 Task: Buy 1 Hydrometers from Measuring & Testing section under best seller category for shipping address: Elizabeth Parker, 1128 Star Trek Drive, Pensacola, Florida 32501, Cell Number 8503109646. Pay from credit card ending with 6759, CVV 506
Action: Mouse moved to (7, 83)
Screenshot: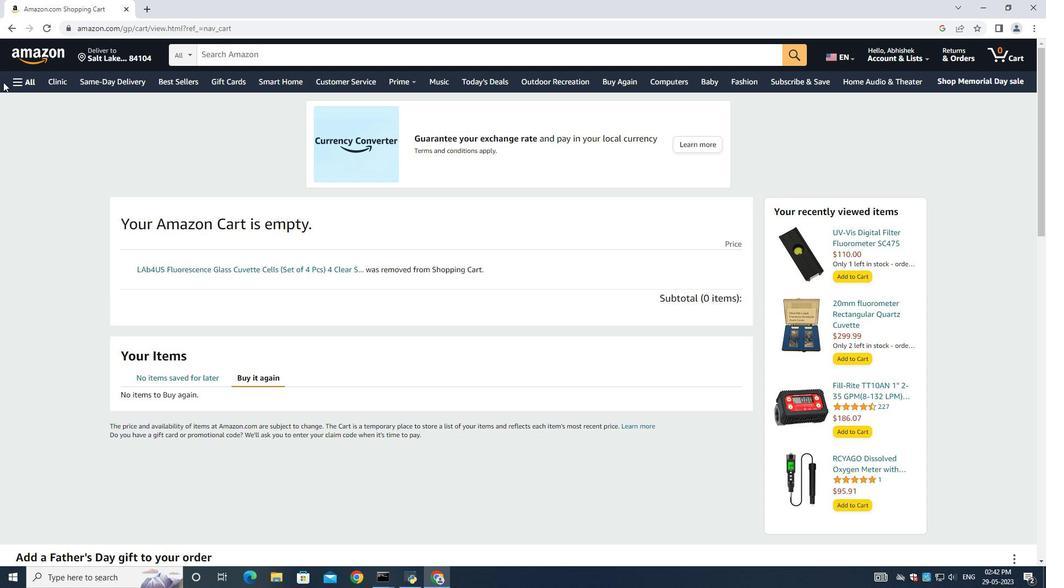 
Action: Mouse pressed left at (7, 83)
Screenshot: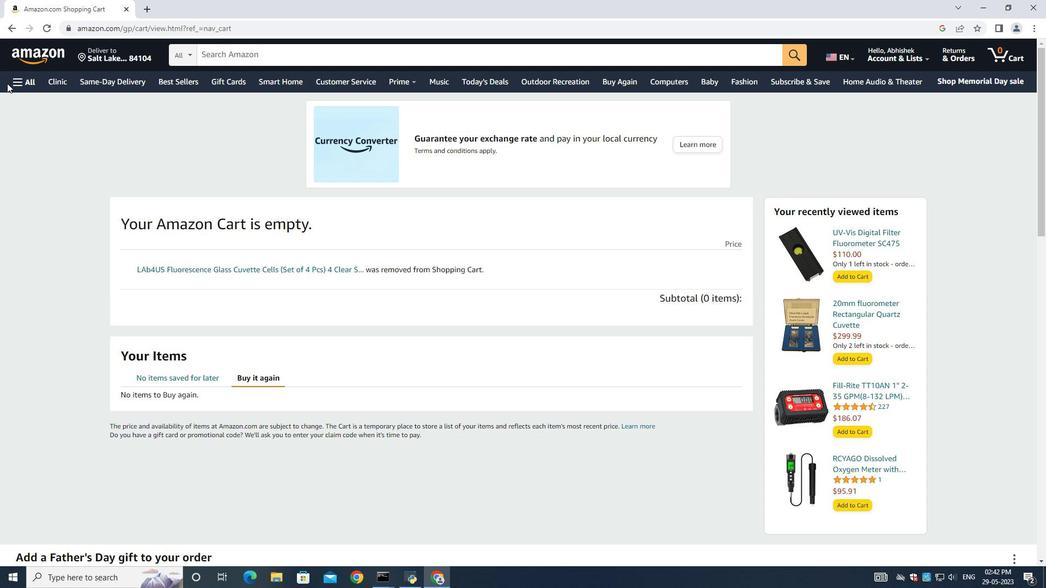 
Action: Mouse moved to (20, 80)
Screenshot: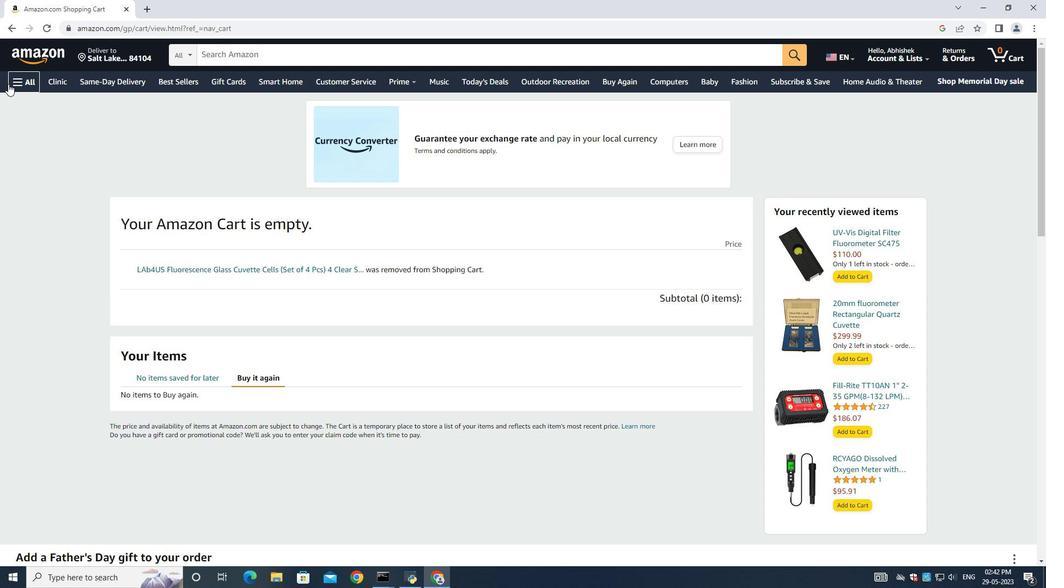 
Action: Mouse pressed left at (20, 80)
Screenshot: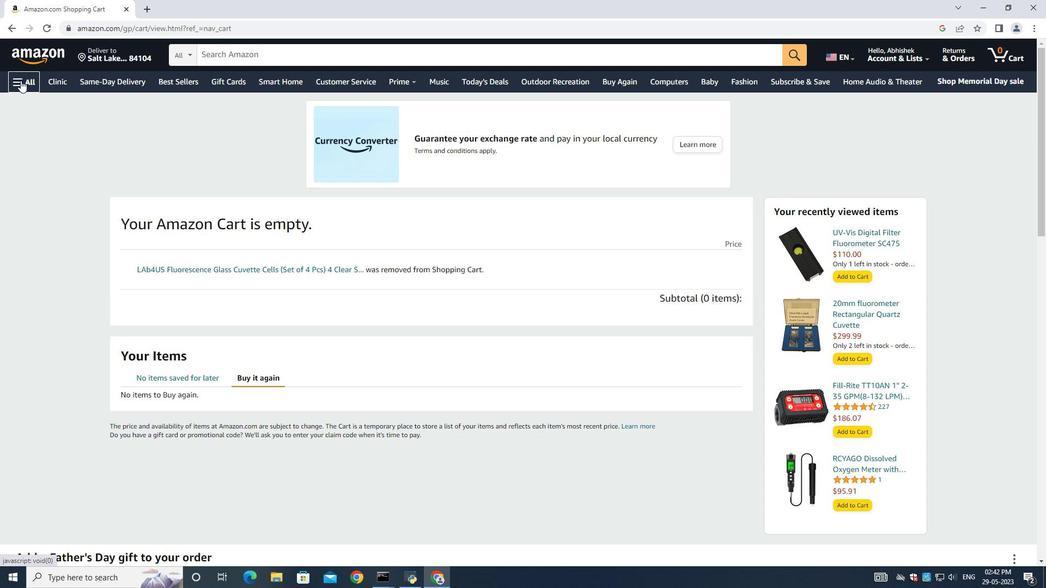 
Action: Mouse moved to (43, 106)
Screenshot: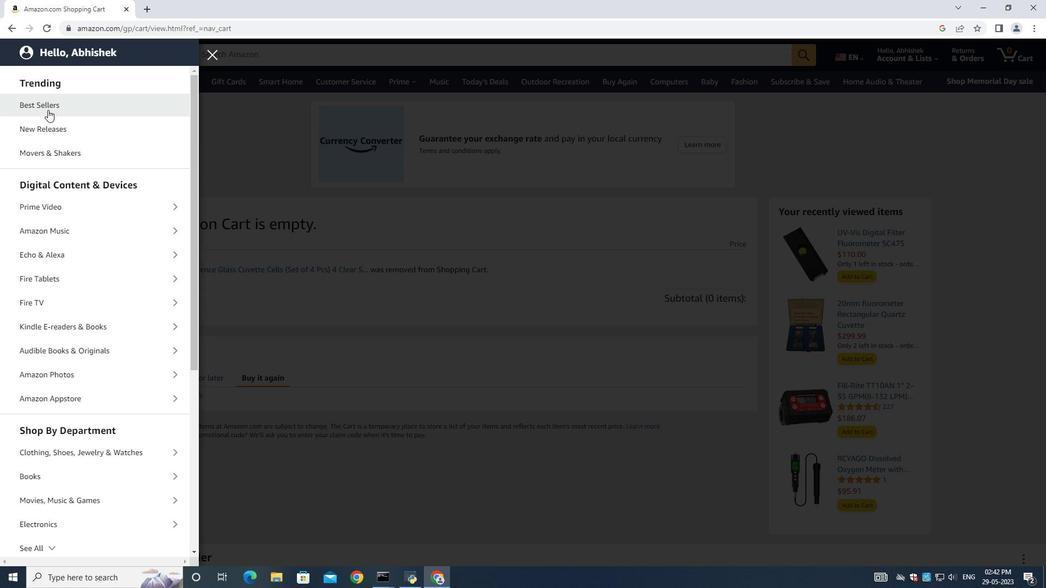 
Action: Mouse pressed left at (43, 106)
Screenshot: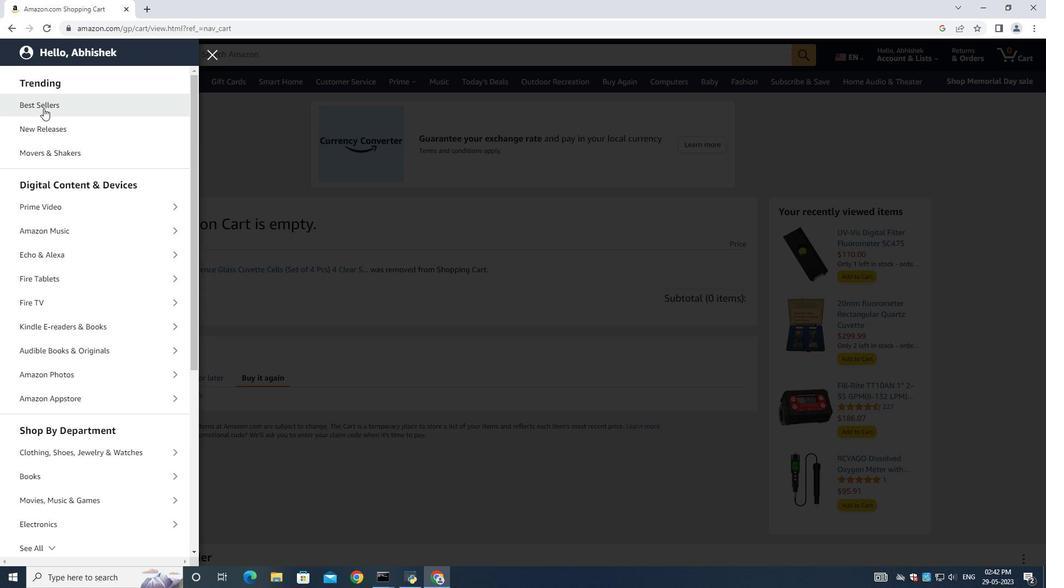 
Action: Mouse moved to (237, 50)
Screenshot: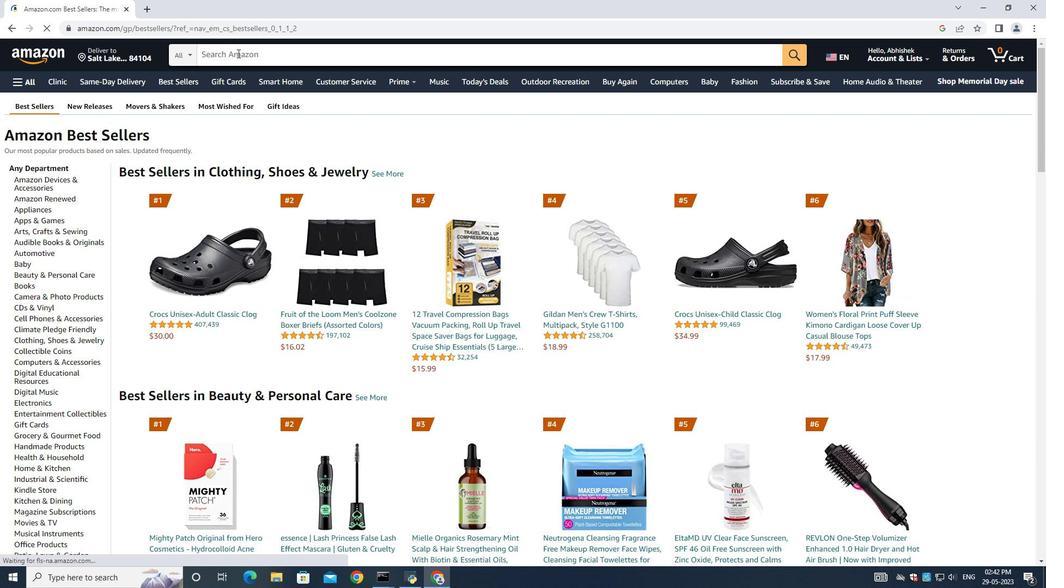 
Action: Mouse pressed left at (237, 50)
Screenshot: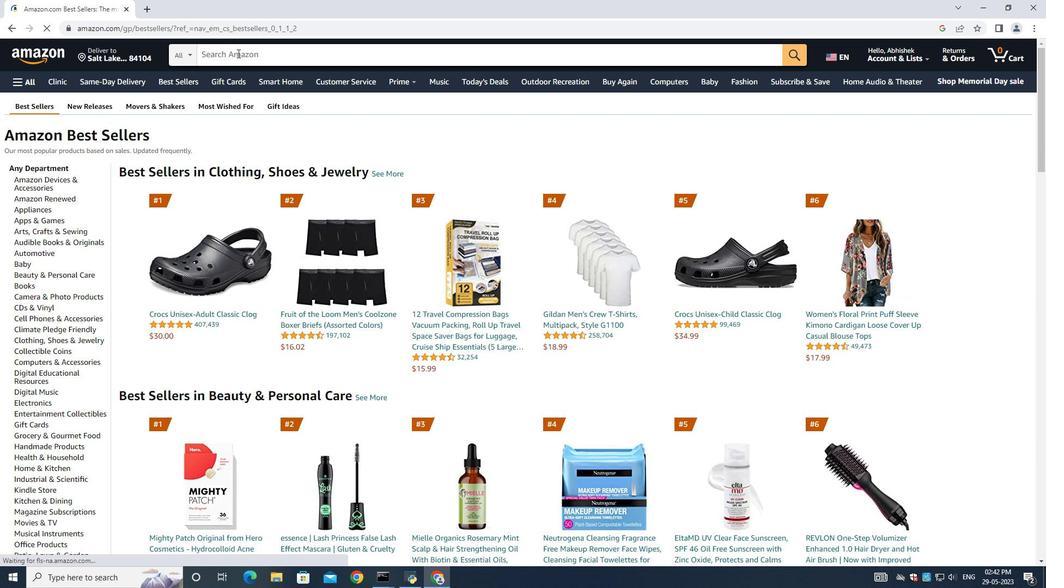 
Action: Key pressed <Key.shift>H
Screenshot: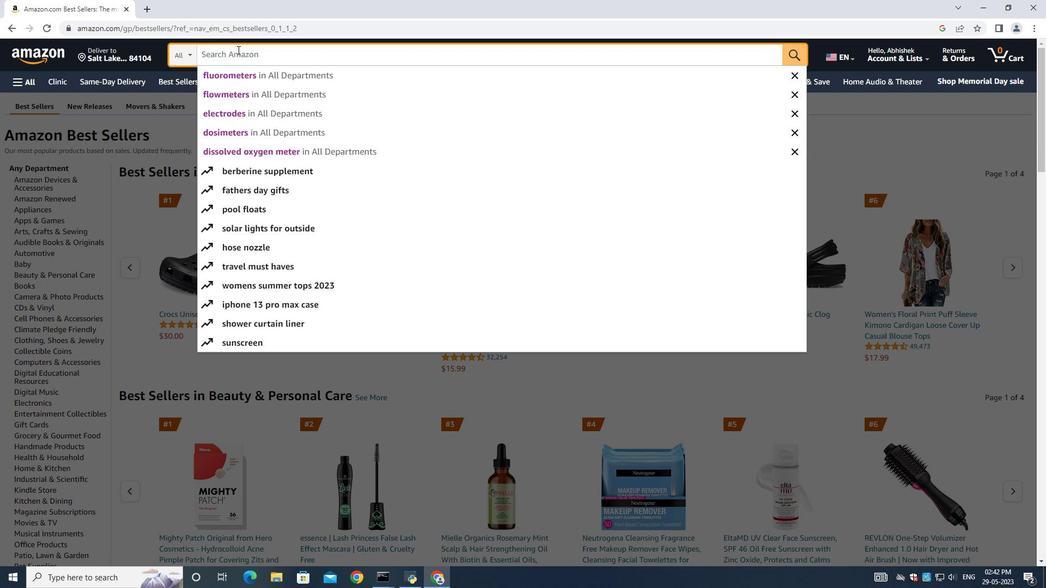 
Action: Mouse moved to (224, 40)
Screenshot: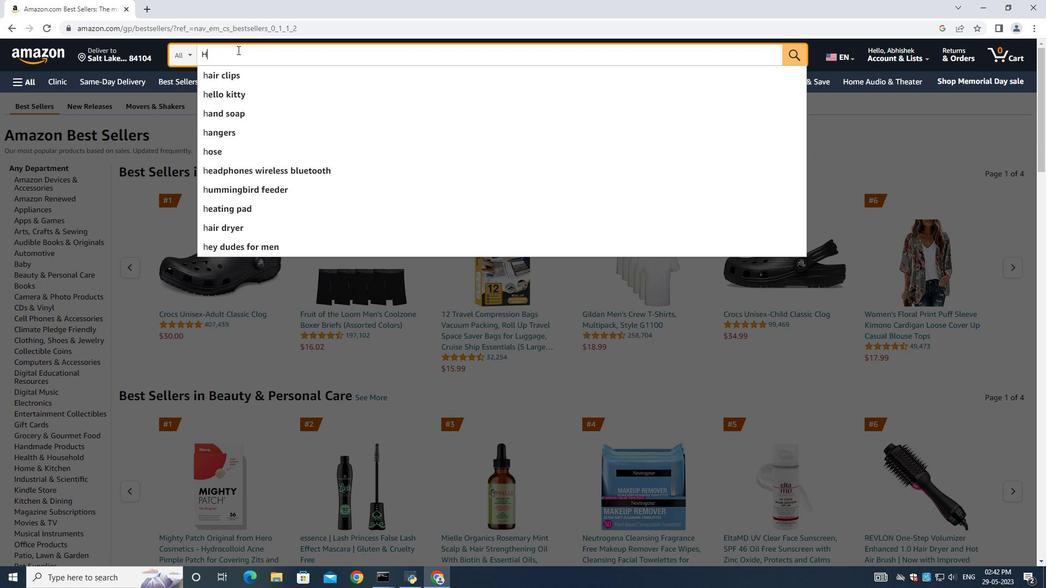 
Action: Key pressed ydrometers<Key.space><Key.enter>
Screenshot: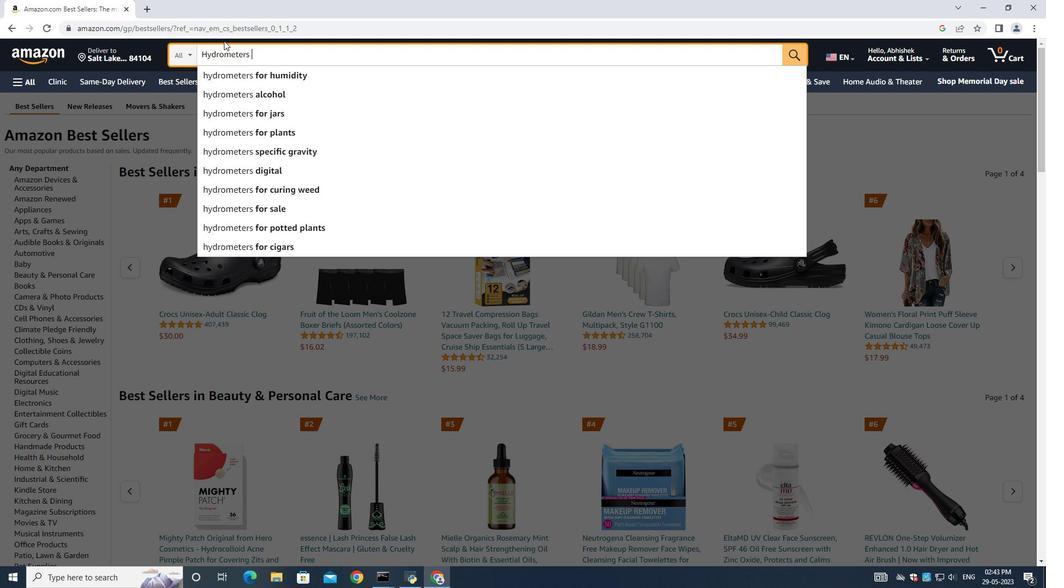 
Action: Mouse moved to (444, 274)
Screenshot: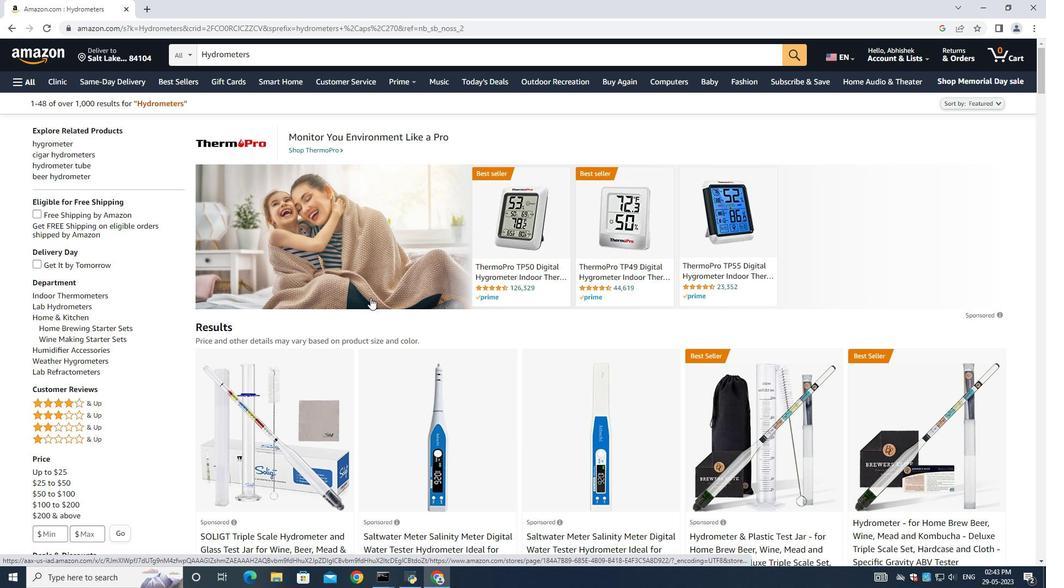 
Action: Mouse scrolled (444, 273) with delta (0, 0)
Screenshot: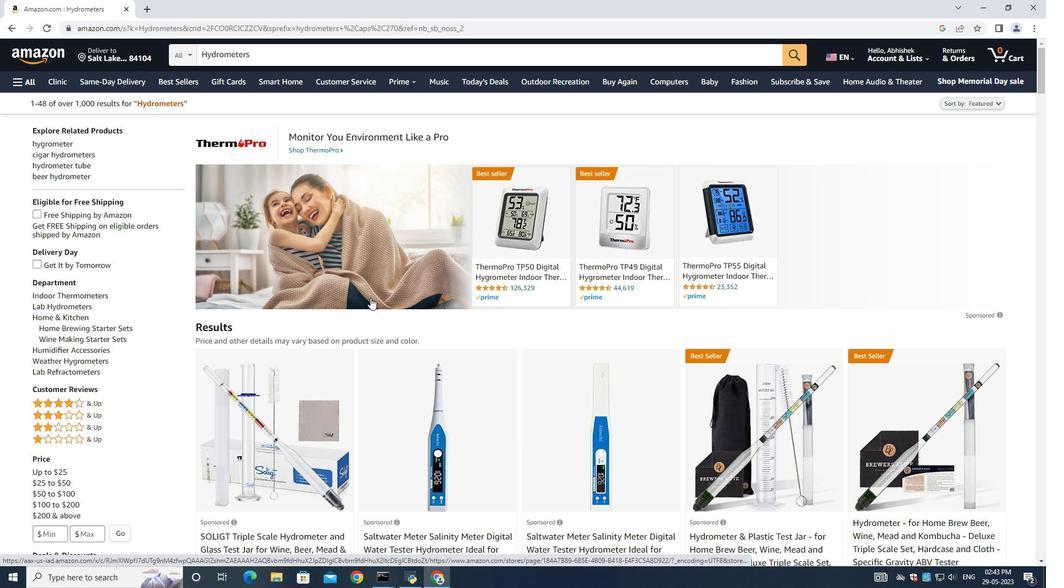 
Action: Mouse scrolled (444, 273) with delta (0, 0)
Screenshot: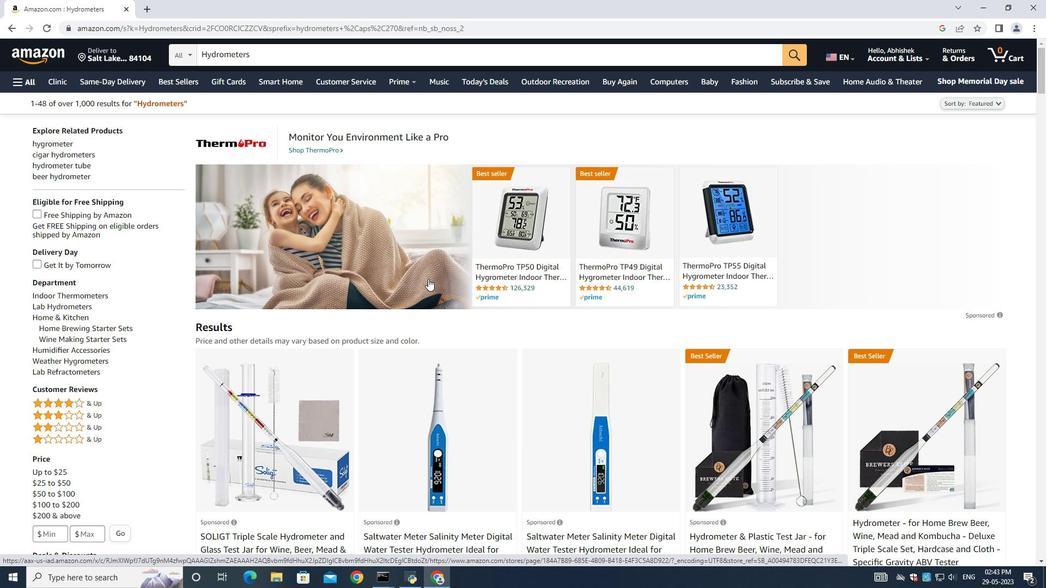 
Action: Mouse moved to (444, 274)
Screenshot: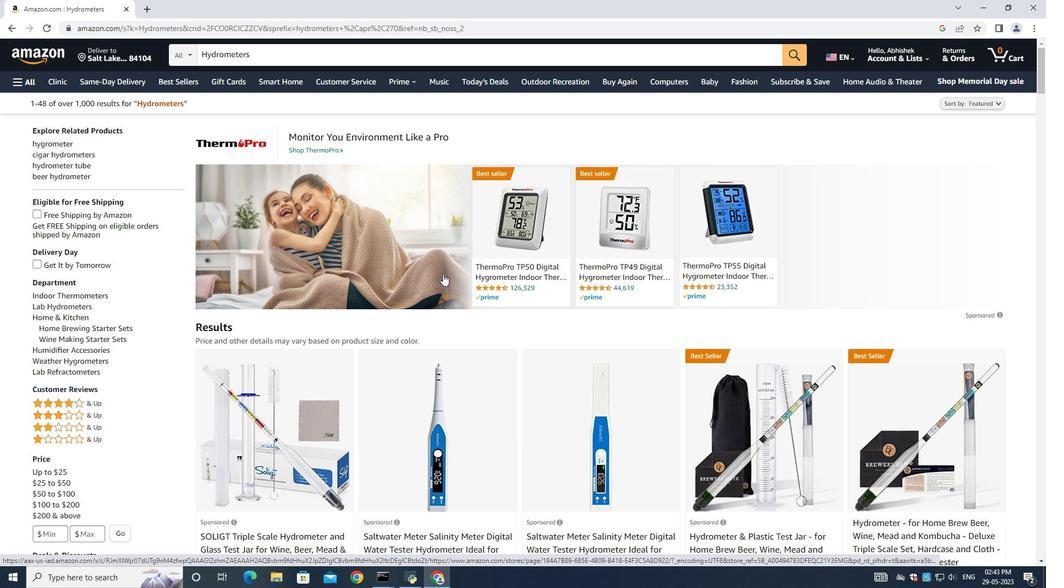 
Action: Mouse scrolled (444, 273) with delta (0, 0)
Screenshot: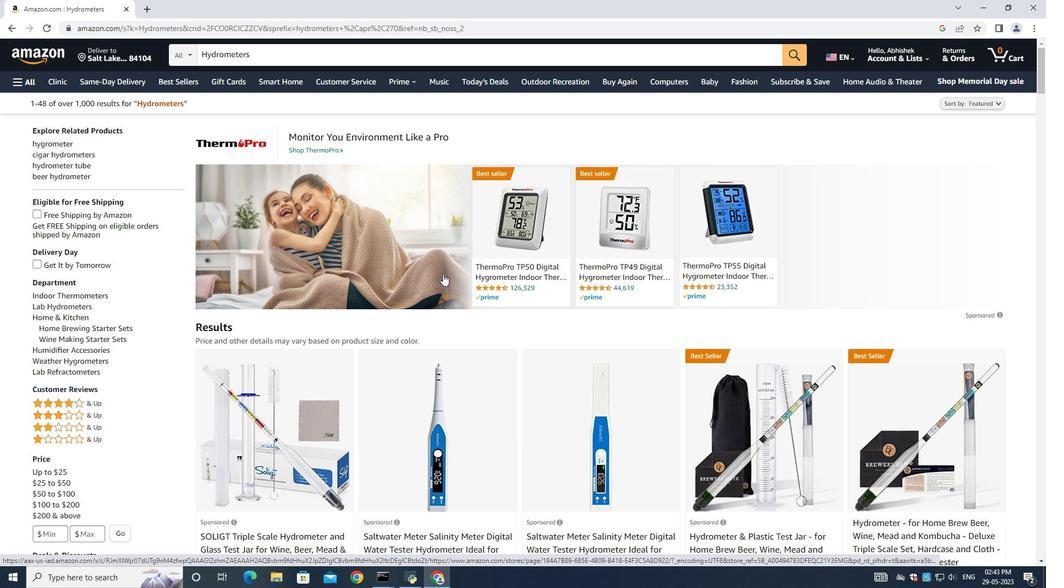 
Action: Mouse moved to (448, 379)
Screenshot: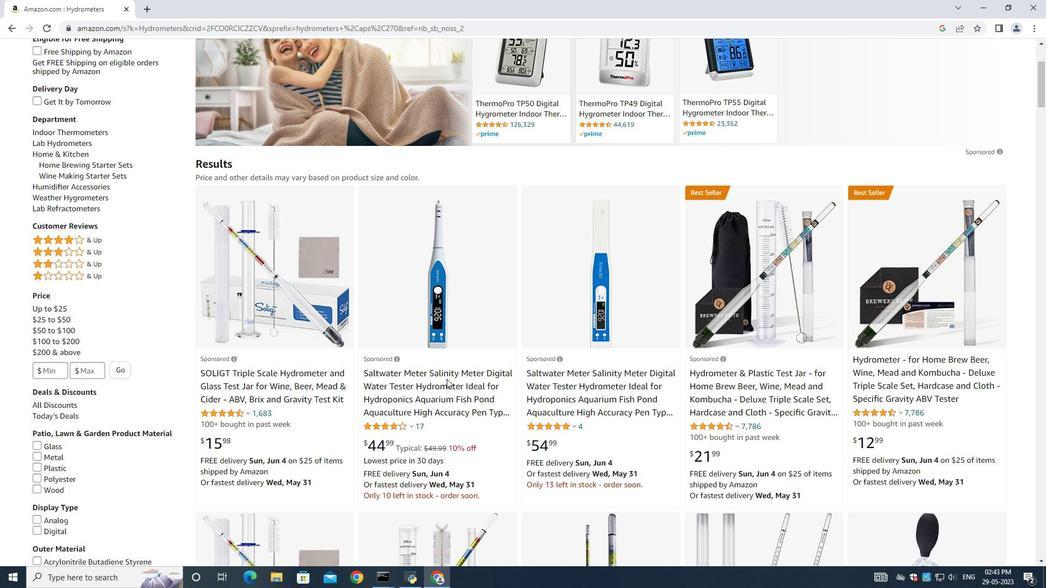
Action: Mouse pressed left at (448, 379)
Screenshot: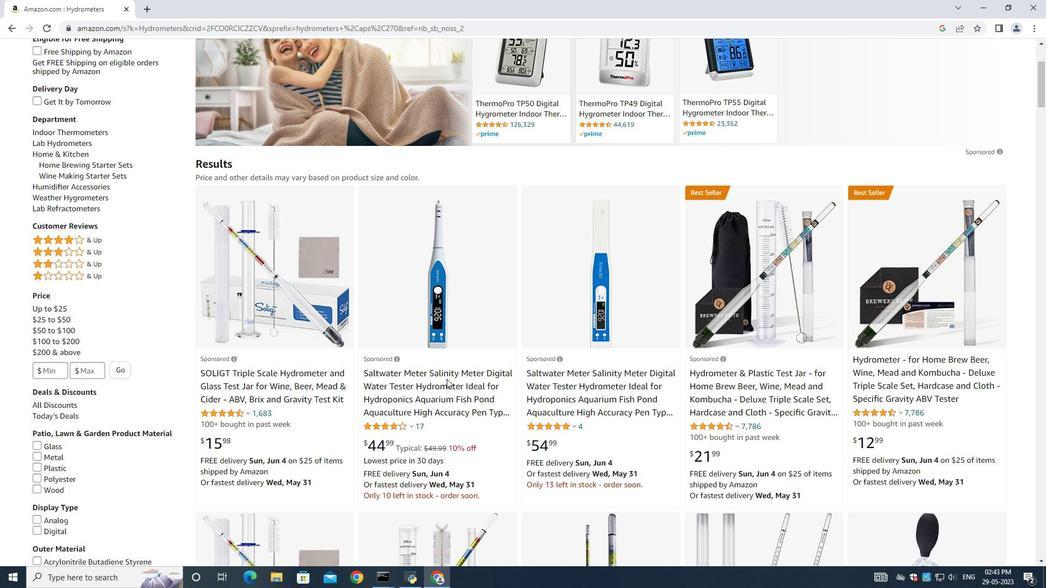 
Action: Mouse moved to (440, 374)
Screenshot: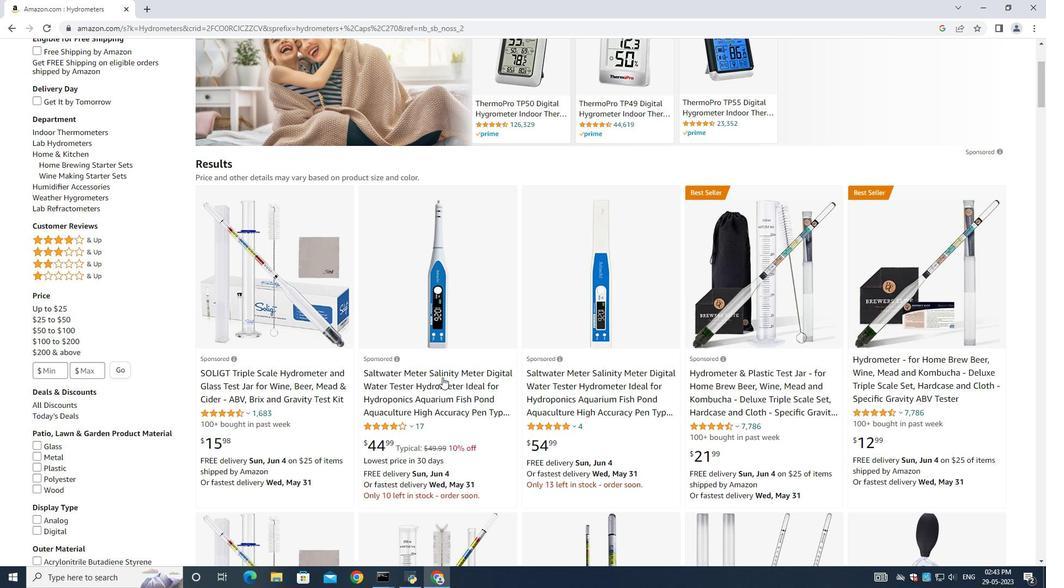 
Action: Mouse pressed left at (440, 374)
Screenshot: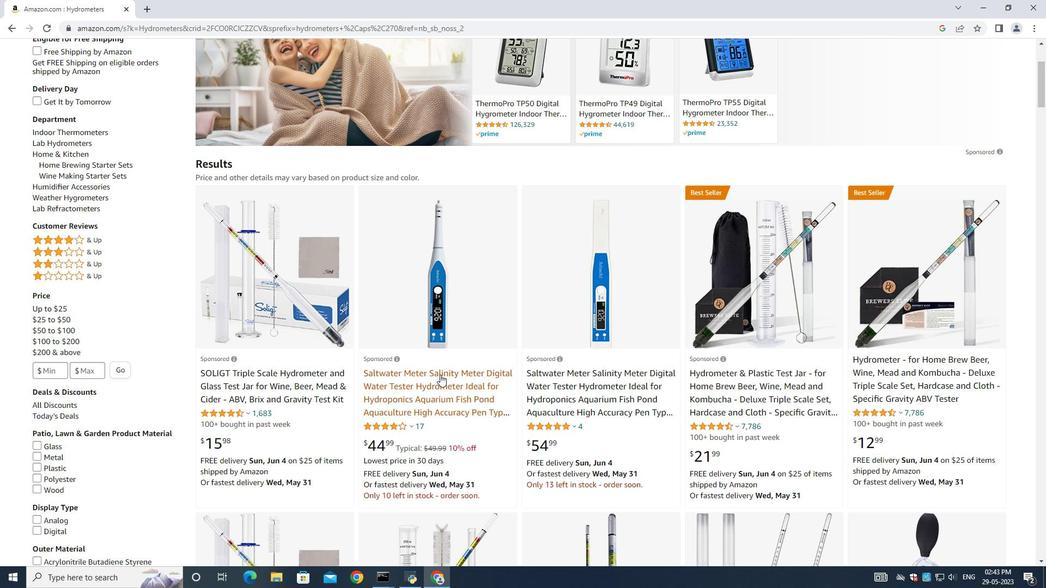 
Action: Mouse moved to (132, 326)
Screenshot: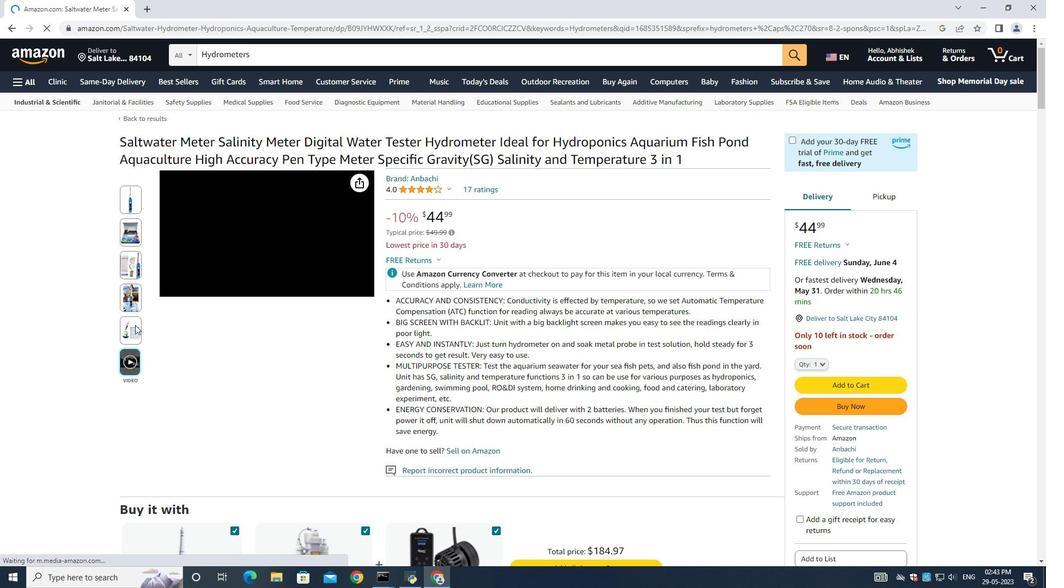 
Action: Mouse pressed left at (132, 326)
Screenshot: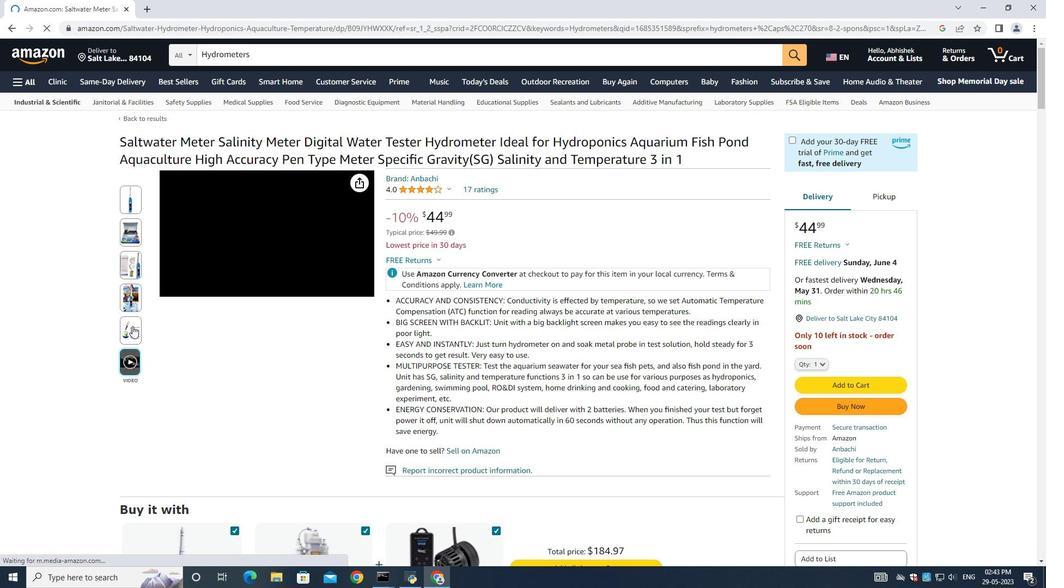
Action: Mouse moved to (130, 271)
Screenshot: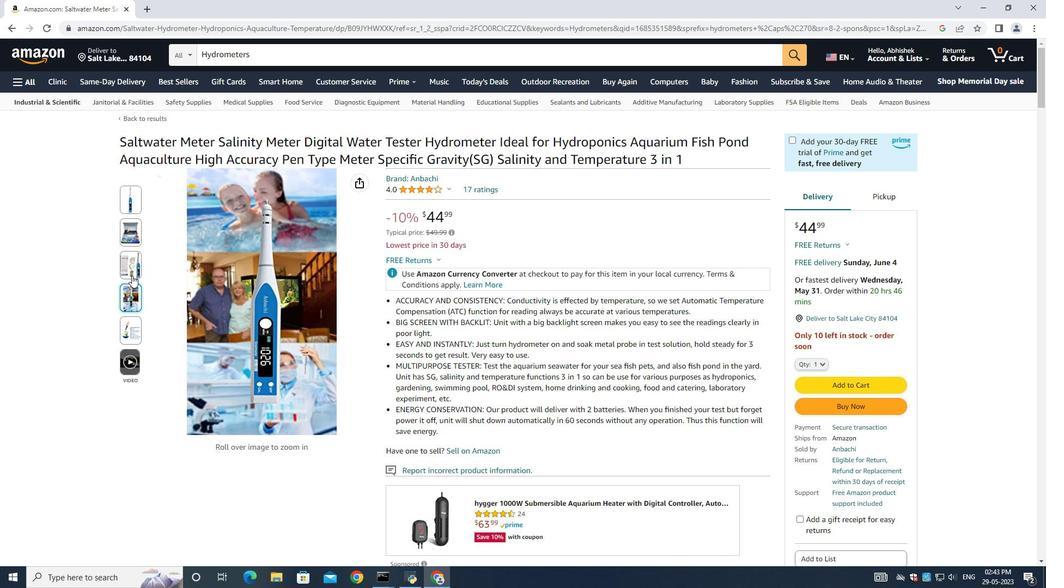 
Action: Mouse pressed left at (130, 271)
Screenshot: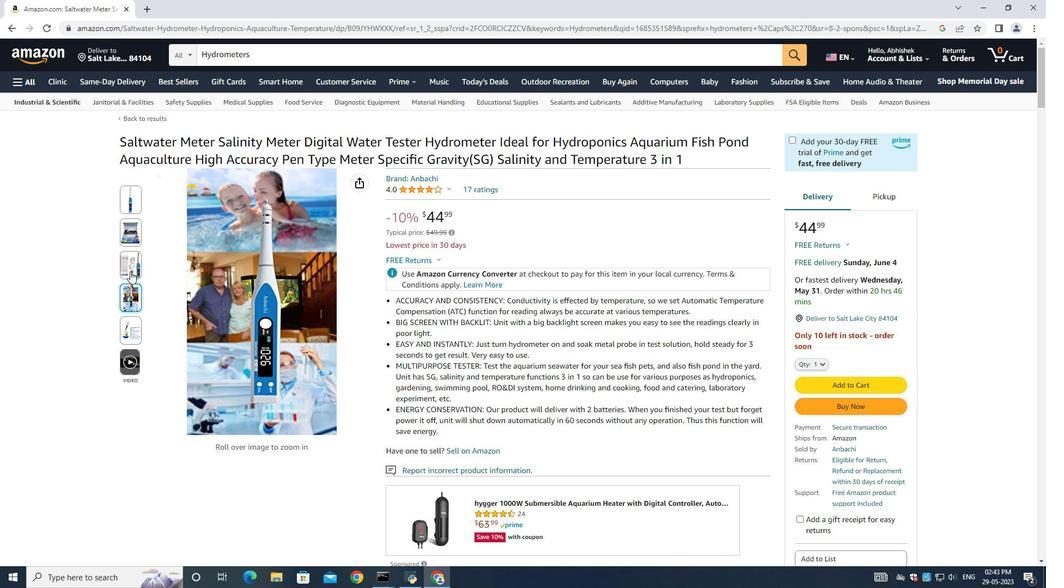 
Action: Mouse moved to (124, 226)
Screenshot: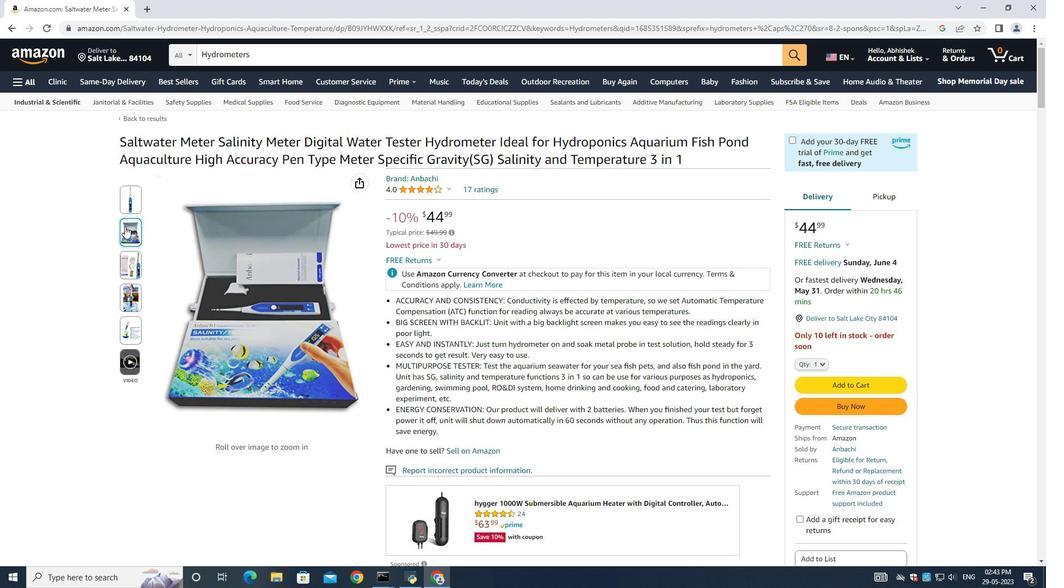 
Action: Mouse pressed left at (124, 226)
Screenshot: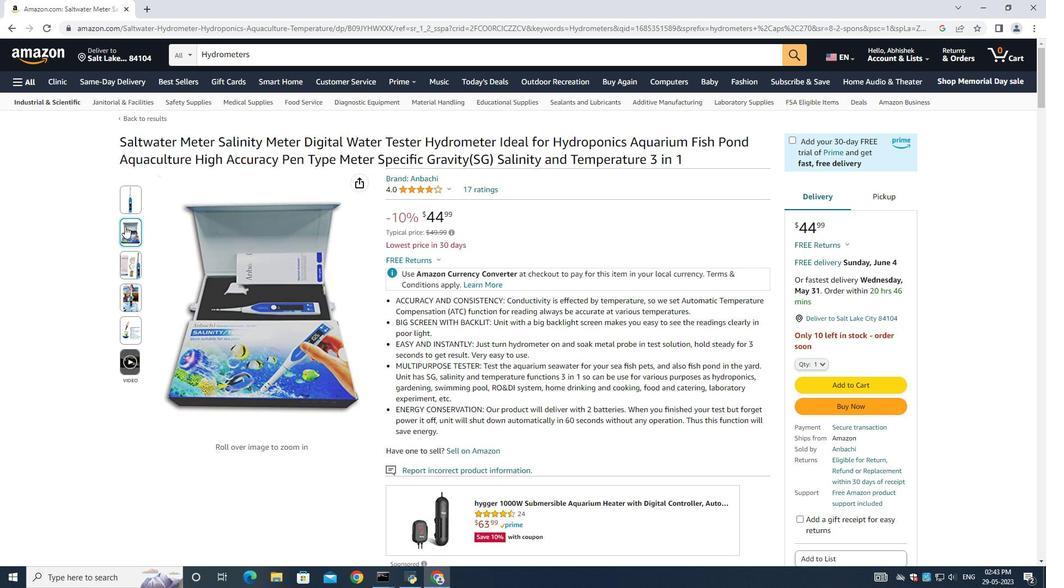 
Action: Mouse moved to (130, 364)
Screenshot: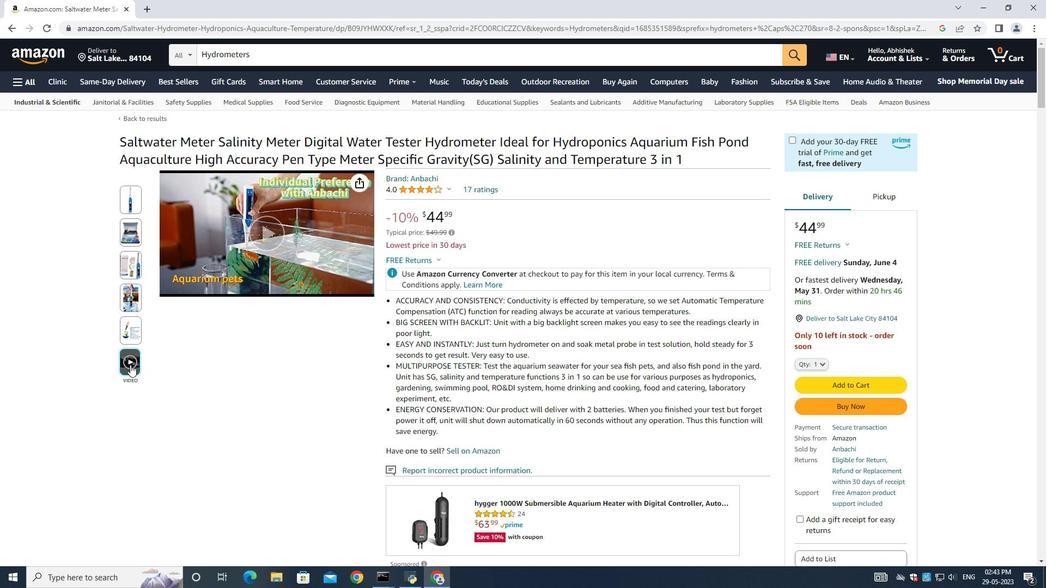 
Action: Mouse pressed left at (130, 364)
Screenshot: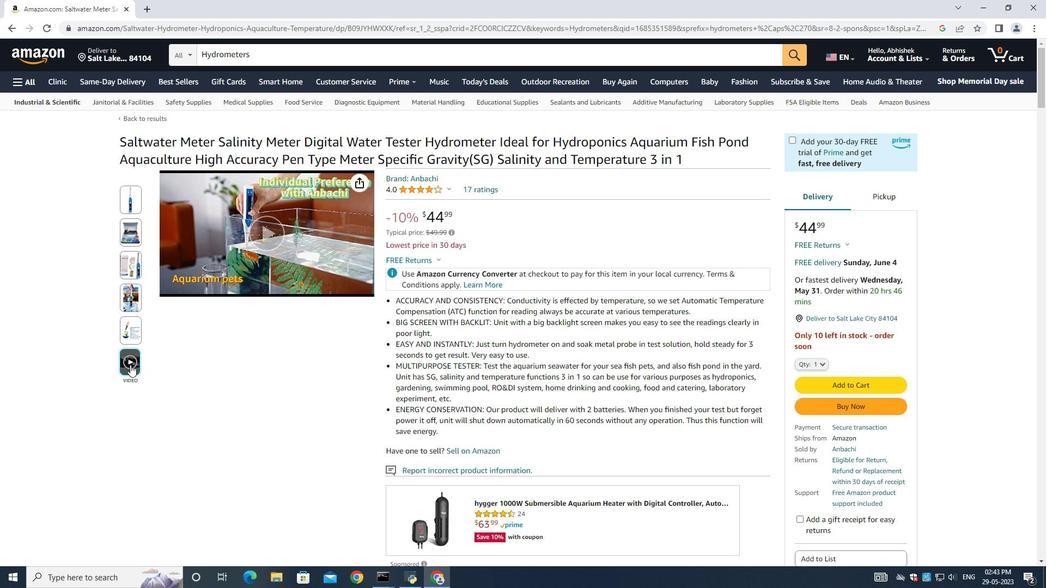 
Action: Mouse moved to (505, 467)
Screenshot: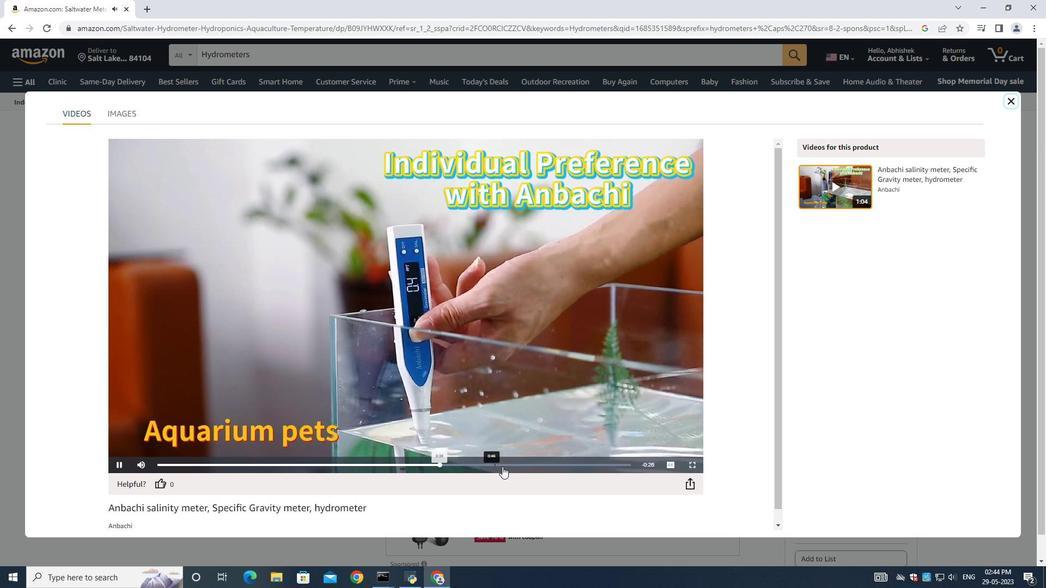
Action: Mouse pressed left at (505, 467)
Screenshot: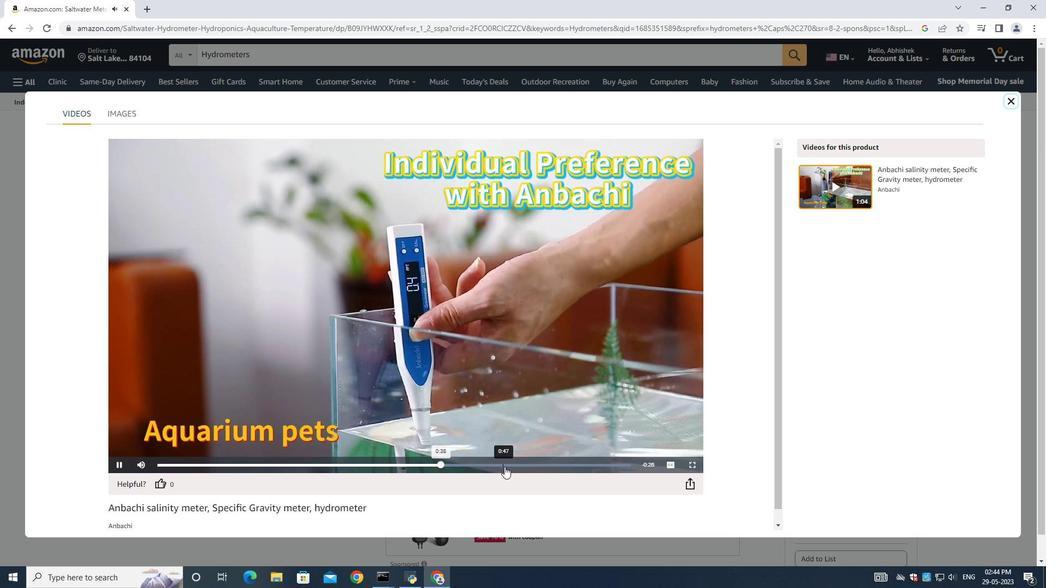
Action: Mouse moved to (609, 463)
Screenshot: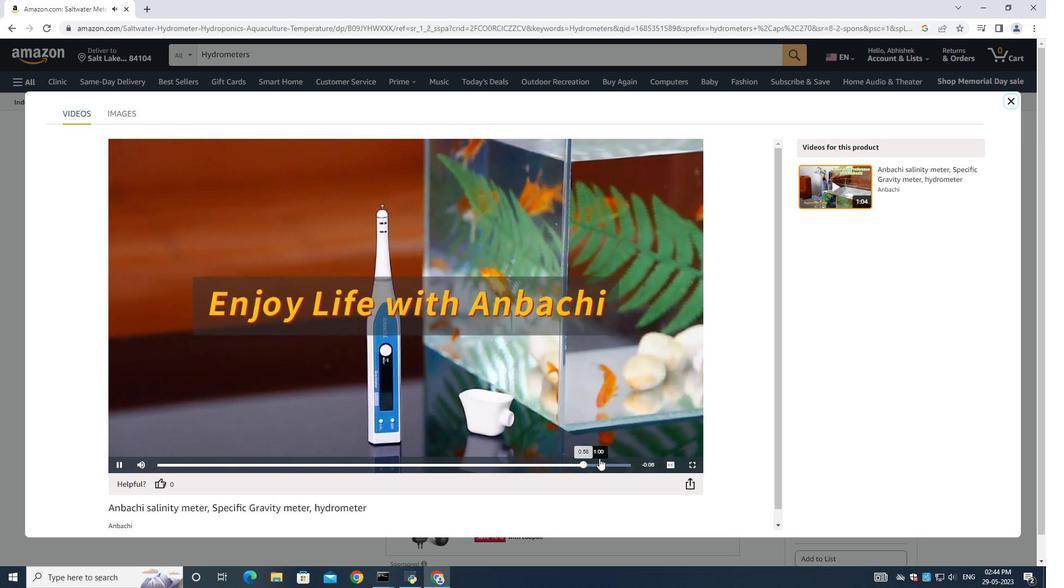 
Action: Mouse pressed left at (609, 463)
Screenshot: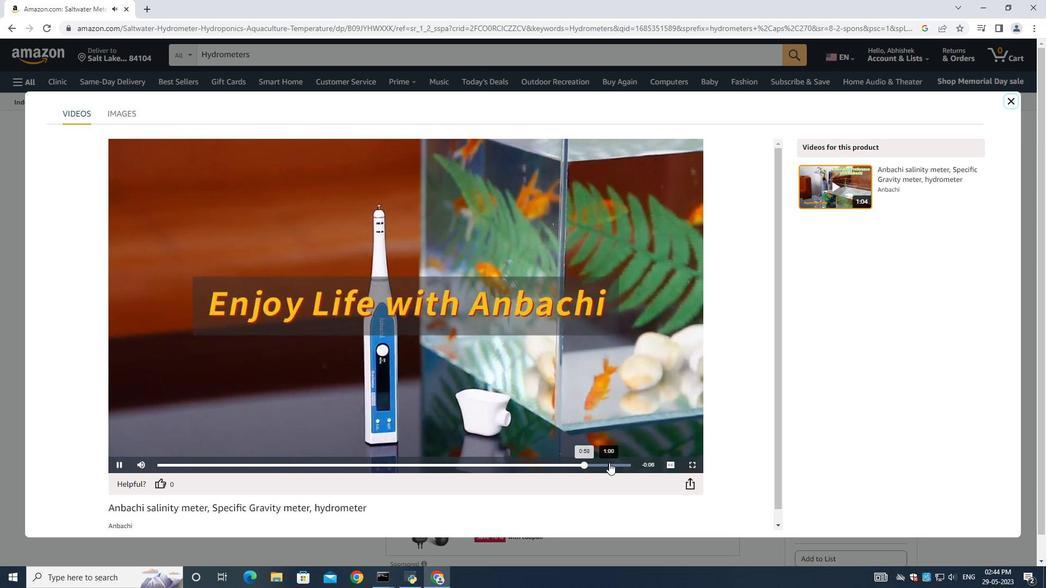 
Action: Mouse moved to (1010, 99)
Screenshot: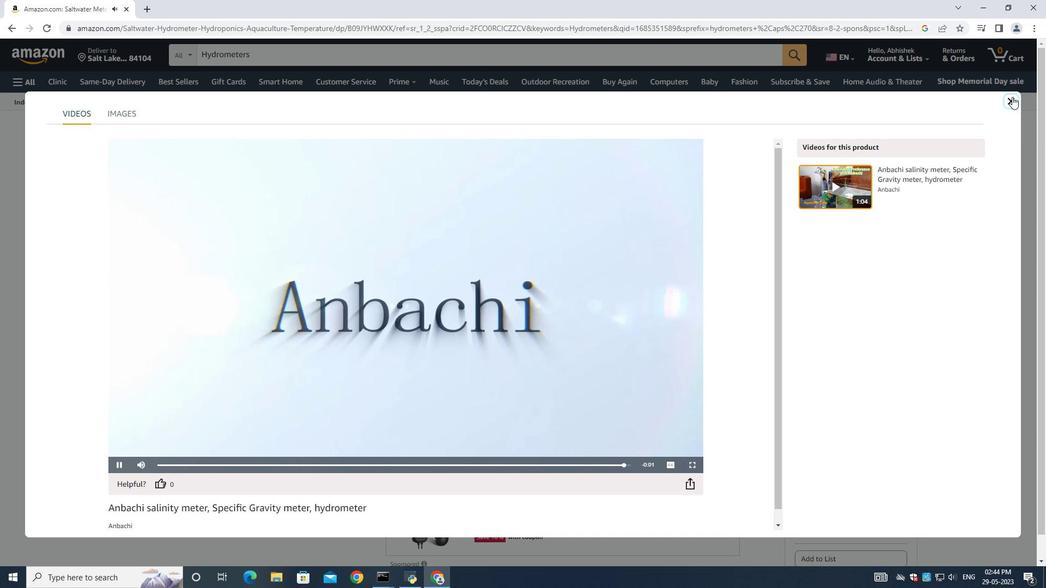 
Action: Mouse pressed left at (1010, 99)
Screenshot: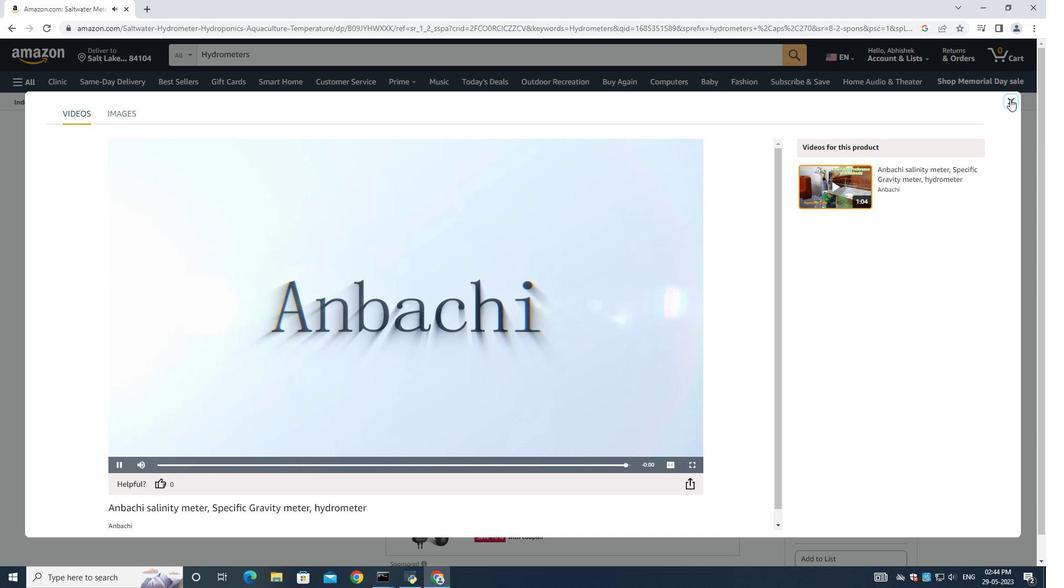 
Action: Mouse moved to (840, 405)
Screenshot: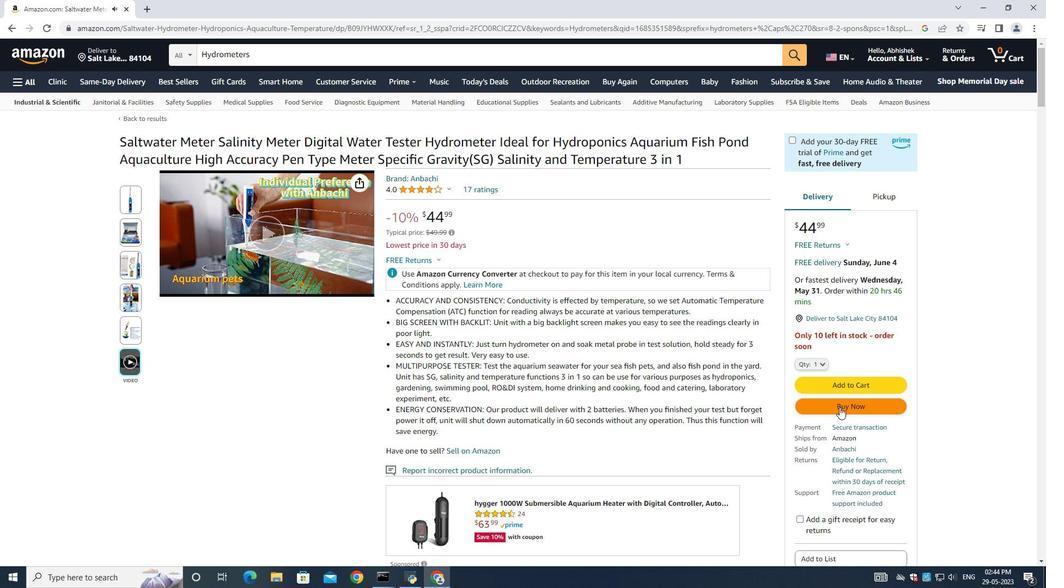 
Action: Mouse pressed left at (840, 405)
Screenshot: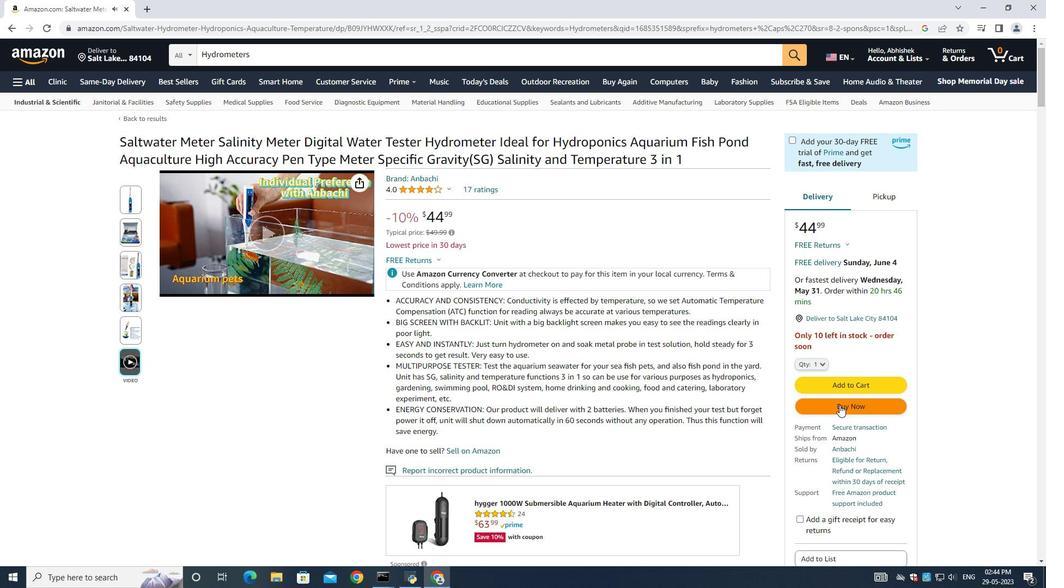 
Action: Mouse moved to (521, 342)
Screenshot: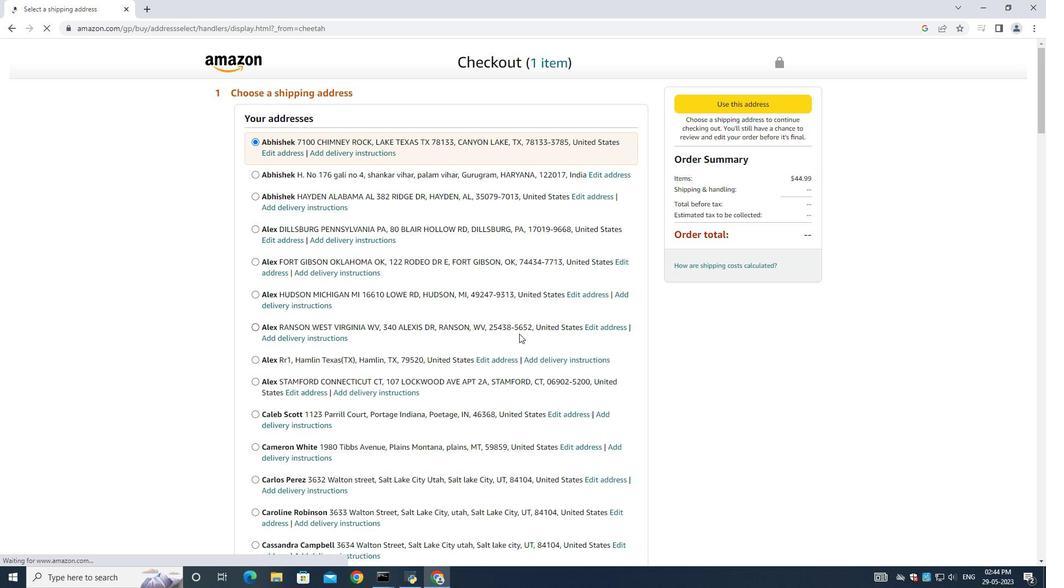 
Action: Mouse scrolled (520, 339) with delta (0, 0)
Screenshot: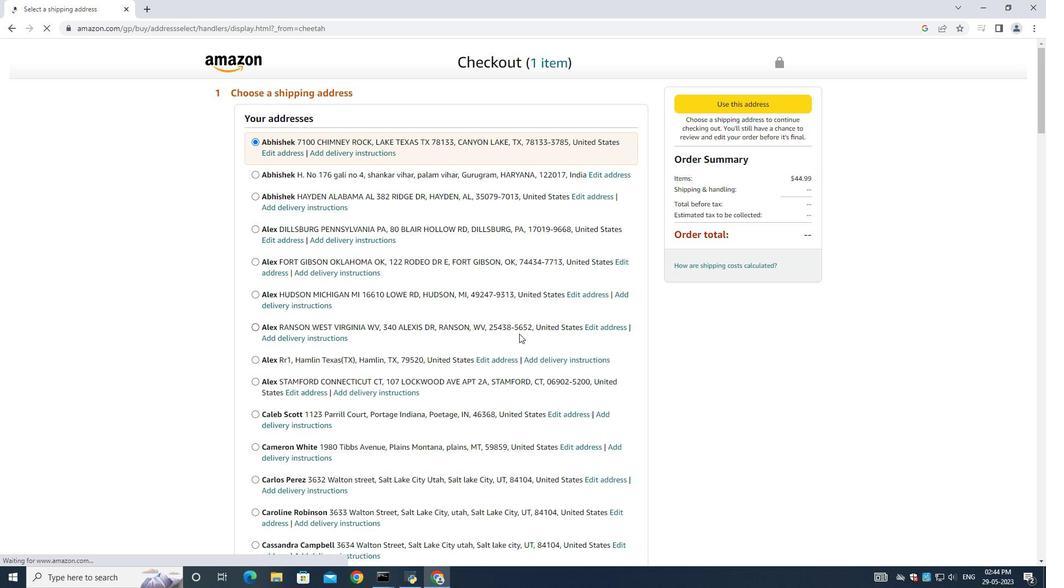
Action: Mouse moved to (521, 348)
Screenshot: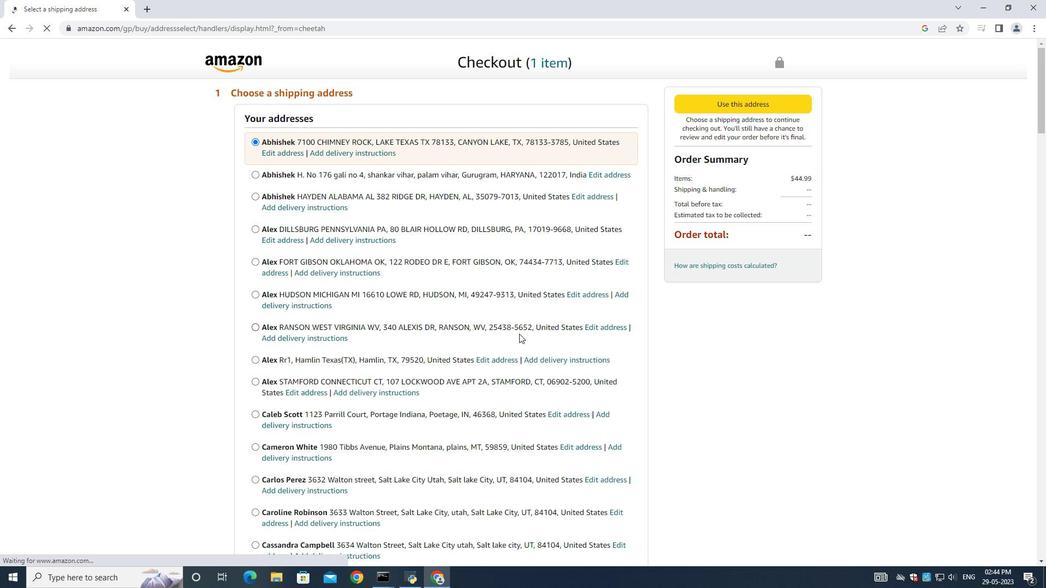 
Action: Mouse scrolled (521, 347) with delta (0, 0)
Screenshot: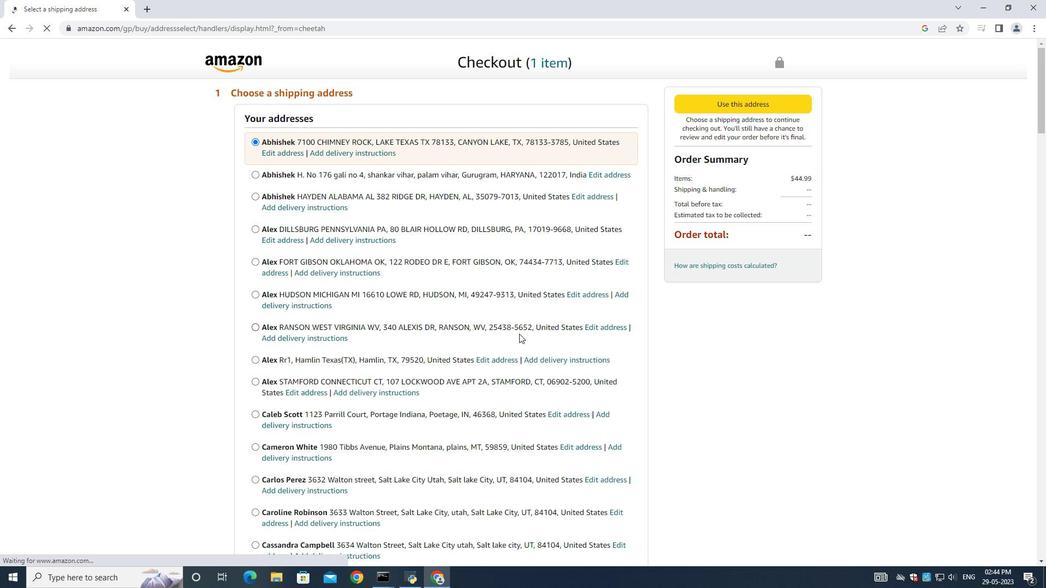 
Action: Mouse moved to (521, 349)
Screenshot: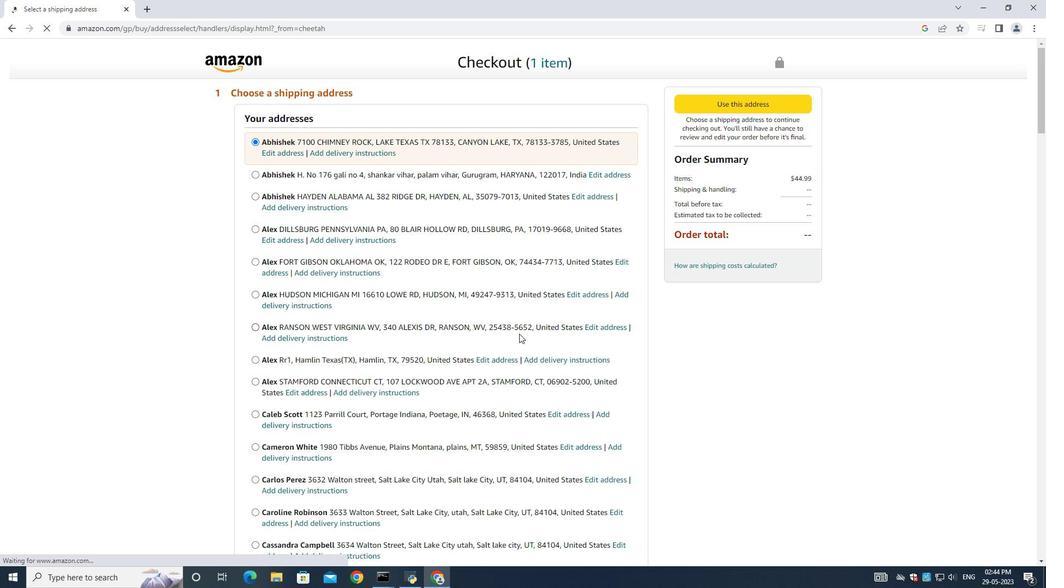 
Action: Mouse scrolled (521, 348) with delta (0, 0)
Screenshot: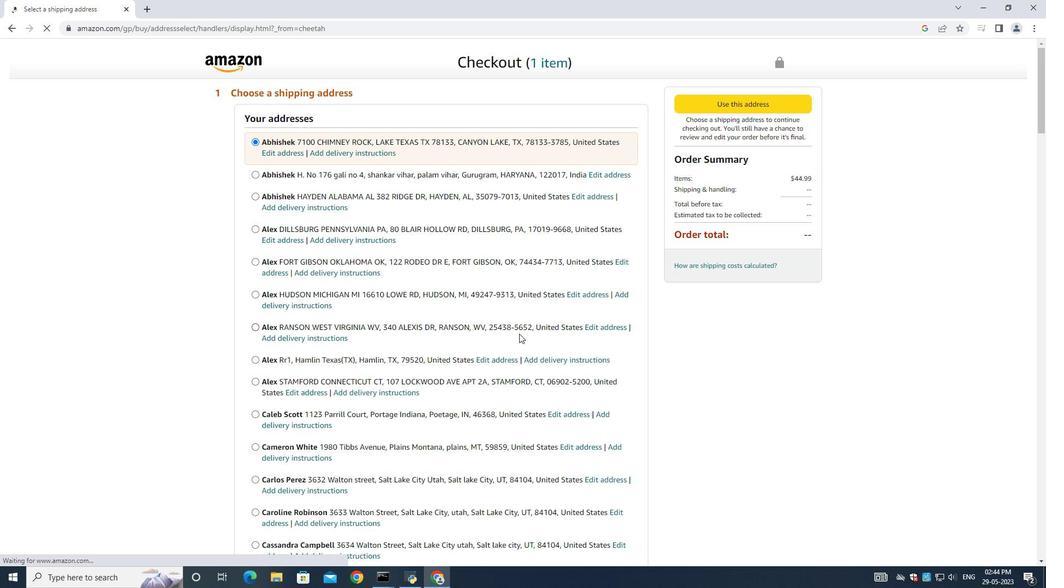 
Action: Mouse scrolled (521, 348) with delta (0, 0)
Screenshot: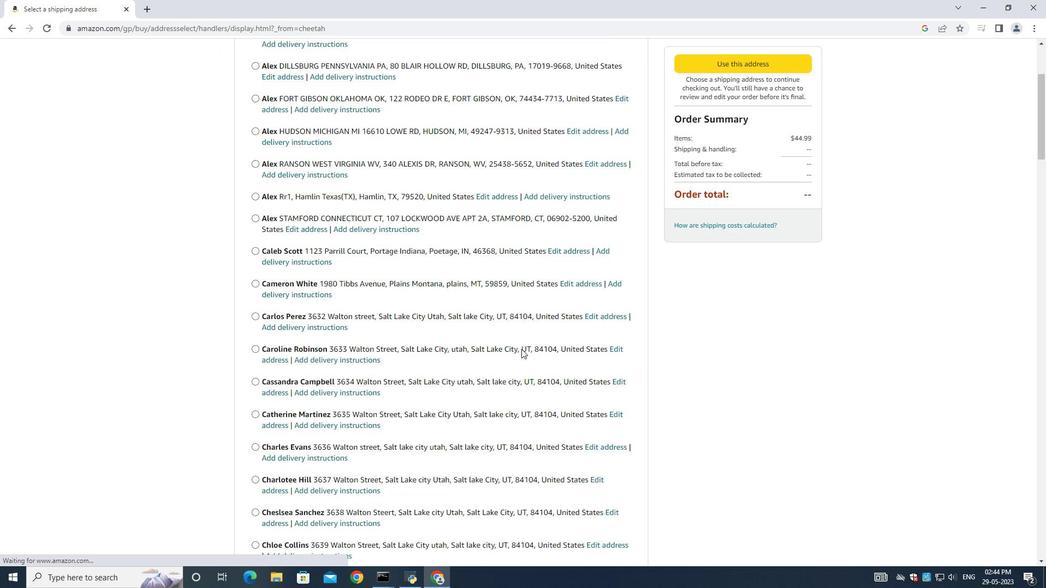 
Action: Mouse moved to (521, 349)
Screenshot: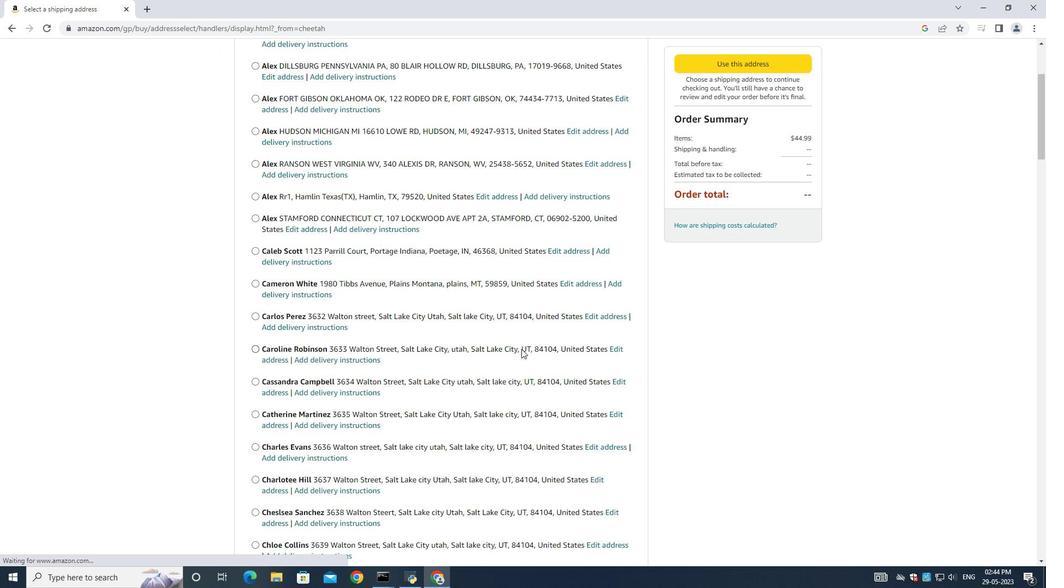 
Action: Mouse scrolled (521, 348) with delta (0, 0)
Screenshot: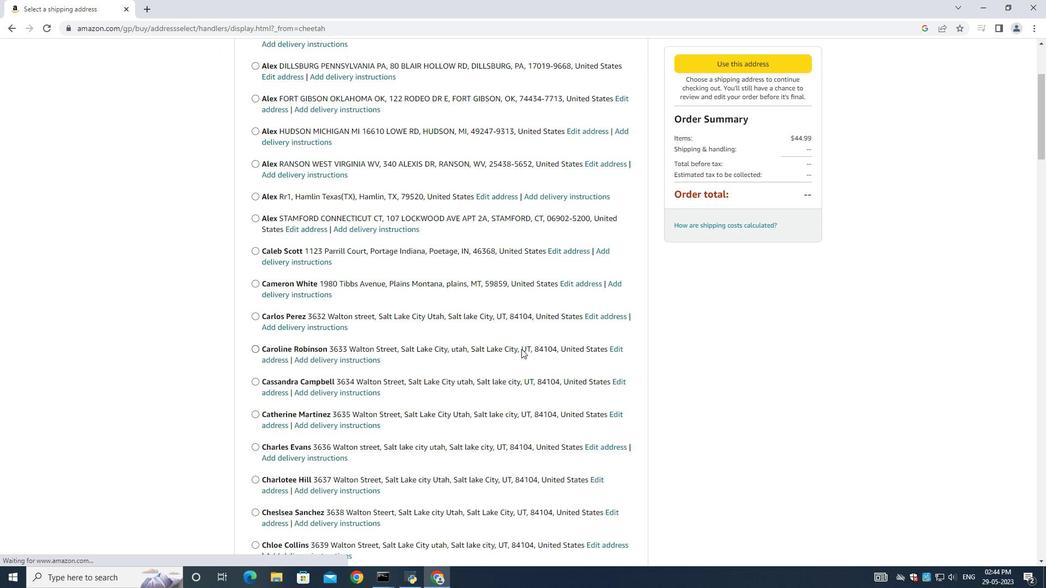 
Action: Mouse moved to (521, 351)
Screenshot: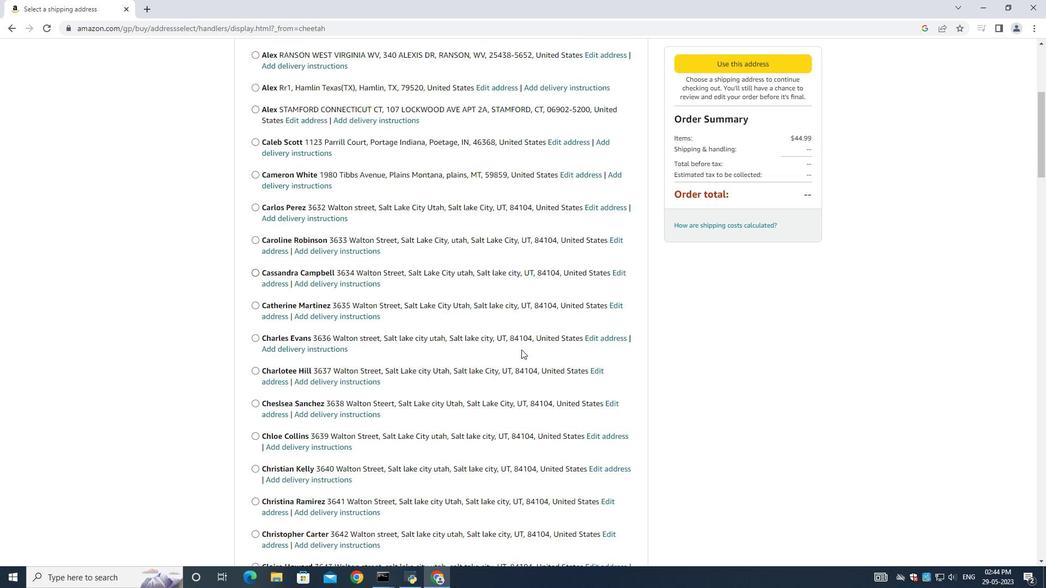 
Action: Mouse scrolled (521, 350) with delta (0, 0)
Screenshot: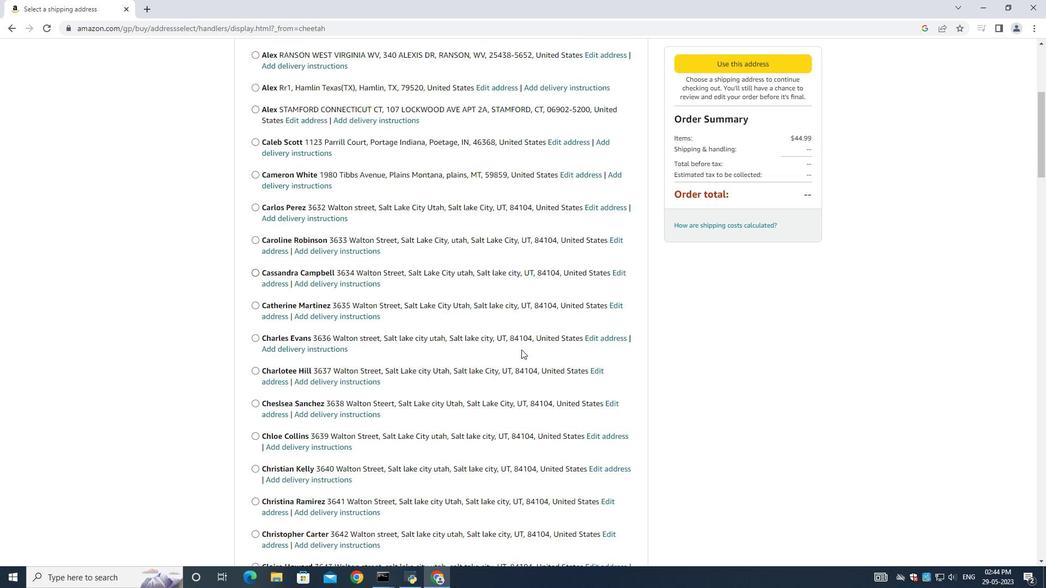 
Action: Mouse scrolled (521, 350) with delta (0, 0)
Screenshot: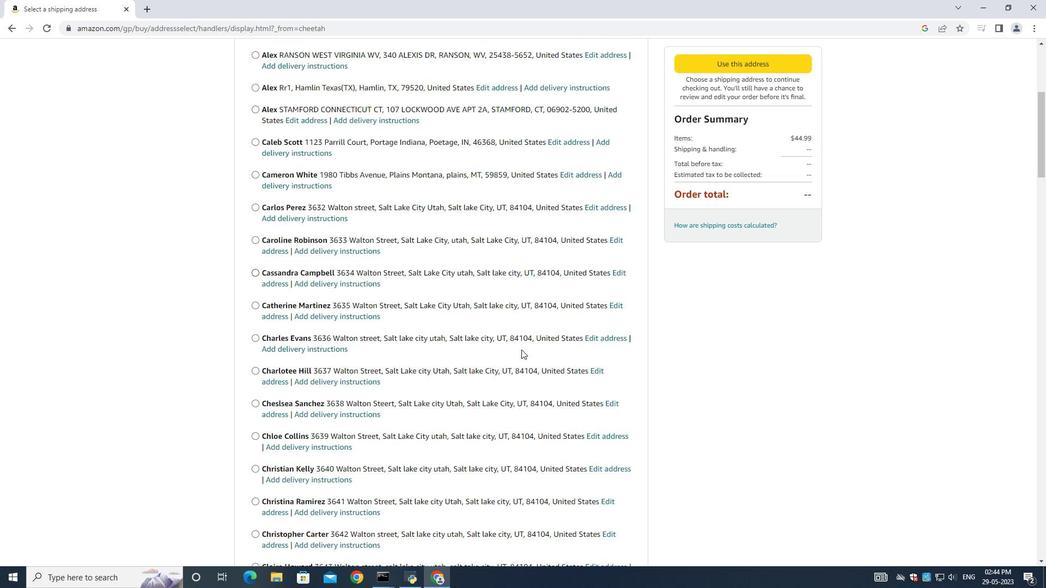 
Action: Mouse scrolled (521, 350) with delta (0, 0)
Screenshot: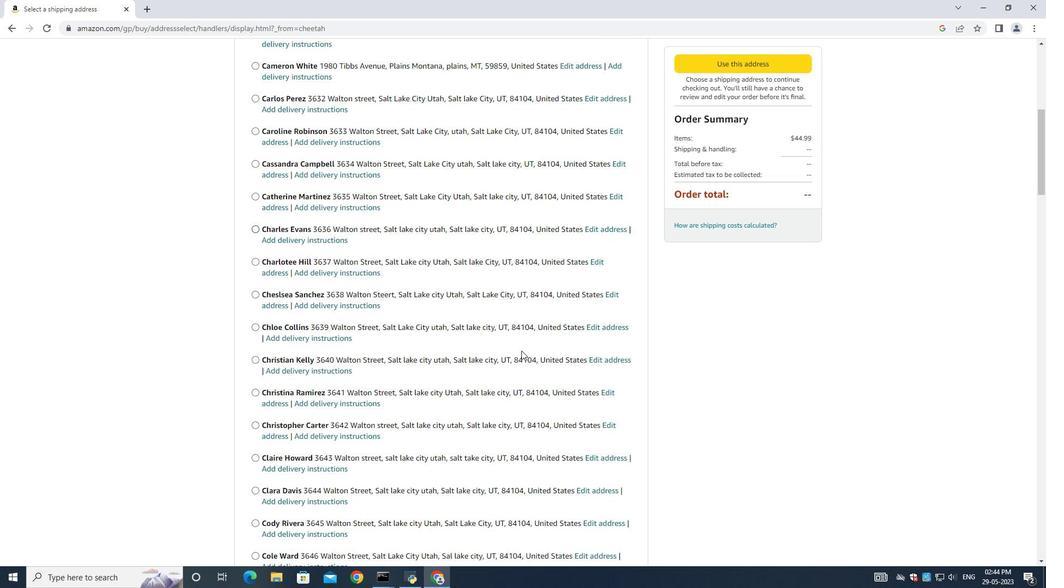 
Action: Mouse scrolled (521, 350) with delta (0, 0)
Screenshot: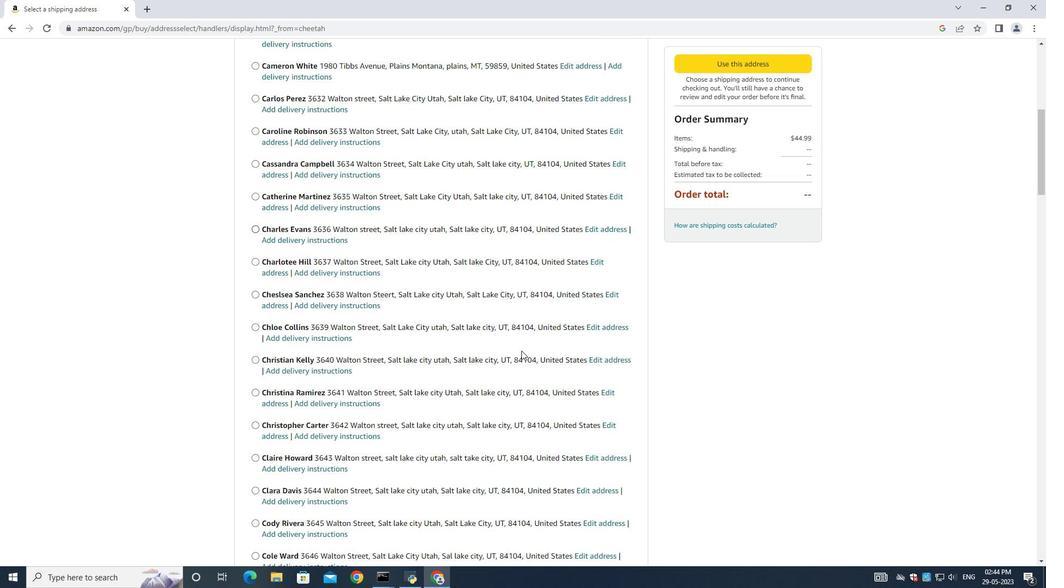 
Action: Mouse scrolled (521, 350) with delta (0, 0)
Screenshot: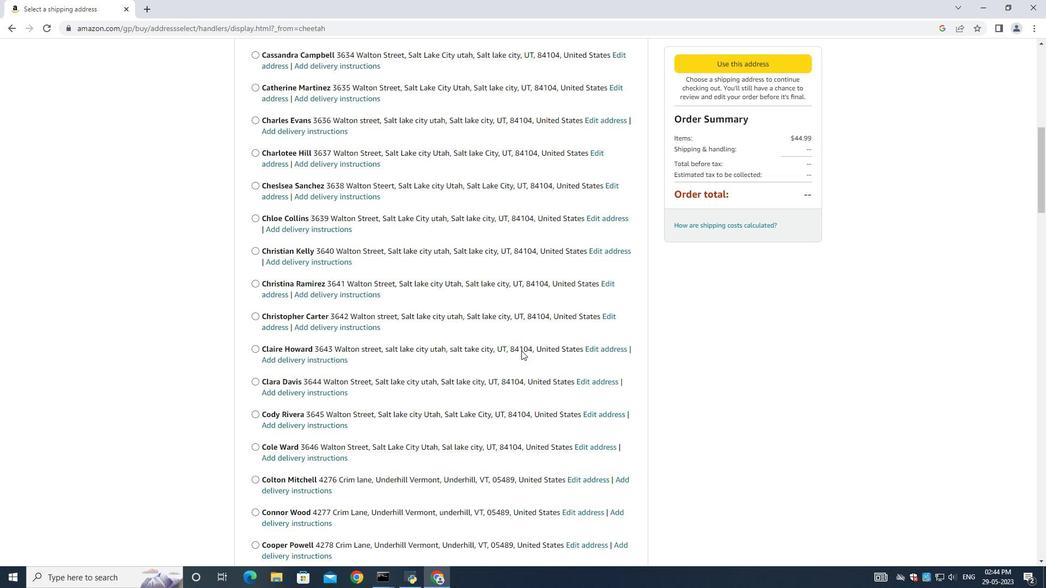 
Action: Mouse scrolled (521, 350) with delta (0, 0)
Screenshot: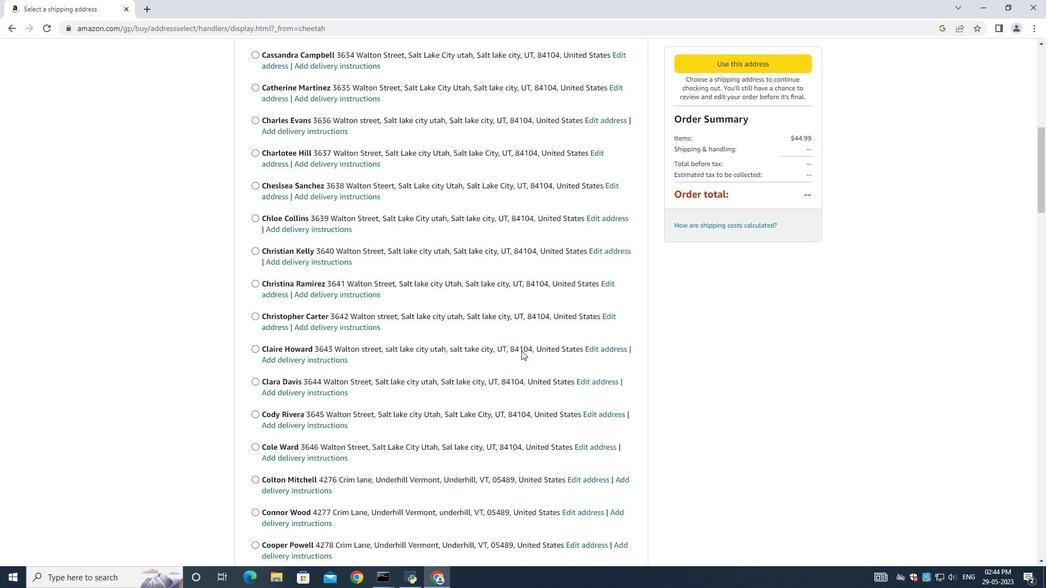 
Action: Mouse scrolled (521, 350) with delta (0, 0)
Screenshot: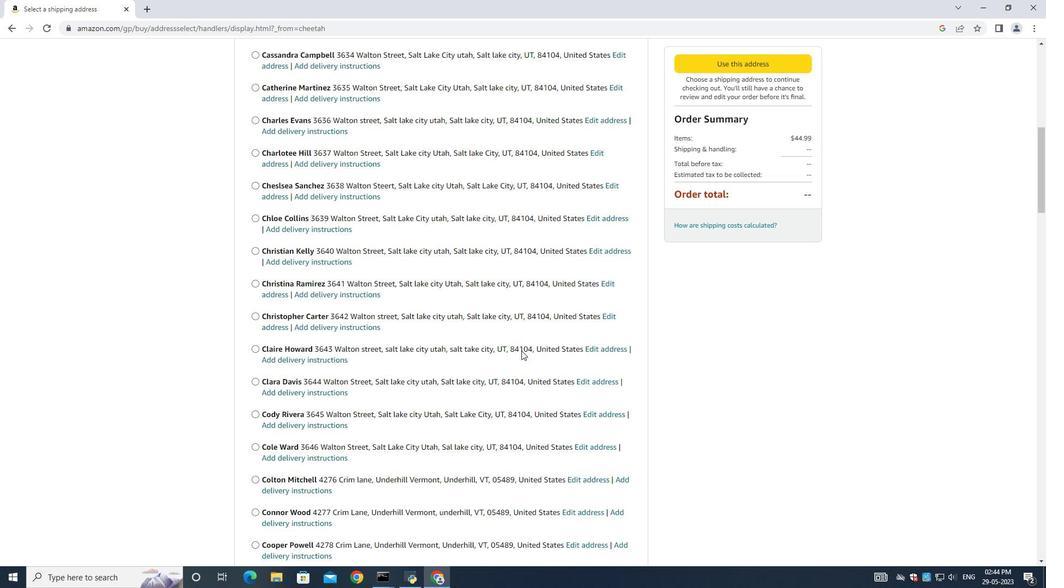 
Action: Mouse scrolled (521, 350) with delta (0, 0)
Screenshot: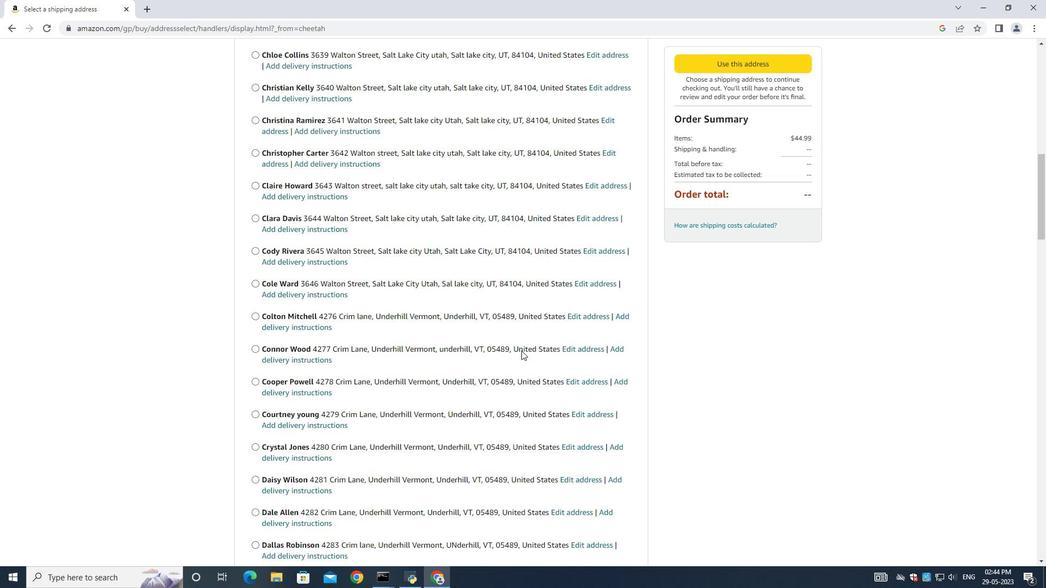 
Action: Mouse scrolled (521, 350) with delta (0, 0)
Screenshot: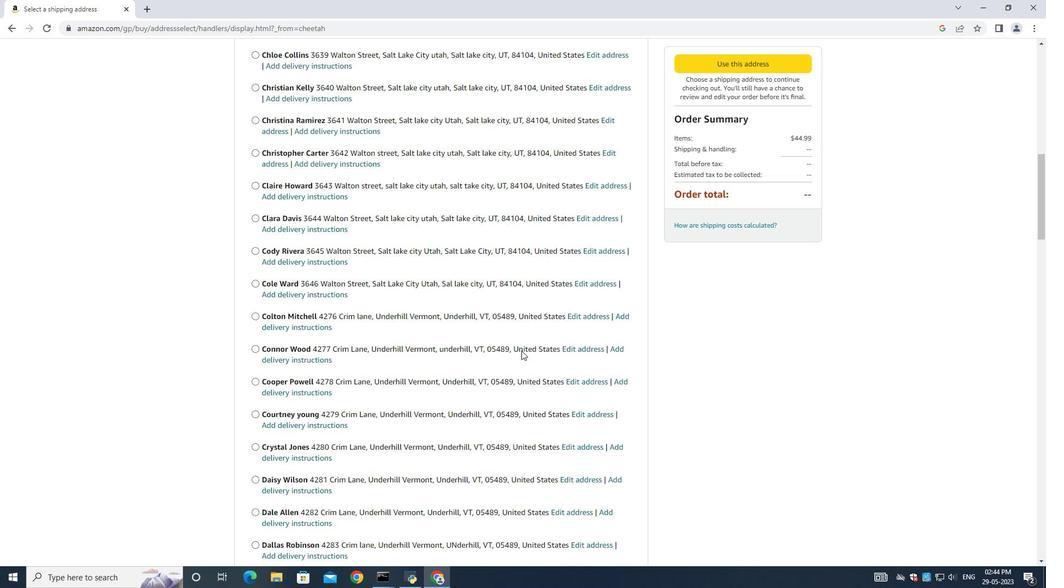 
Action: Mouse scrolled (521, 350) with delta (0, 0)
Screenshot: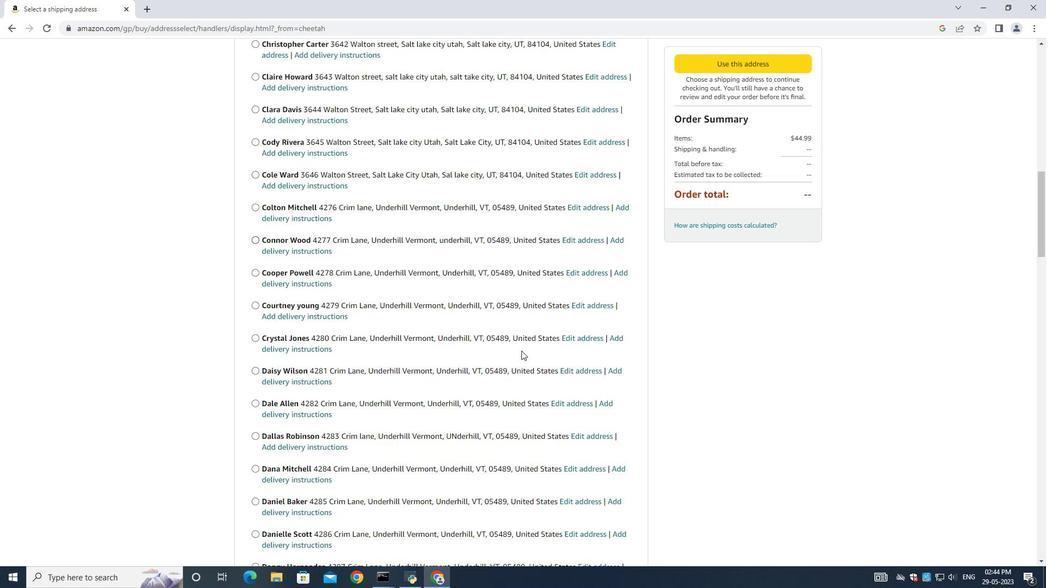 
Action: Mouse scrolled (521, 350) with delta (0, 0)
Screenshot: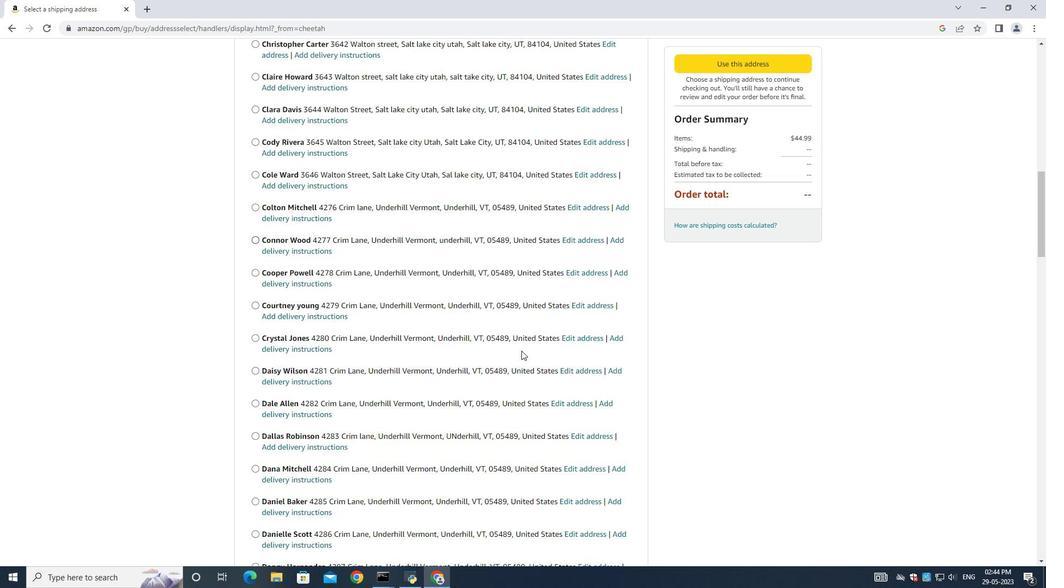 
Action: Mouse scrolled (521, 350) with delta (0, 0)
Screenshot: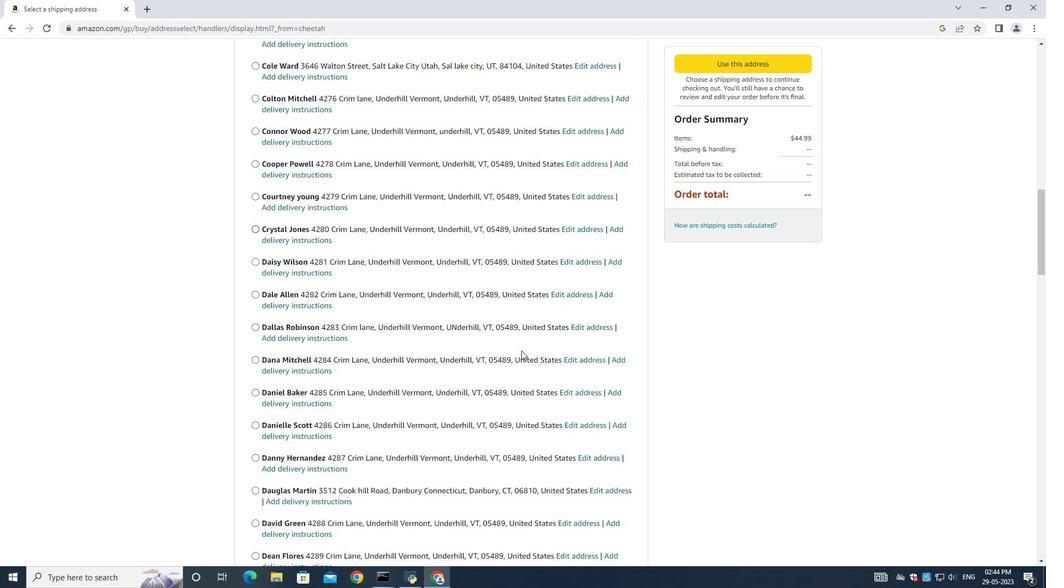 
Action: Mouse moved to (521, 352)
Screenshot: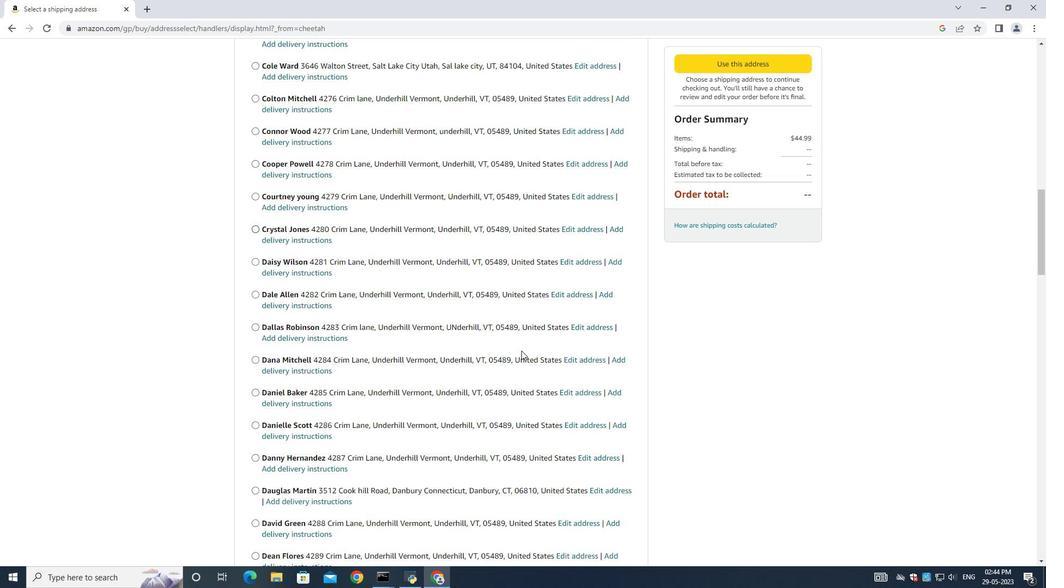 
Action: Mouse scrolled (521, 351) with delta (0, 0)
Screenshot: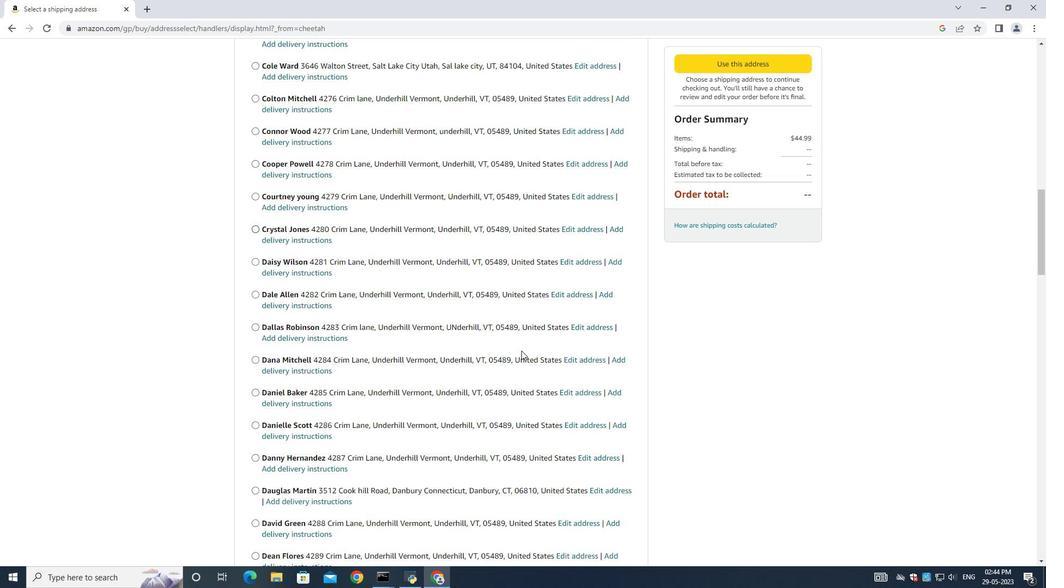 
Action: Mouse moved to (521, 353)
Screenshot: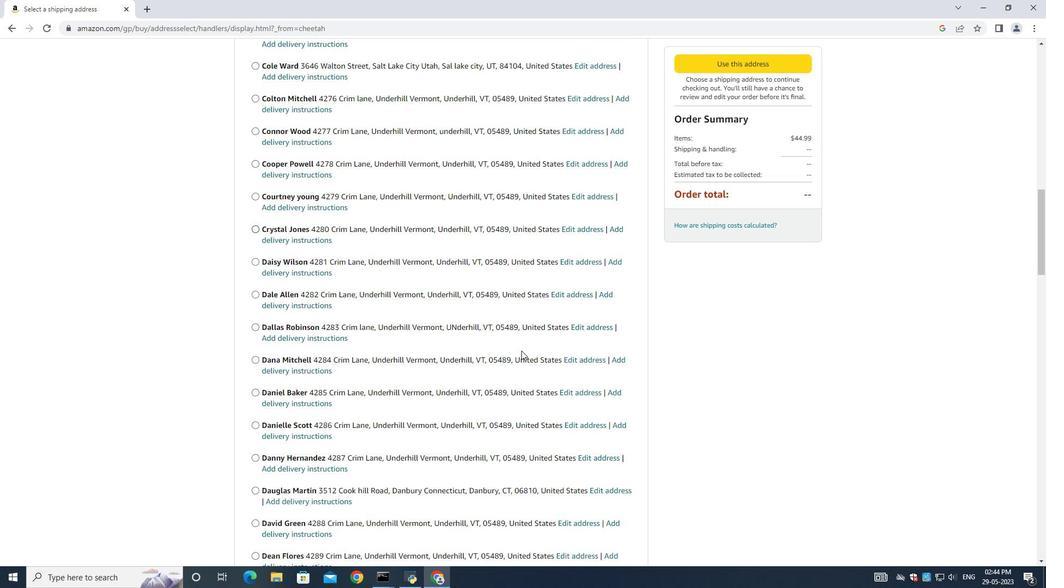 
Action: Mouse scrolled (521, 352) with delta (0, 0)
Screenshot: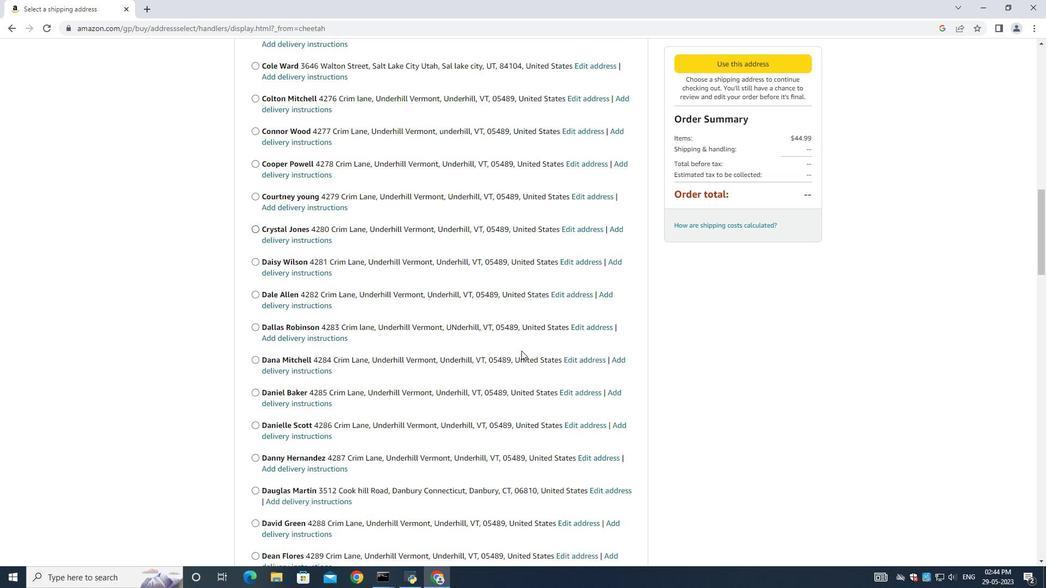 
Action: Mouse scrolled (521, 352) with delta (0, 0)
Screenshot: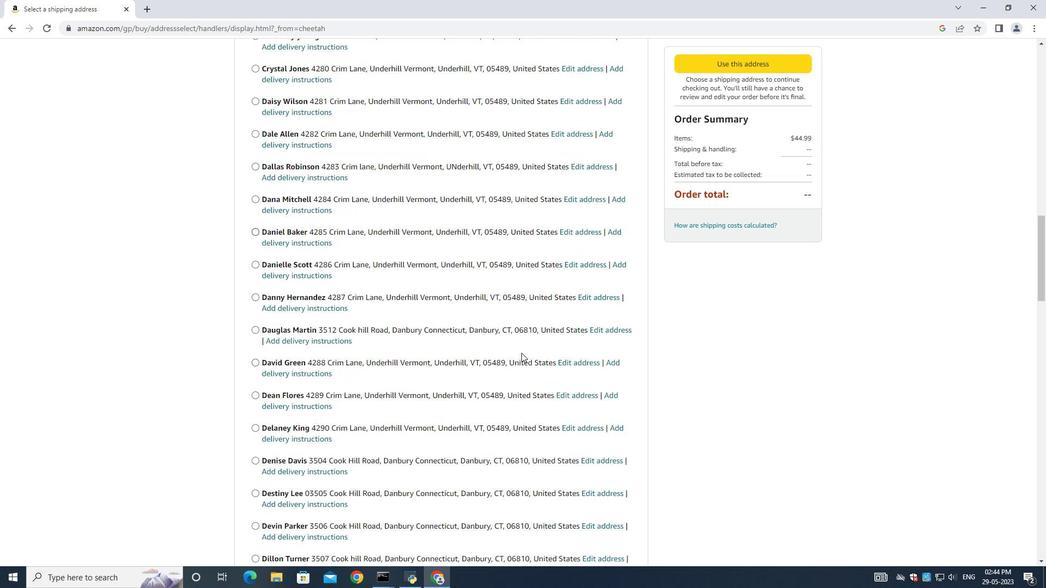 
Action: Mouse scrolled (521, 352) with delta (0, 0)
Screenshot: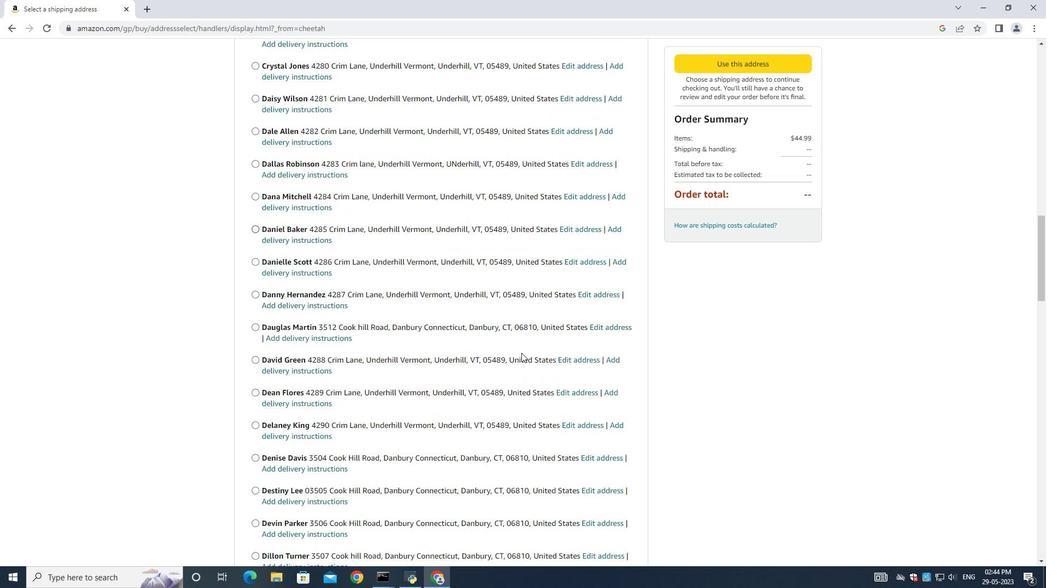 
Action: Mouse scrolled (521, 352) with delta (0, 0)
Screenshot: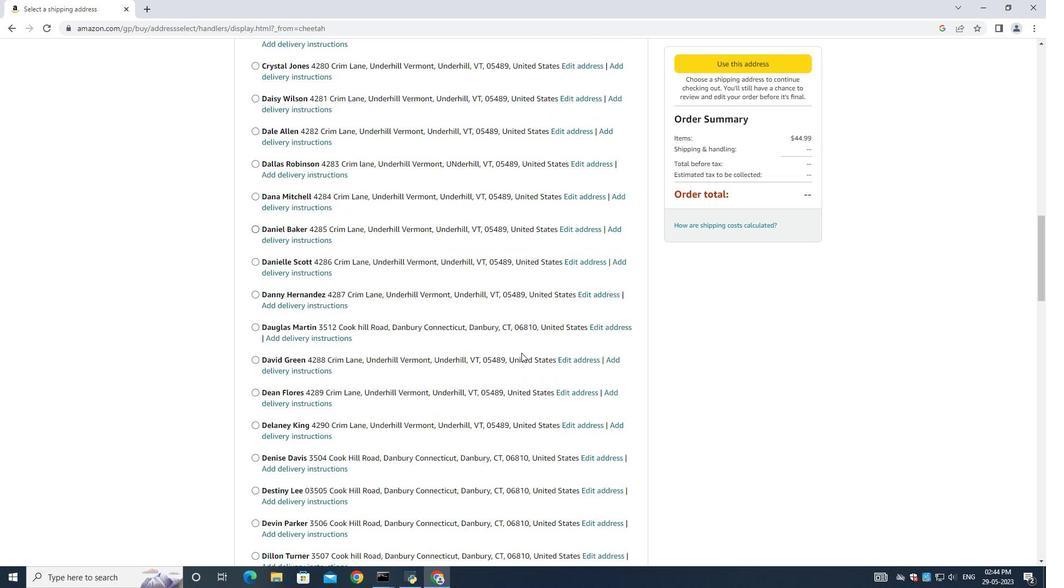 
Action: Mouse scrolled (521, 352) with delta (0, 0)
Screenshot: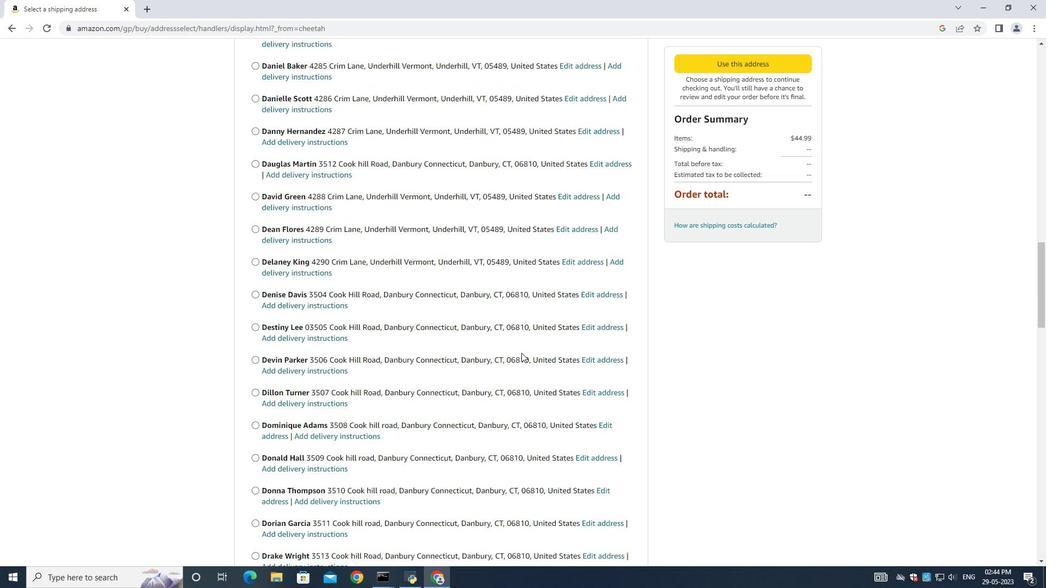 
Action: Mouse scrolled (521, 352) with delta (0, 0)
Screenshot: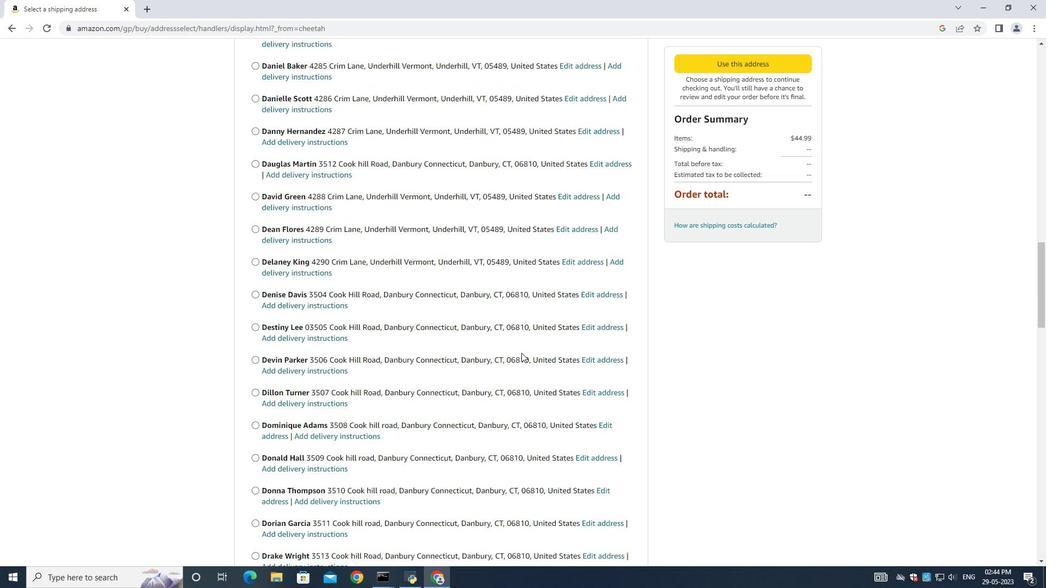 
Action: Mouse scrolled (521, 352) with delta (0, 0)
Screenshot: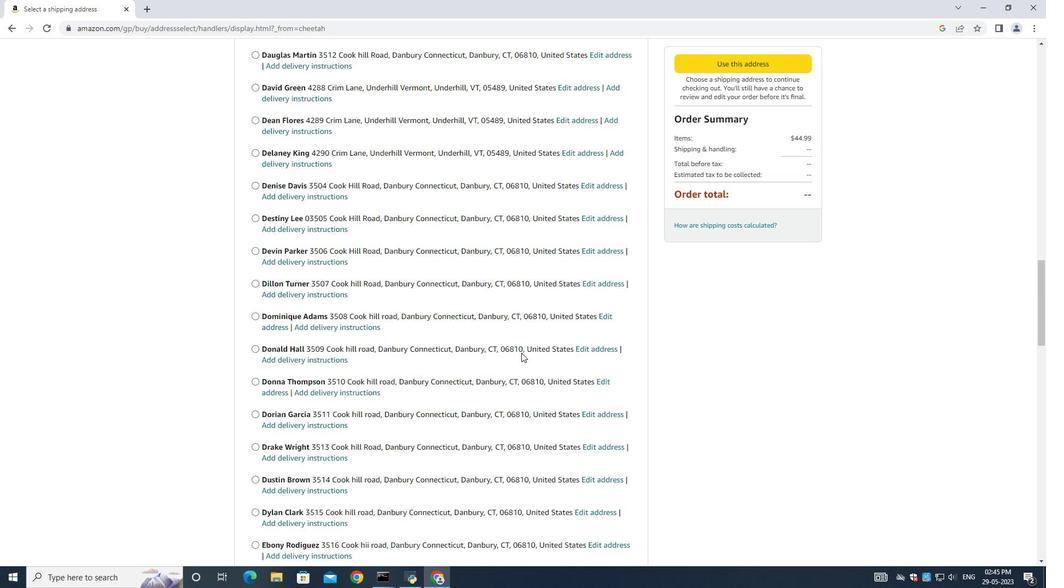 
Action: Mouse scrolled (521, 352) with delta (0, 0)
Screenshot: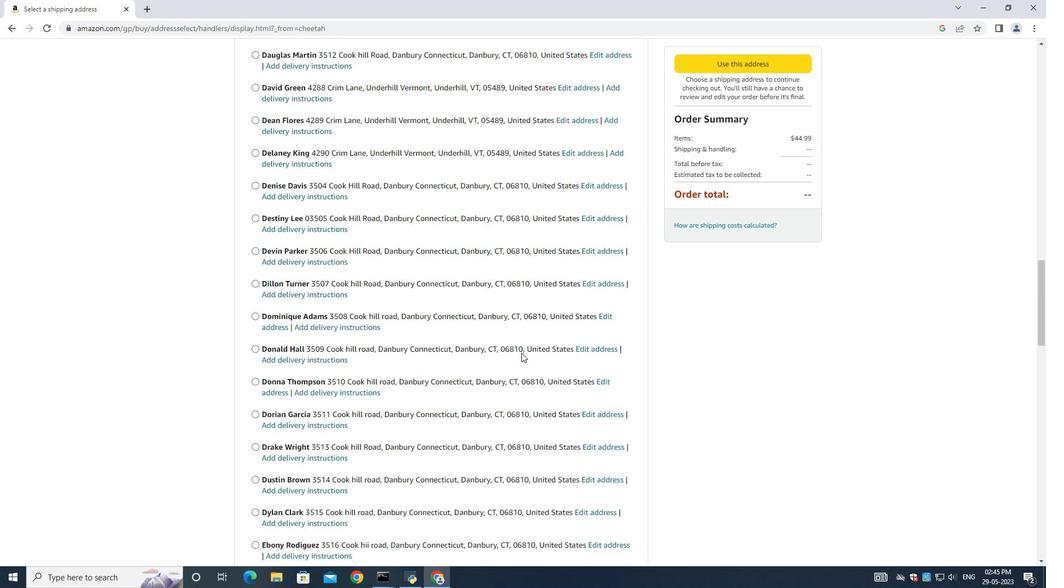 
Action: Mouse scrolled (521, 352) with delta (0, 0)
Screenshot: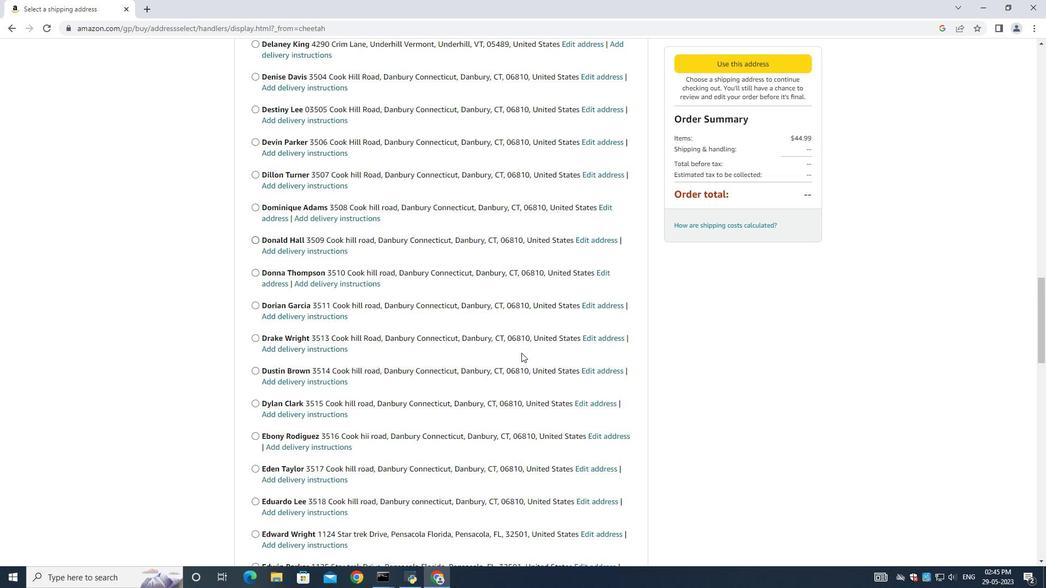 
Action: Mouse scrolled (521, 352) with delta (0, 0)
Screenshot: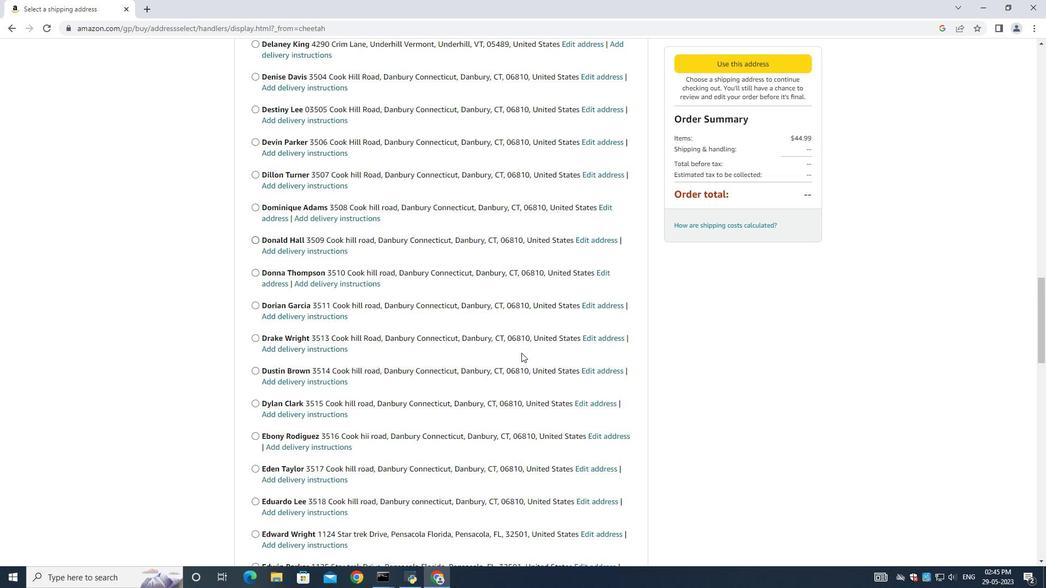 
Action: Mouse scrolled (521, 352) with delta (0, 0)
Screenshot: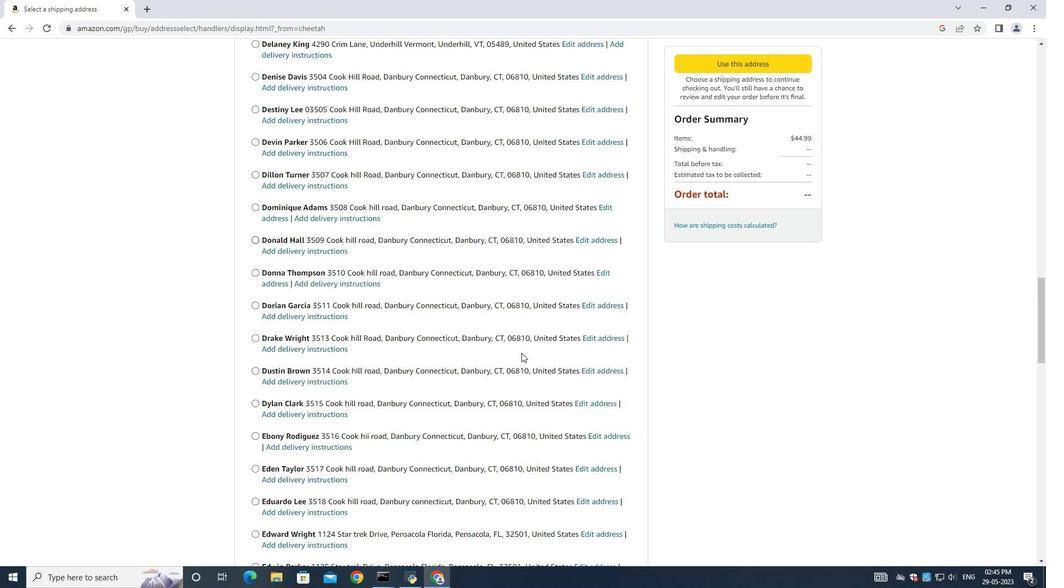 
Action: Mouse scrolled (521, 352) with delta (0, 0)
Screenshot: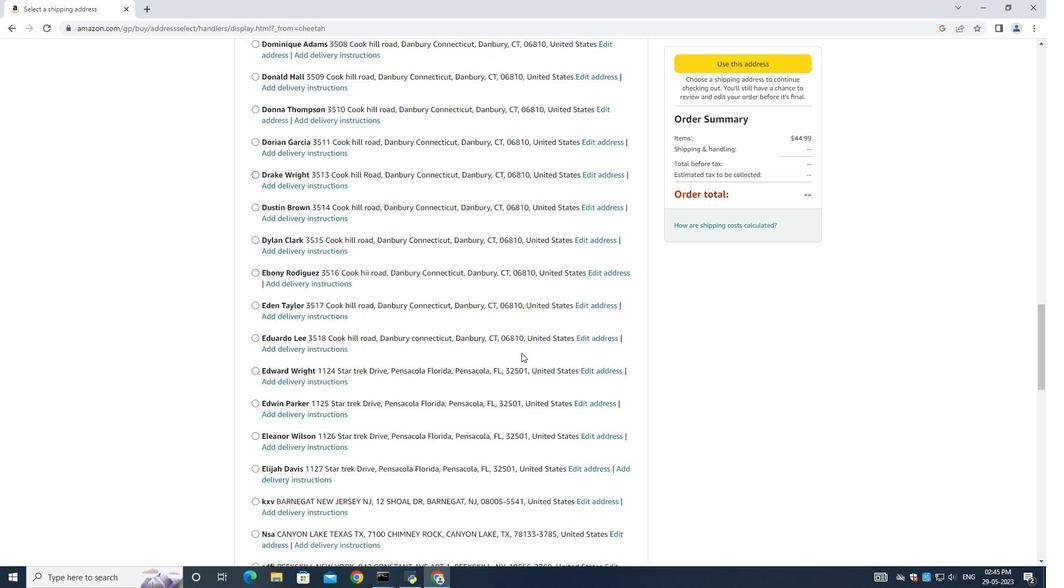 
Action: Mouse scrolled (521, 352) with delta (0, 0)
Screenshot: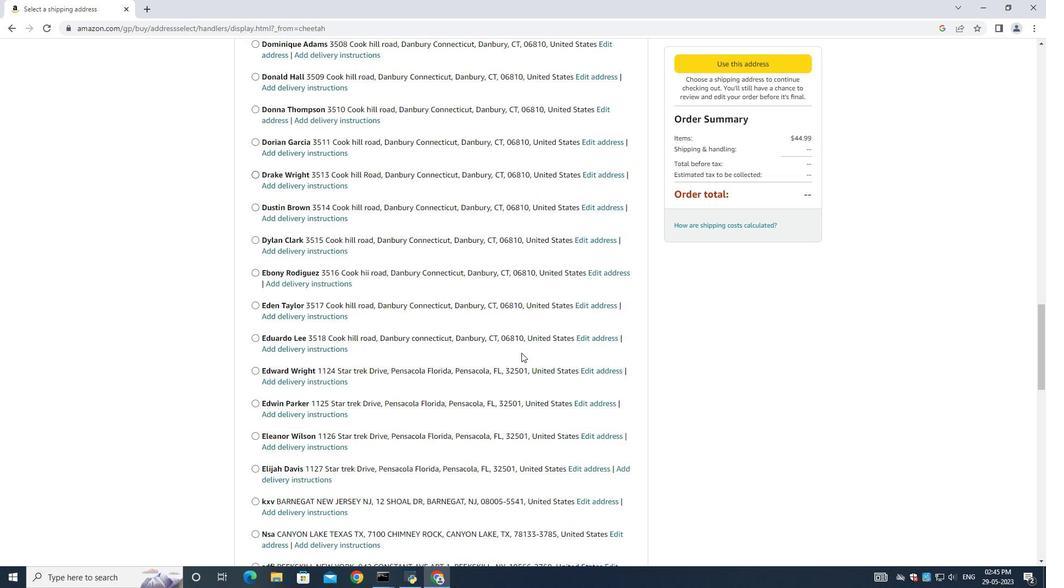 
Action: Mouse moved to (510, 357)
Screenshot: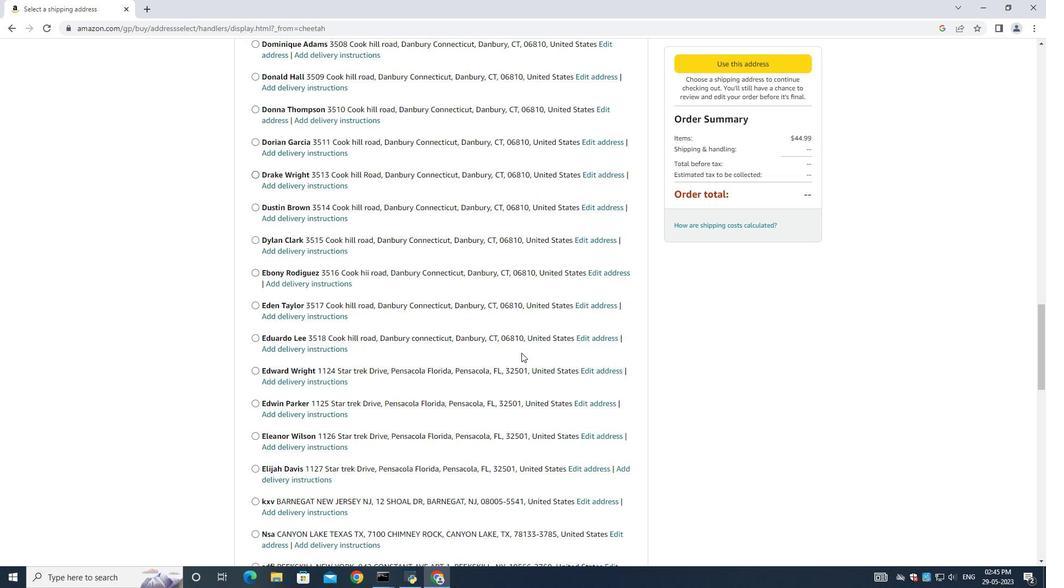
Action: Mouse scrolled (510, 357) with delta (0, 0)
Screenshot: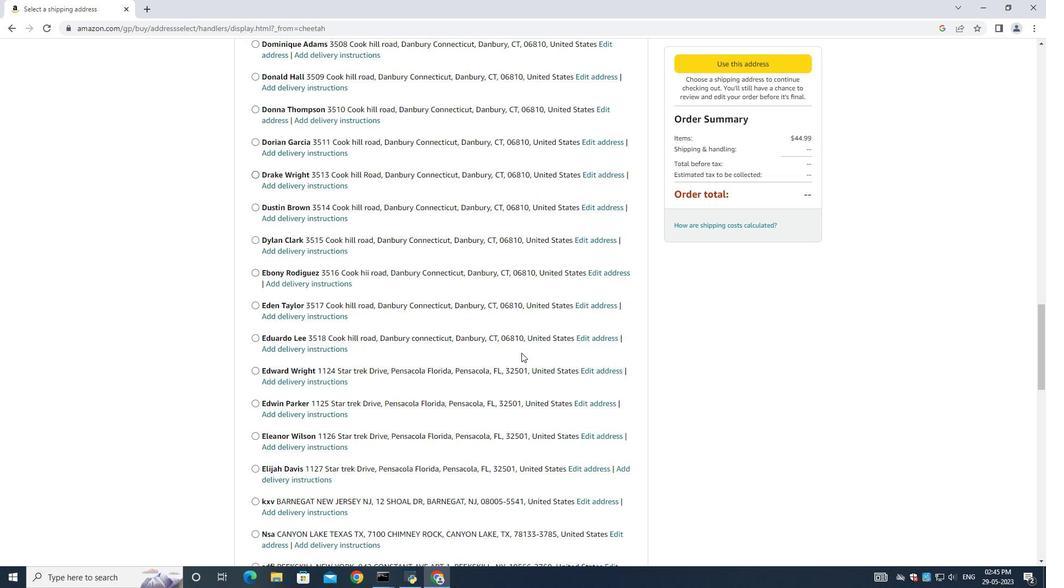
Action: Mouse moved to (340, 397)
Screenshot: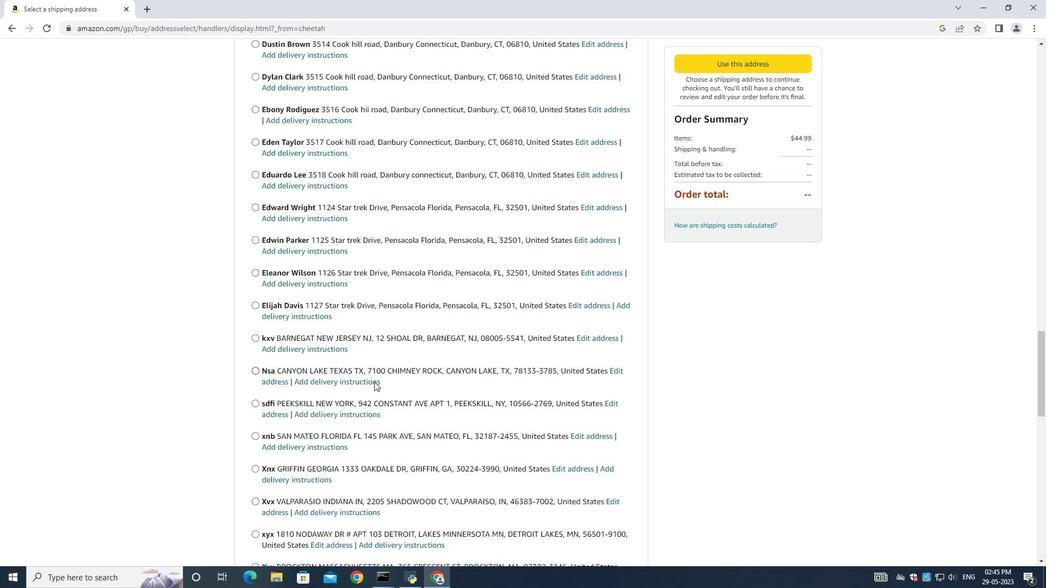 
Action: Mouse scrolled (340, 396) with delta (0, 0)
Screenshot: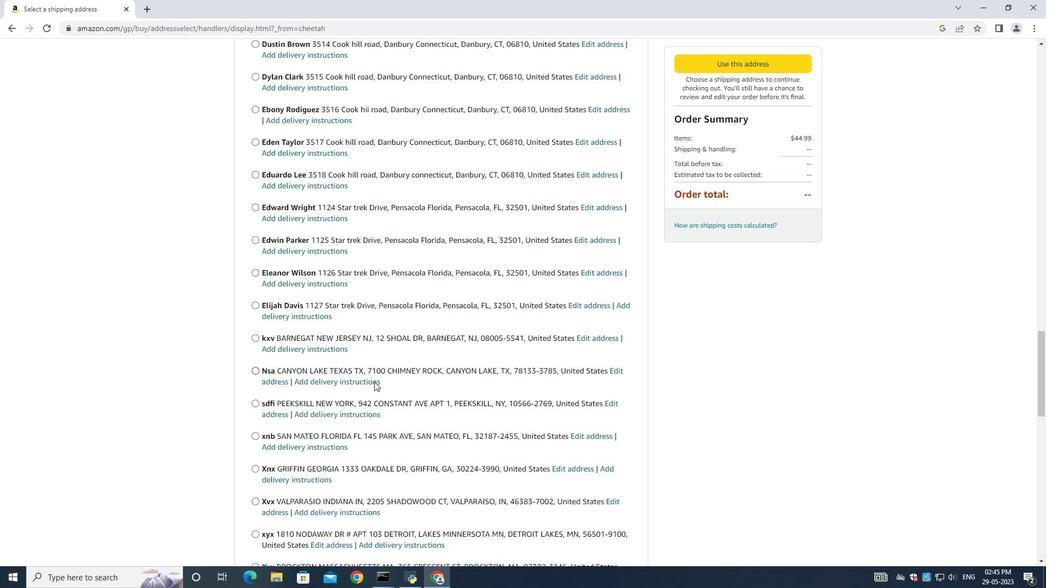 
Action: Mouse moved to (339, 398)
Screenshot: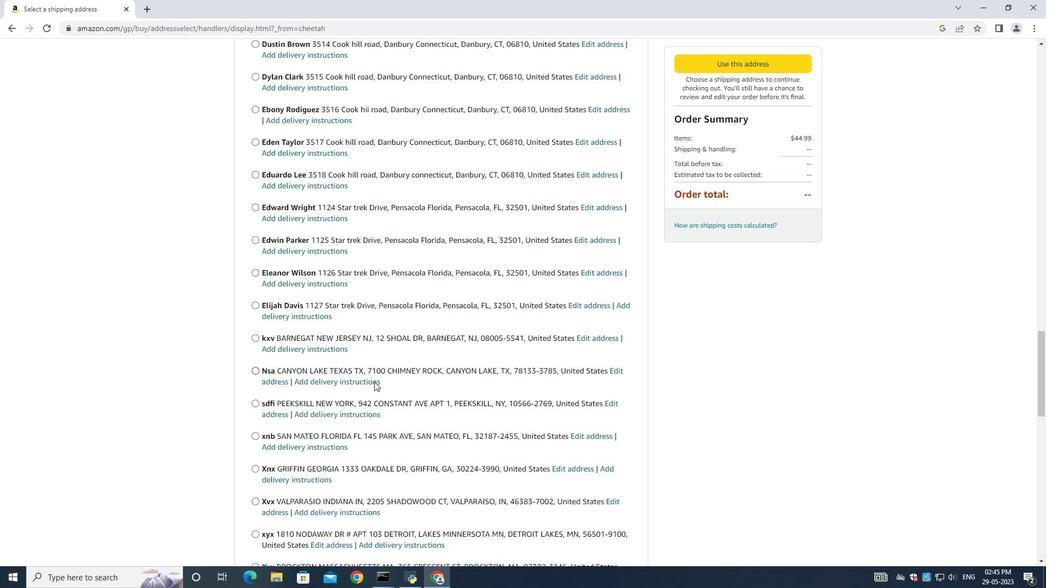 
Action: Mouse scrolled (339, 398) with delta (0, 0)
Screenshot: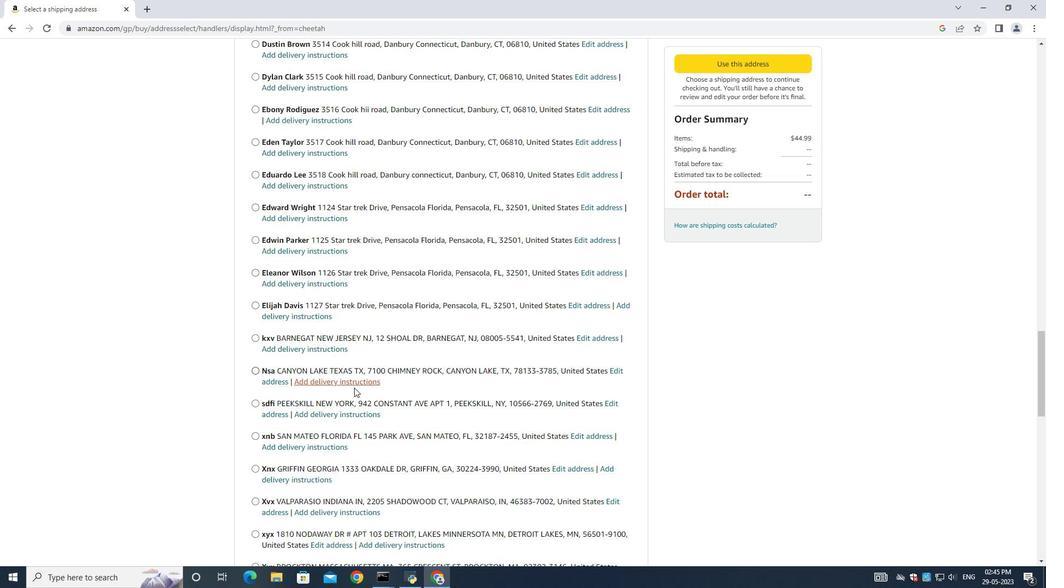
Action: Mouse moved to (339, 398)
Screenshot: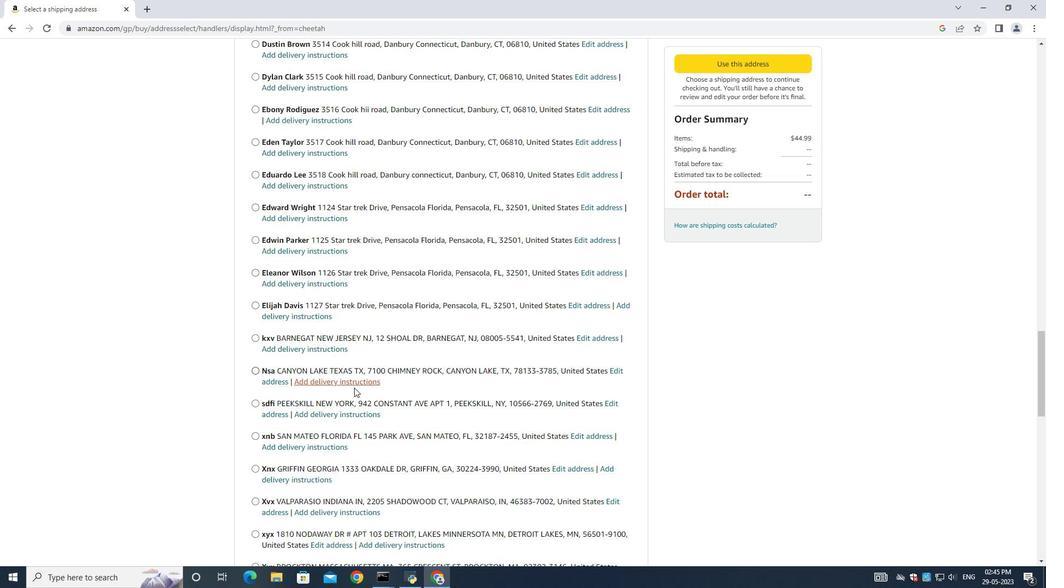 
Action: Mouse scrolled (339, 398) with delta (0, 0)
Screenshot: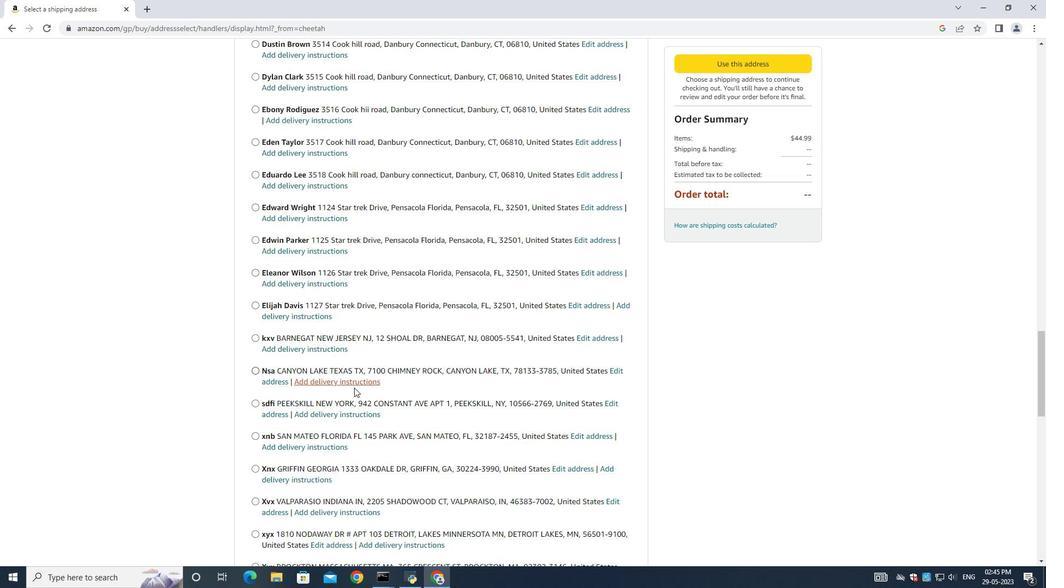 
Action: Mouse moved to (344, 399)
Screenshot: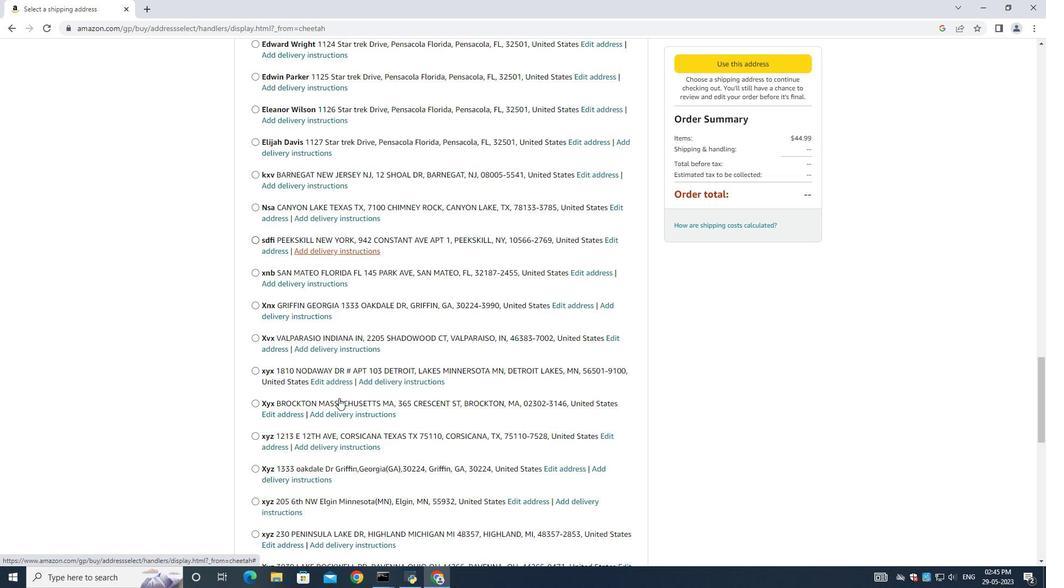 
Action: Mouse scrolled (344, 399) with delta (0, 0)
Screenshot: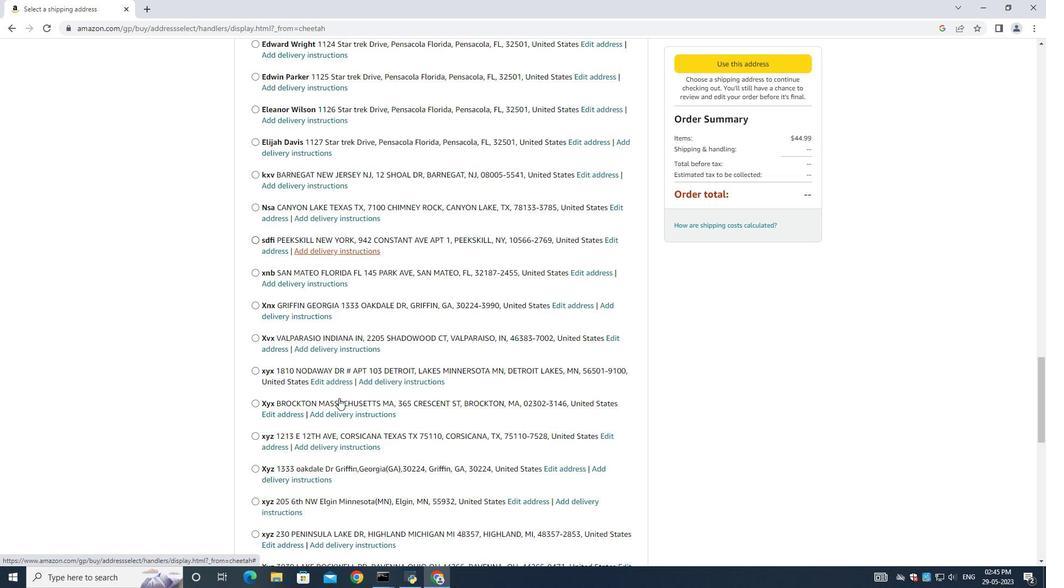 
Action: Mouse moved to (344, 400)
Screenshot: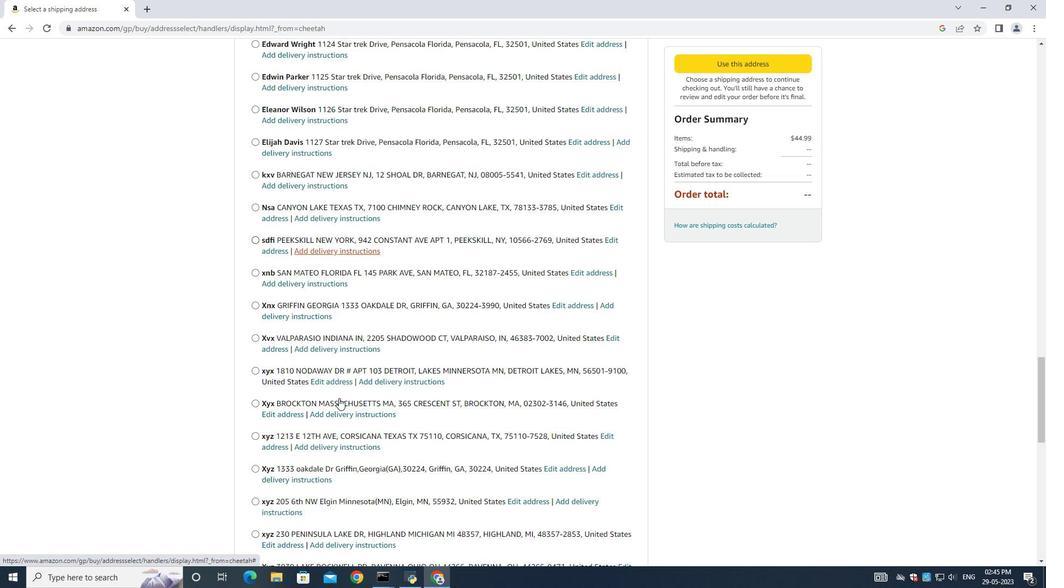 
Action: Mouse scrolled (344, 399) with delta (0, 0)
Screenshot: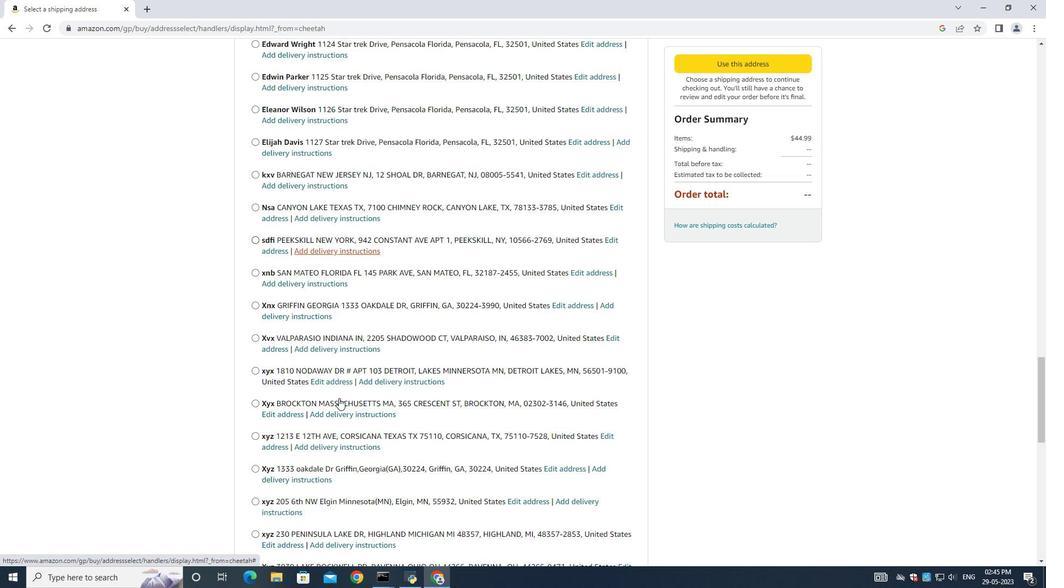 
Action: Mouse moved to (344, 400)
Screenshot: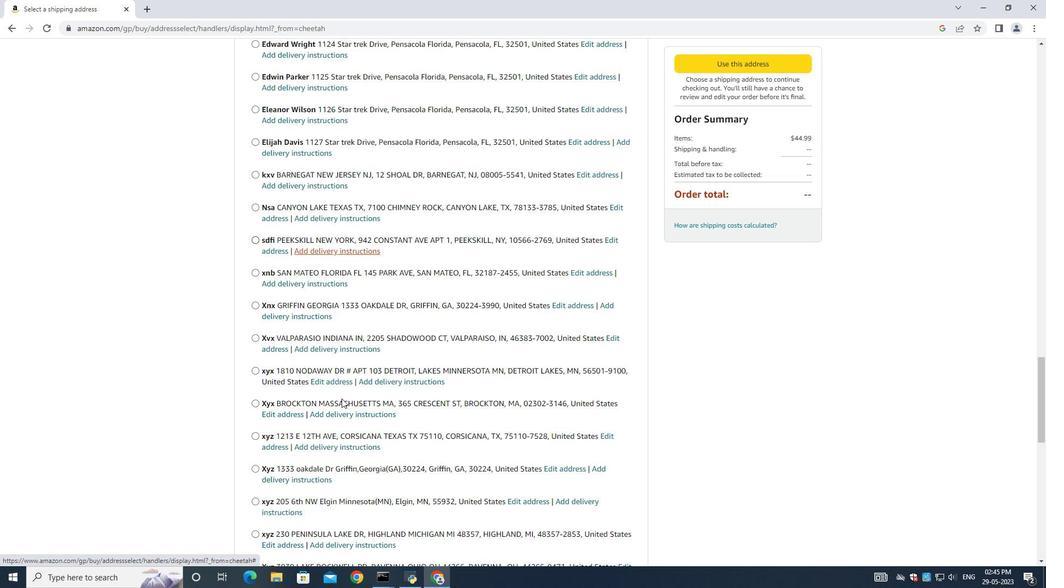 
Action: Mouse scrolled (344, 400) with delta (0, 0)
Screenshot: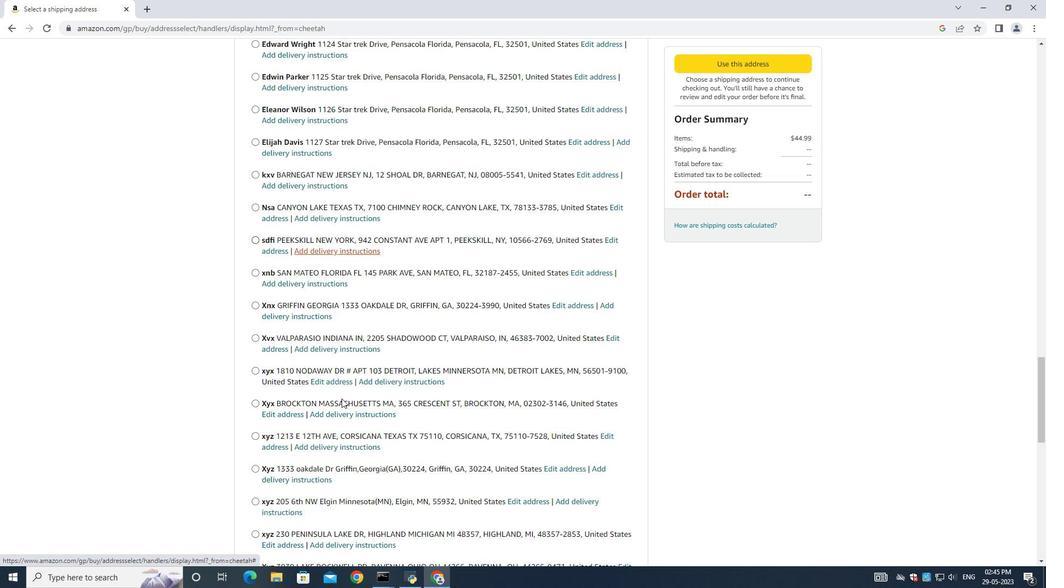 
Action: Mouse moved to (350, 394)
Screenshot: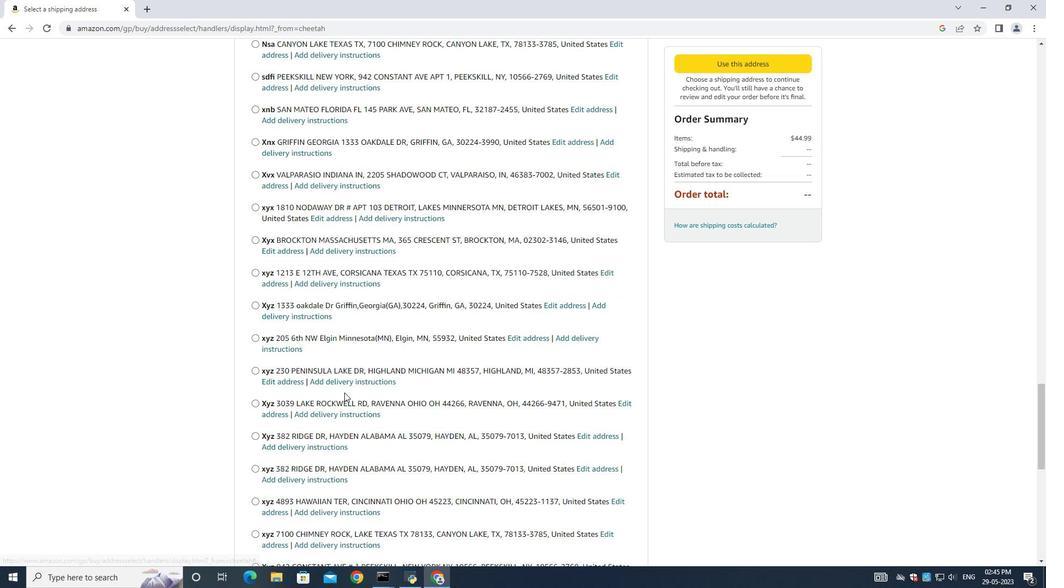 
Action: Mouse scrolled (350, 393) with delta (0, 0)
Screenshot: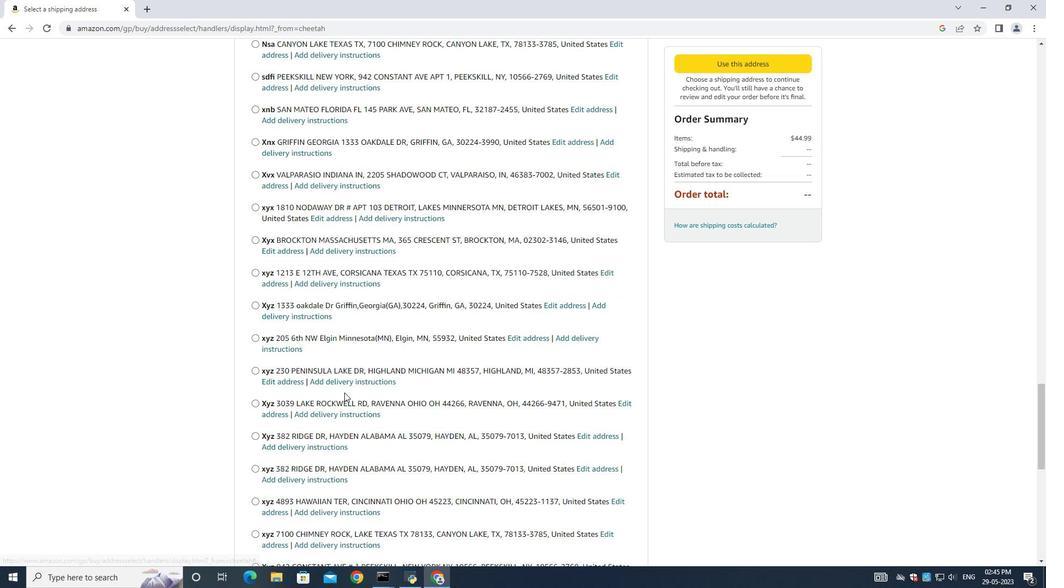 
Action: Mouse scrolled (350, 393) with delta (0, 0)
Screenshot: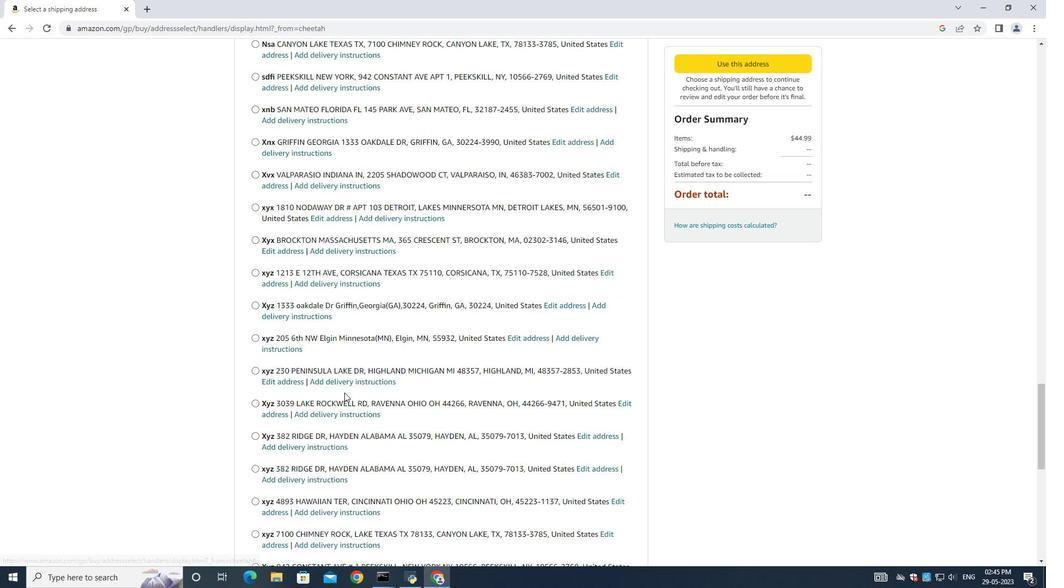 
Action: Mouse moved to (350, 393)
Screenshot: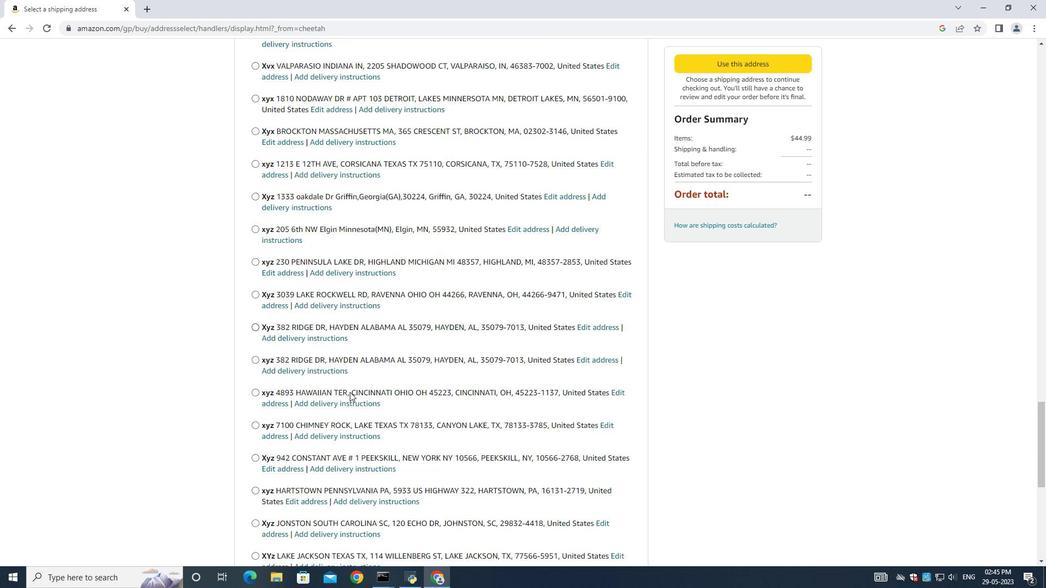 
Action: Mouse scrolled (350, 392) with delta (0, 0)
Screenshot: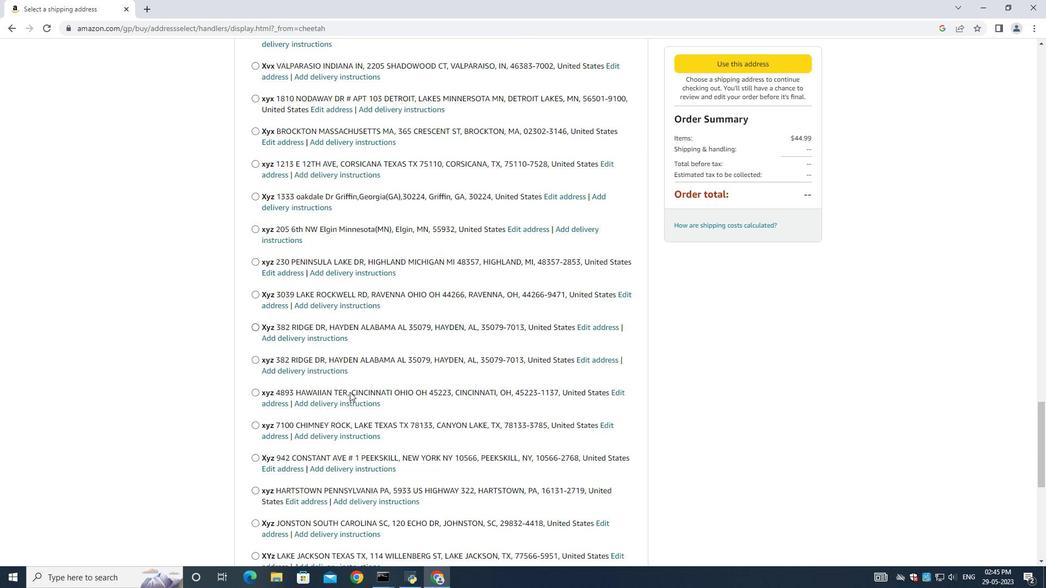 
Action: Mouse moved to (350, 393)
Screenshot: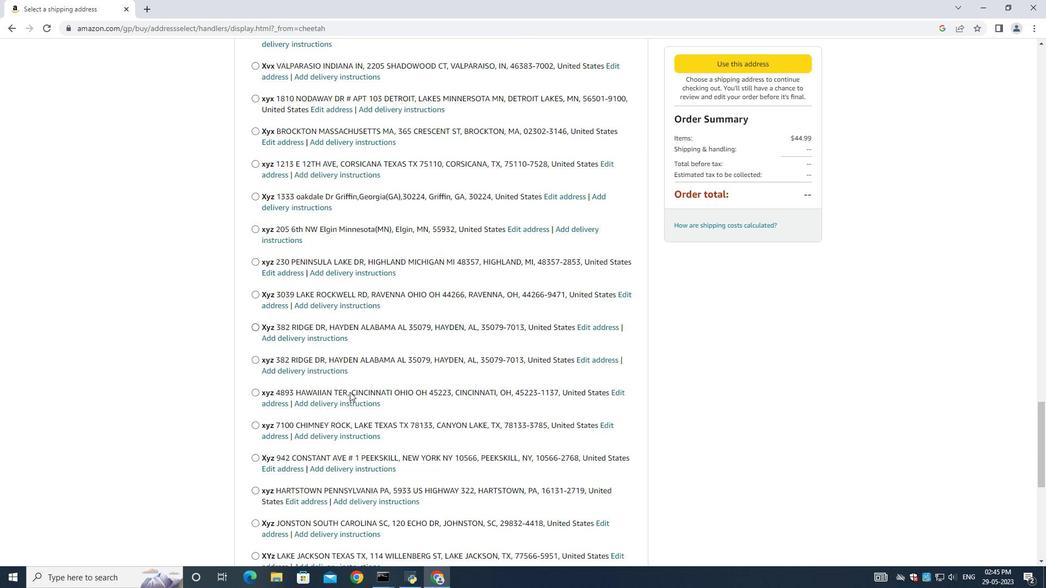 
Action: Mouse scrolled (350, 393) with delta (0, 0)
Screenshot: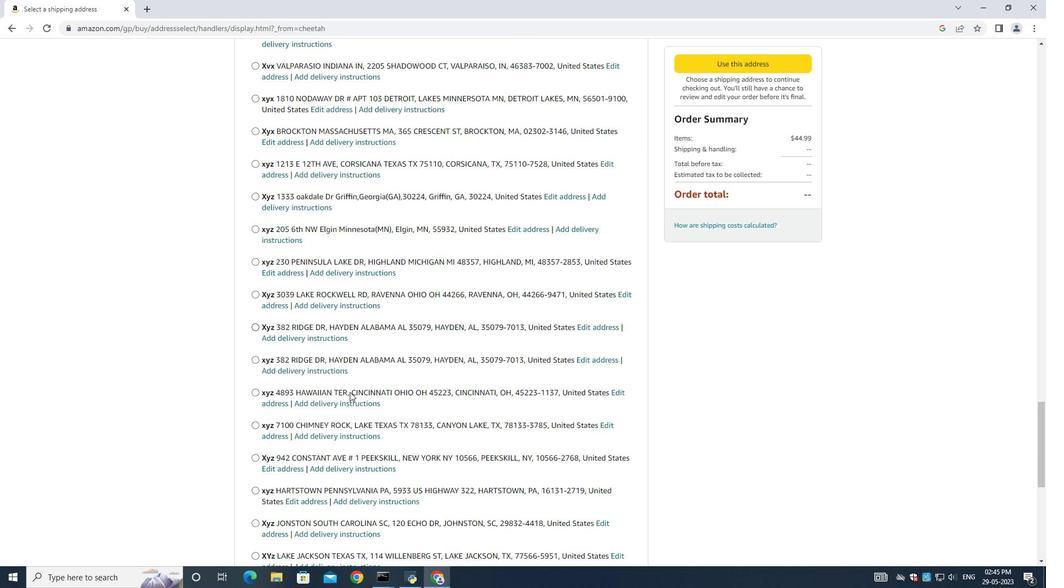 
Action: Mouse scrolled (350, 393) with delta (0, 0)
Screenshot: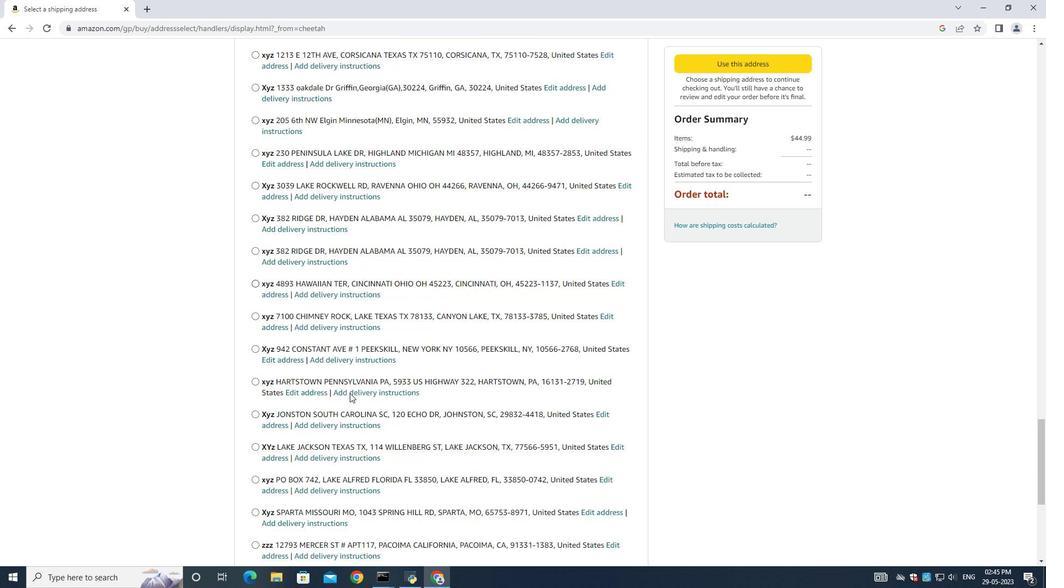 
Action: Mouse scrolled (350, 393) with delta (0, 0)
Screenshot: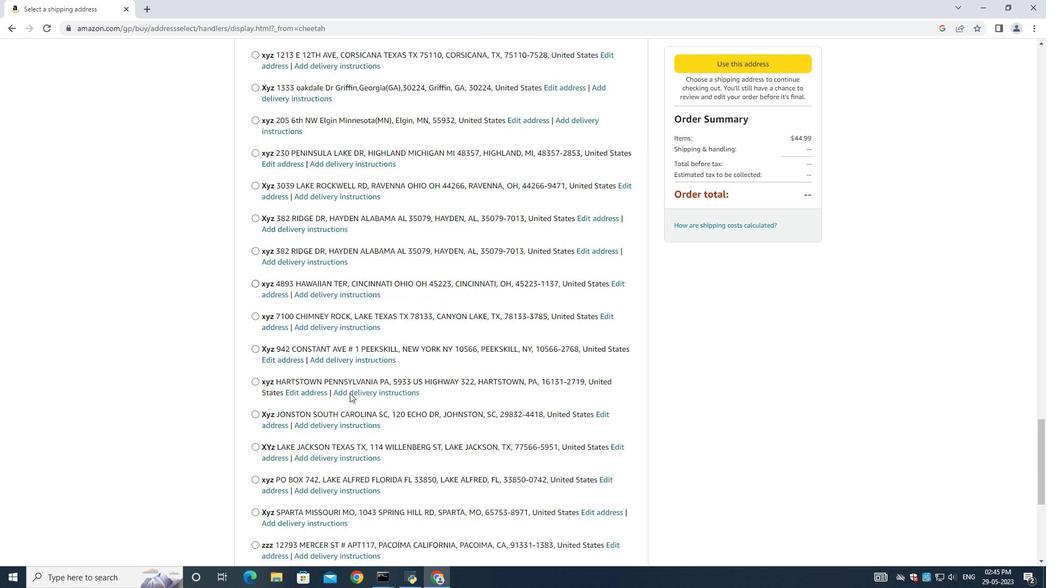 
Action: Mouse scrolled (350, 393) with delta (0, 0)
Screenshot: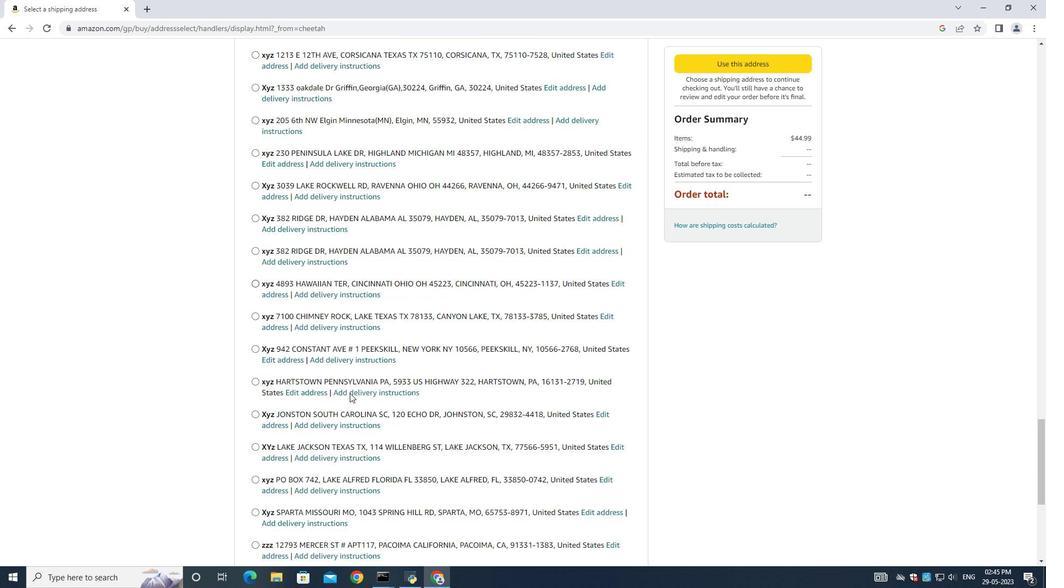 
Action: Mouse moved to (278, 418)
Screenshot: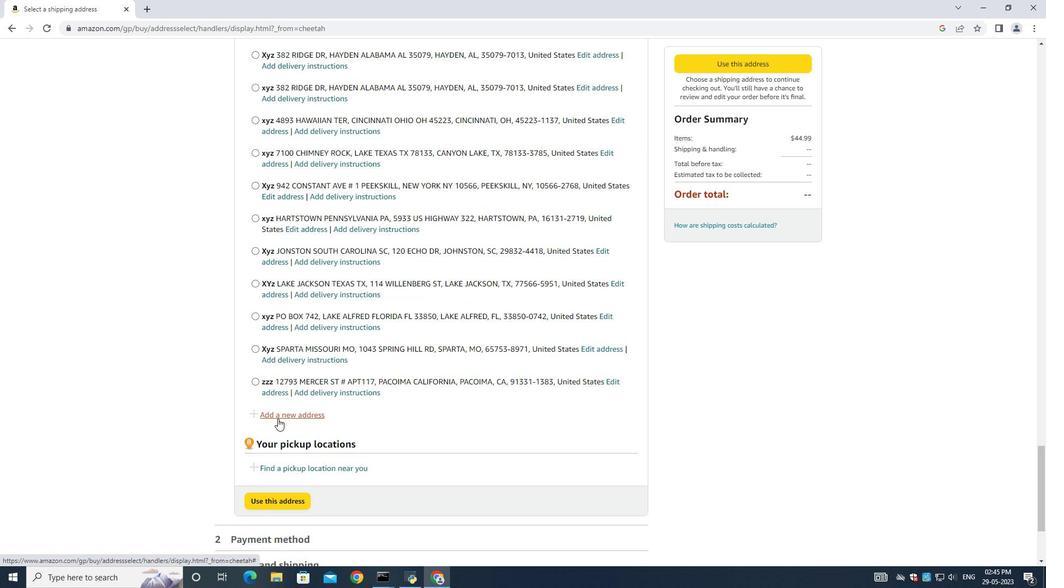 
Action: Mouse pressed left at (278, 418)
Screenshot: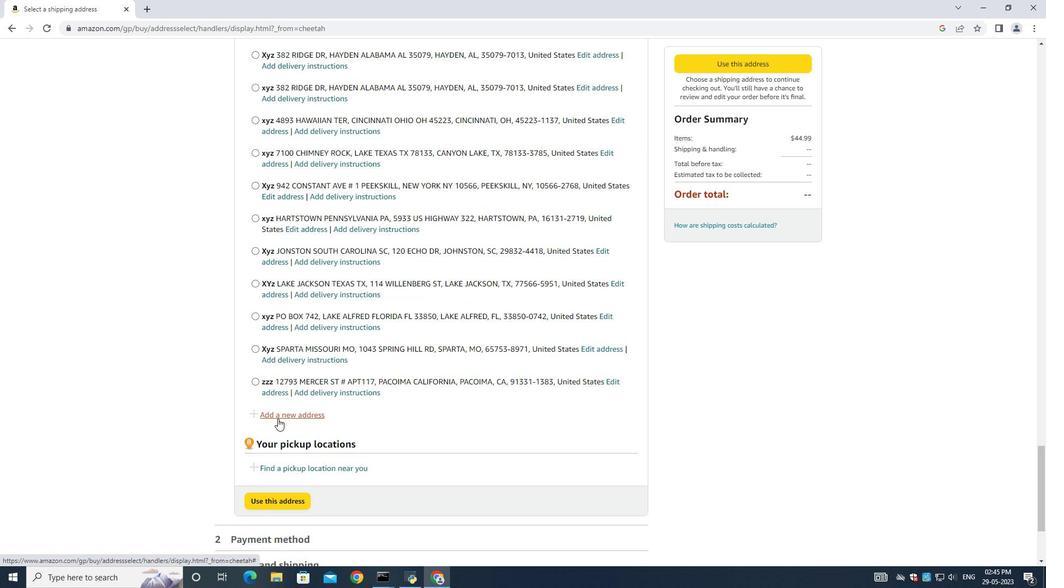 
Action: Mouse moved to (376, 258)
Screenshot: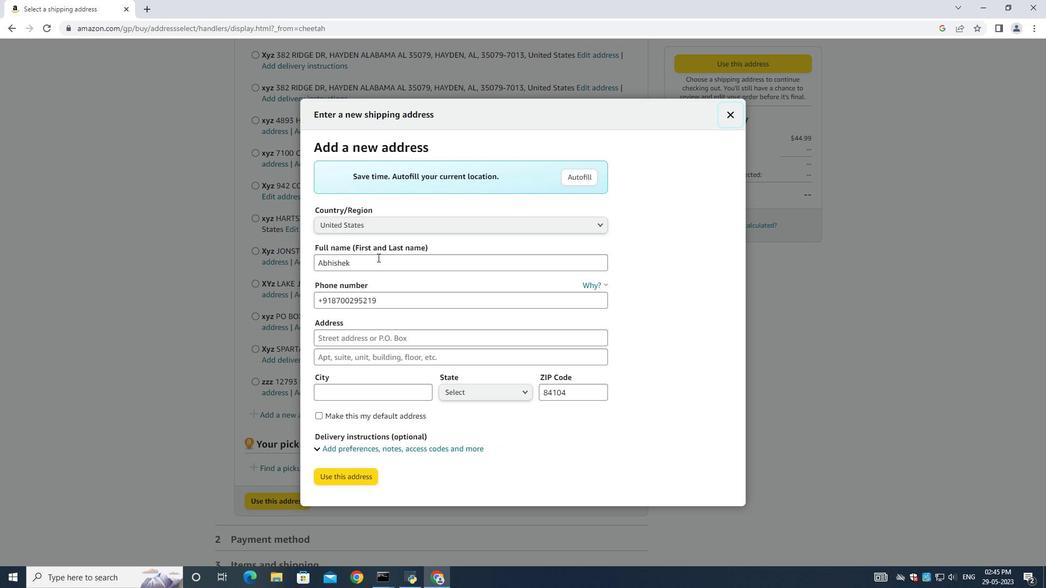 
Action: Mouse pressed left at (376, 258)
Screenshot: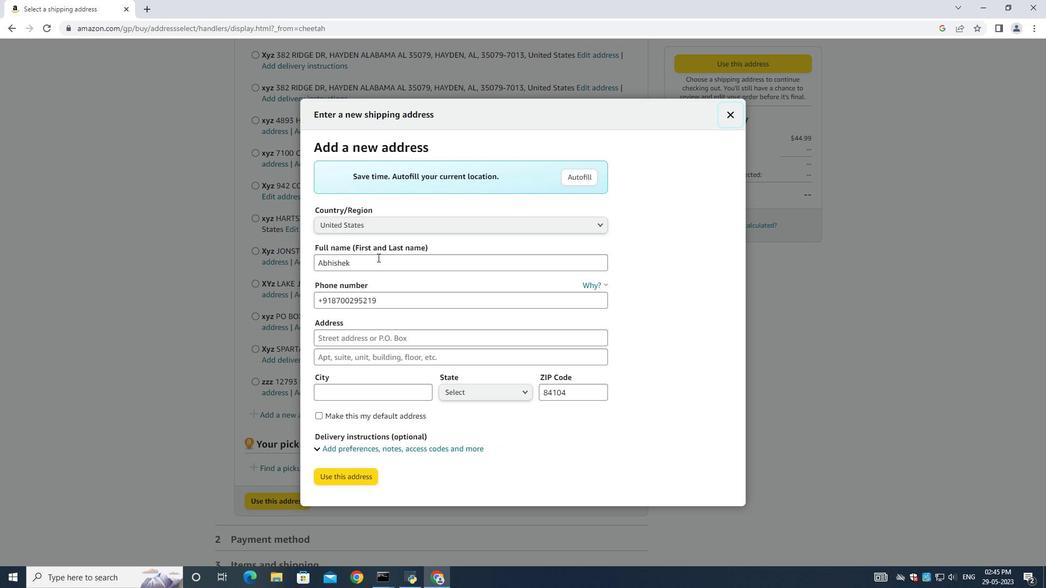 
Action: Mouse moved to (372, 261)
Screenshot: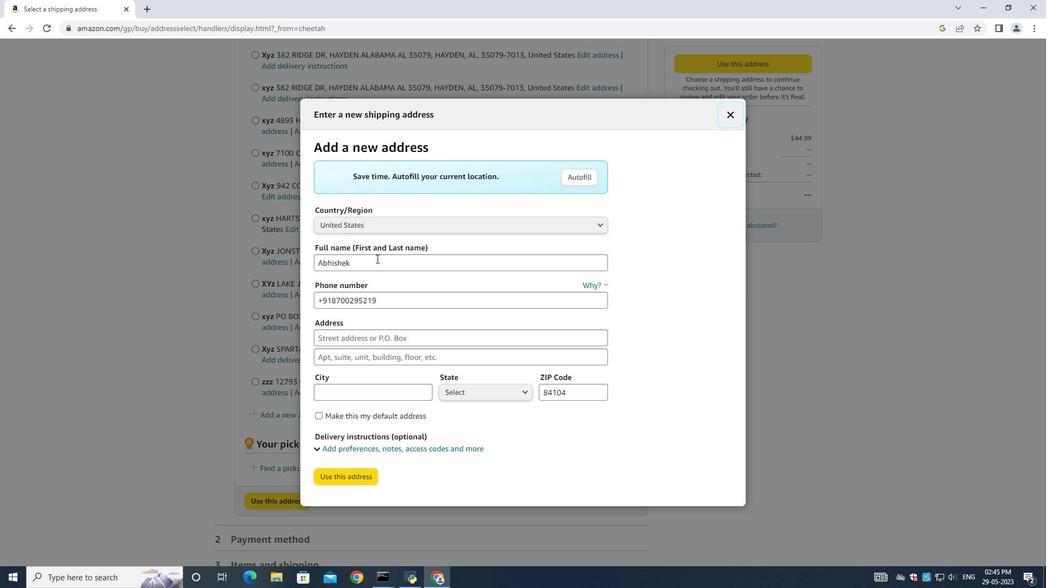 
Action: Key pressed <Key.backspace><Key.backspace><Key.backspace><Key.backspace><Key.backspace><Key.backspace><Key.backspace><Key.backspace><Key.backspace><Key.backspace><Key.backspace><Key.backspace><Key.backspace><Key.backspace><Key.backspace><Key.backspace><Key.backspace><Key.shift><Key.shift><Key.shift><Key.shift><Key.shift><Key.shift><Key.shift><Key.shift><Key.shift><Key.shift><Key.shift><Key.shift><Key.shift><Key.shift><Key.shift><Key.shift><Key.shift><Key.shift><Key.shift><Key.shift><Key.shift><Key.shift><Key.shift><Key.shift><Key.shift><Key.shift><Key.shift><Key.shift><Key.shift><Key.shift><Key.shift><Key.shift><Key.shift><Key.shift><Key.shift><Key.shift><Key.shift><Key.shift><Key.shift><Key.shift><Key.shift><Key.shift><Key.shift><Key.shift><Key.shift><Key.shift><Key.shift><Key.shift><Key.shift><Key.shift><Key.shift><Key.shift><Key.shift><Key.shift><Key.shift><Key.shift><Key.shift><Key.shift><Key.shift><Key.shift><Key.shift><Key.shift><Key.shift><Key.shift><Key.shift><Key.shift><Key.shift><Key.shift><Key.shift><Key.shift><Key.shift><Key.shift><Key.shift><Key.shift><Key.shift><Key.shift><Key.shift>Elizabeth<Key.space><Key.shift>Parker<Key.space><Key.tab><Key.tab><Key.backspace>8503109646
Screenshot: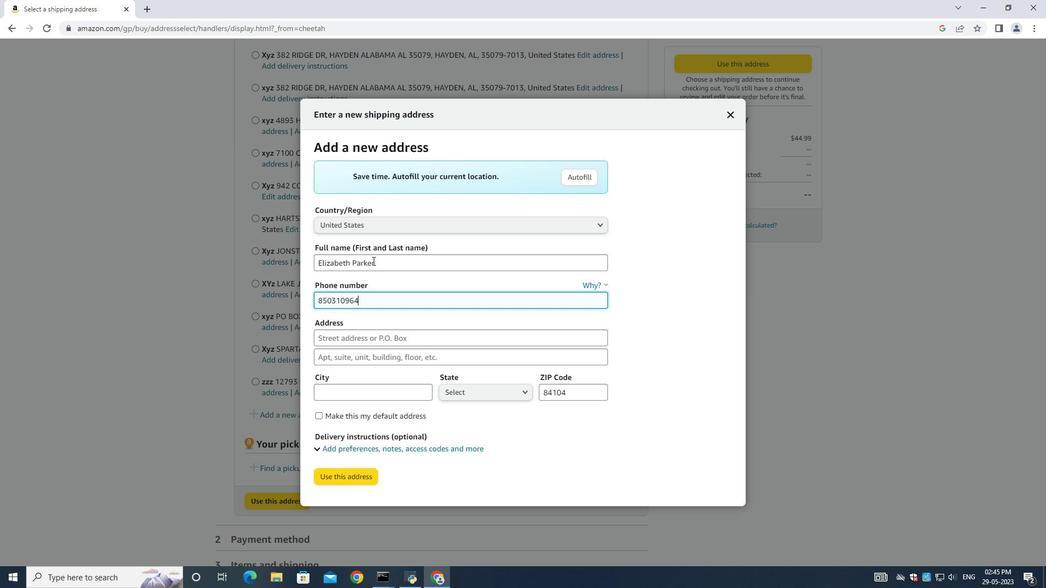 
Action: Mouse moved to (334, 339)
Screenshot: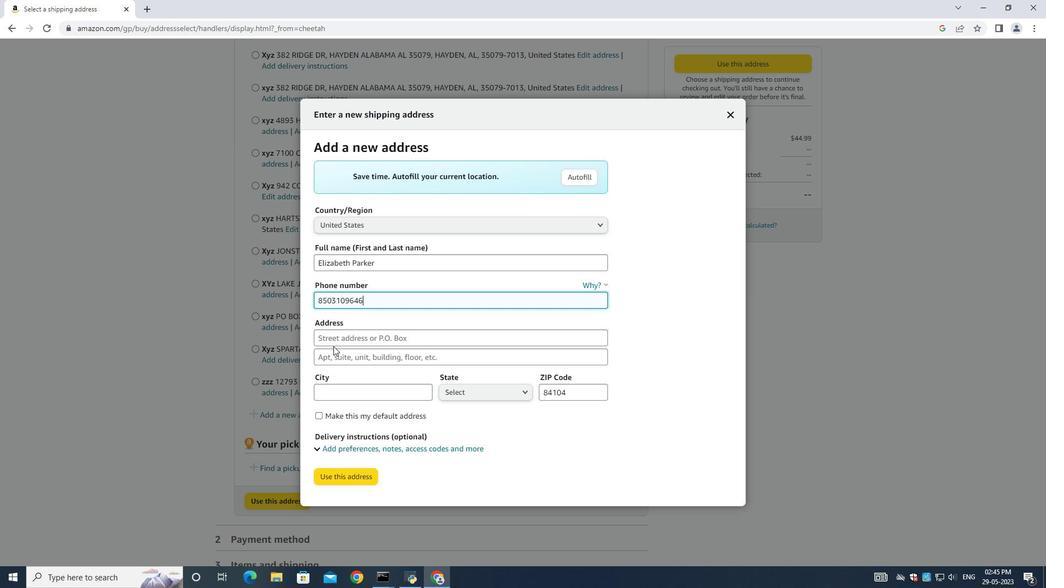 
Action: Mouse pressed left at (334, 339)
Screenshot: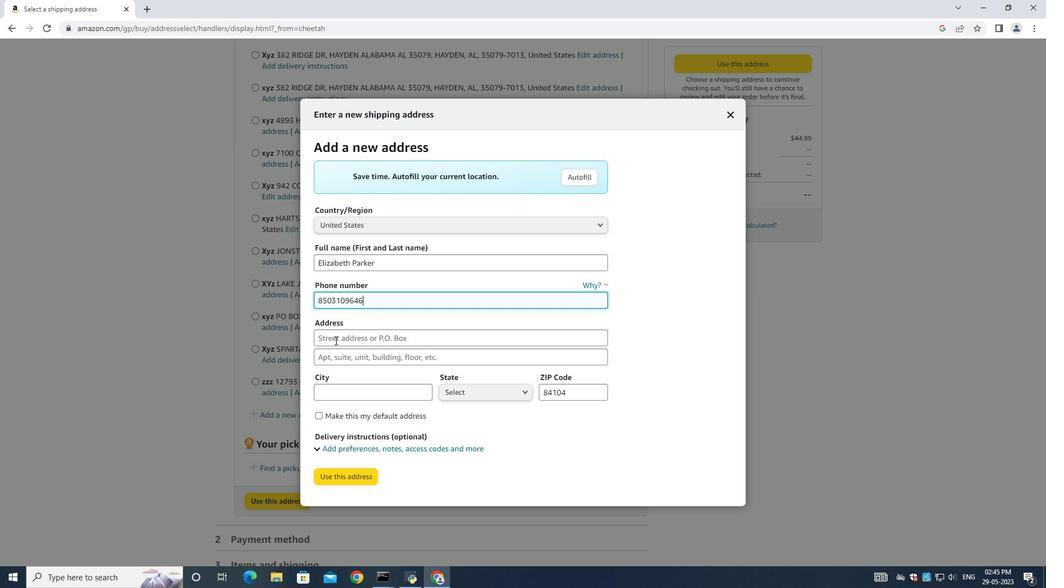 
Action: Key pressed 1128<Key.space><Key.shift>S<Key.shift>tar<Key.space>trek<Key.space><Key.shift>Drive<Key.tab><Key.shift><Key.shift><Key.shift><Key.shift><Key.shift><Key.shift><Key.shift><Key.shift><Key.shift><Key.shift><Key.shift><Key.shift><Key.shift><Key.shift><Key.shift><Key.shift><Key.shift><Key.shift><Key.shift><Key.shift><Key.shift><Key.shift><Key.shift><Key.shift><Key.shift><Key.shift><Key.shift><Key.shift><Key.shift><Key.shift><Key.shift><Key.shift><Key.shift><Key.shift><Key.shift><Key.shift><Key.shift><Key.shift><Key.shift><Key.shift><Key.shift><Key.shift><Key.shift><Key.shift><Key.shift><Key.shift><Key.shift><Key.shift><Key.shift><Key.shift><Key.shift><Key.shift><Key.shift><Key.shift><Key.shift><Key.shift><Key.shift><Key.shift><Key.shift><Key.shift><Key.shift><Key.shift><Key.shift><Key.shift><Key.shift><Key.shift><Key.shift><Key.shift><Key.shift><Key.shift><Key.shift><Key.shift><Key.shift><Key.shift><Key.shift><Key.shift>Pensacola<Key.space><Key.shift><Key.shift><Key.shift>Florida<Key.space>
Screenshot: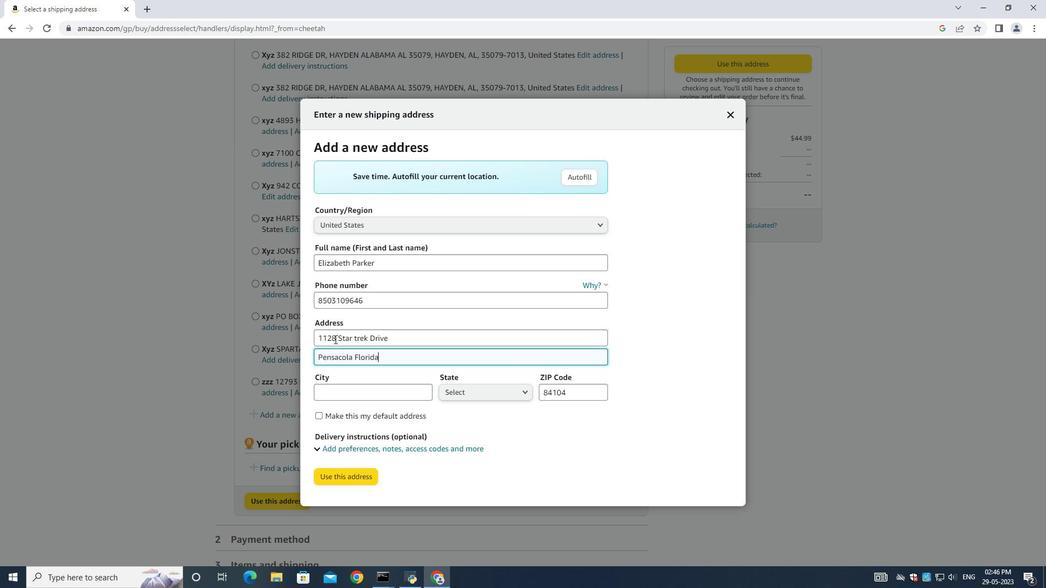 
Action: Mouse moved to (367, 399)
Screenshot: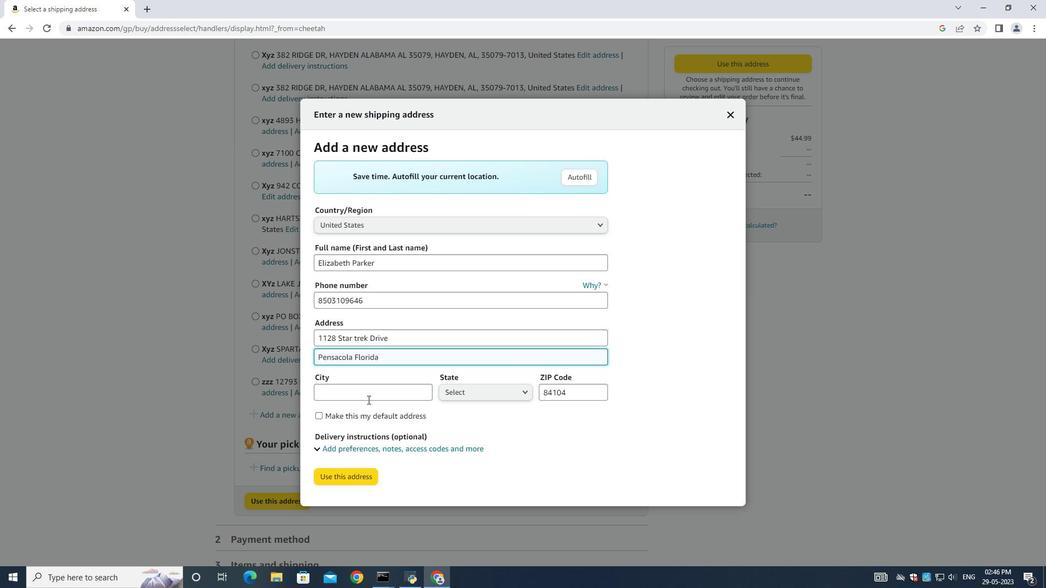 
Action: Mouse pressed left at (367, 399)
Screenshot: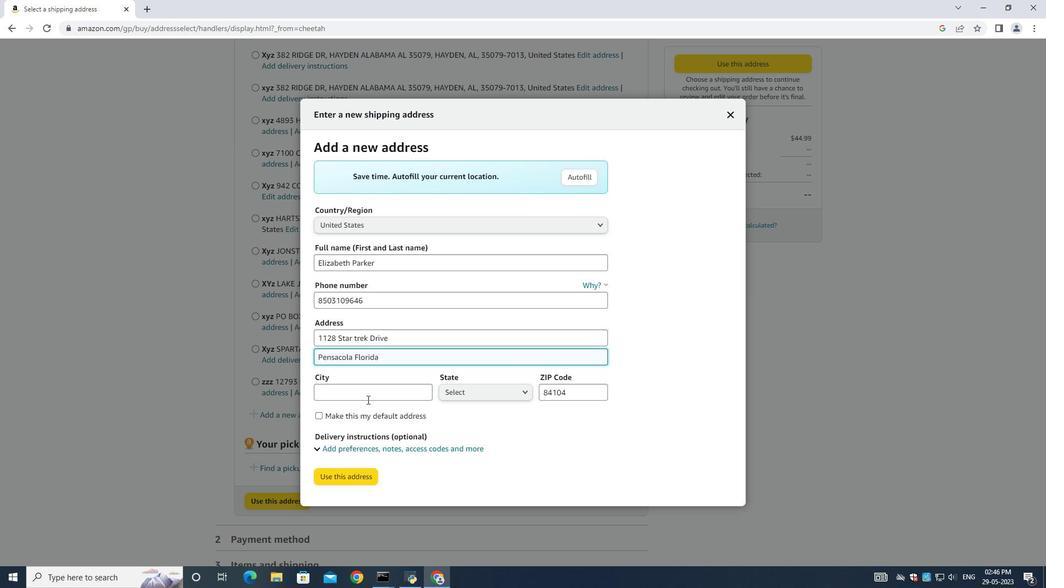 
Action: Key pressed <Key.shift>Pensacola<Key.space>
Screenshot: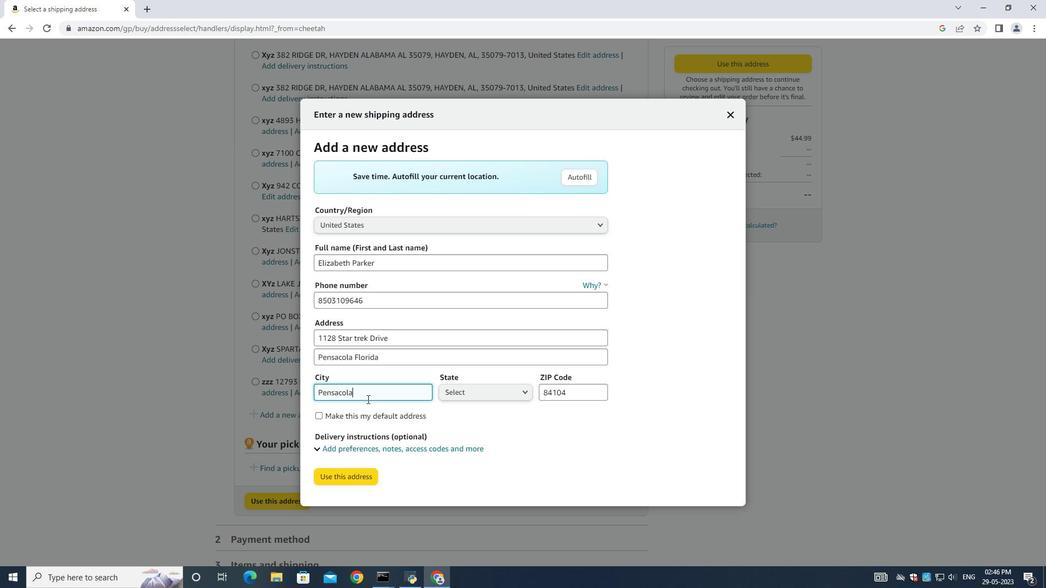 
Action: Mouse moved to (461, 390)
Screenshot: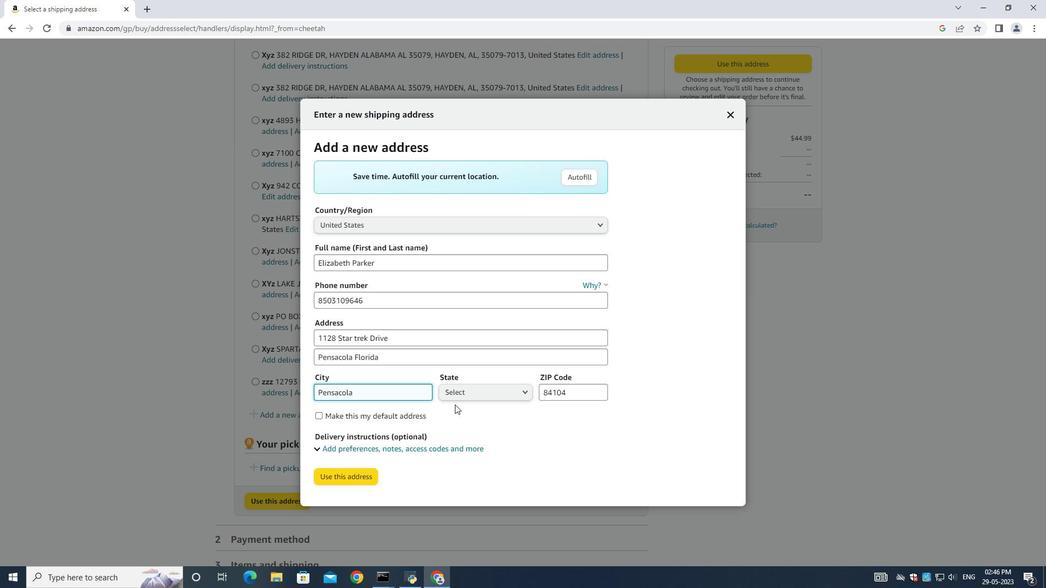 
Action: Mouse pressed left at (461, 390)
Screenshot: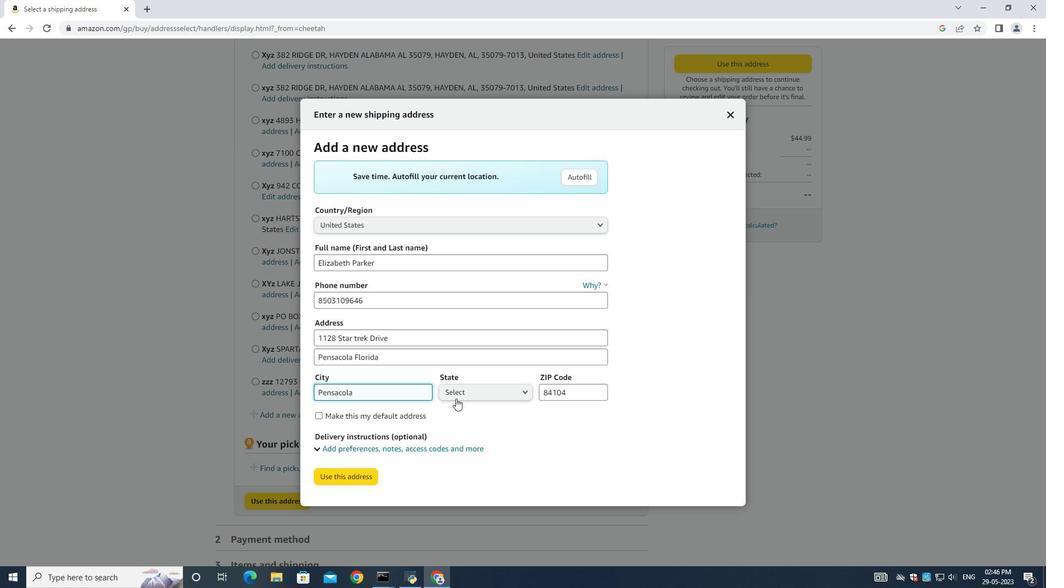 
Action: Mouse moved to (462, 269)
Screenshot: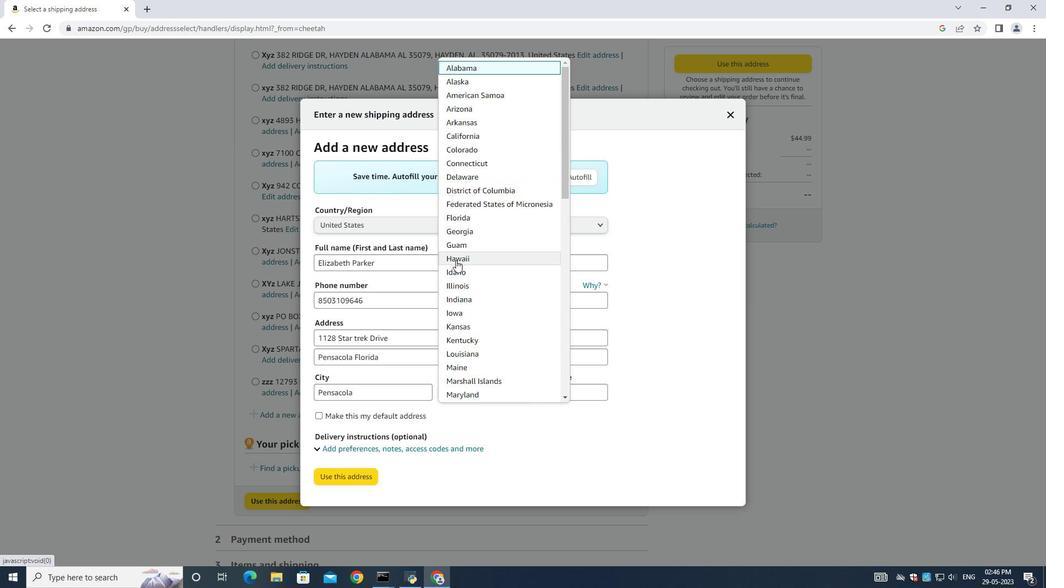 
Action: Mouse scrolled (461, 268) with delta (0, 0)
Screenshot: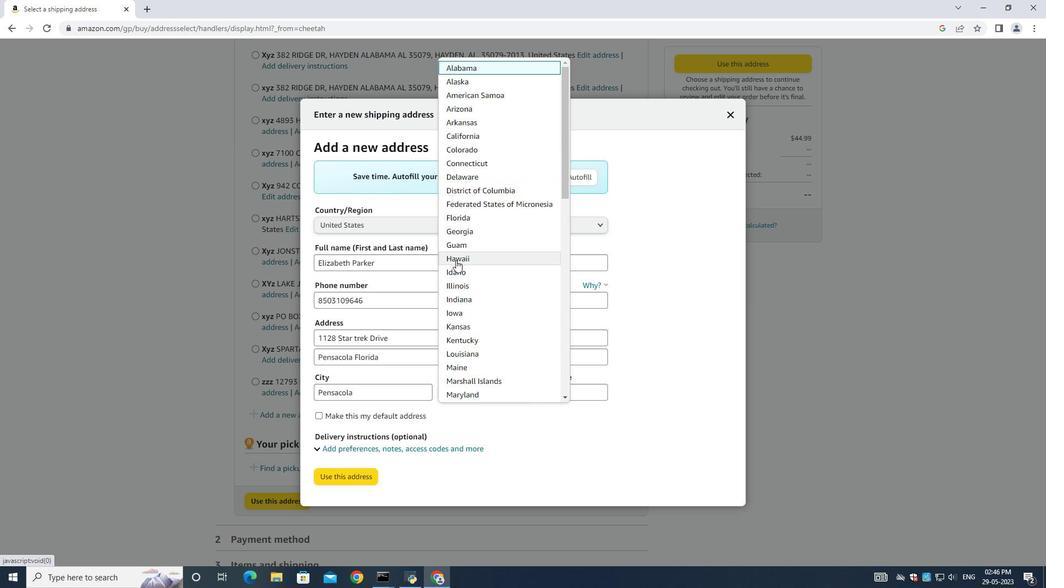 
Action: Mouse moved to (462, 273)
Screenshot: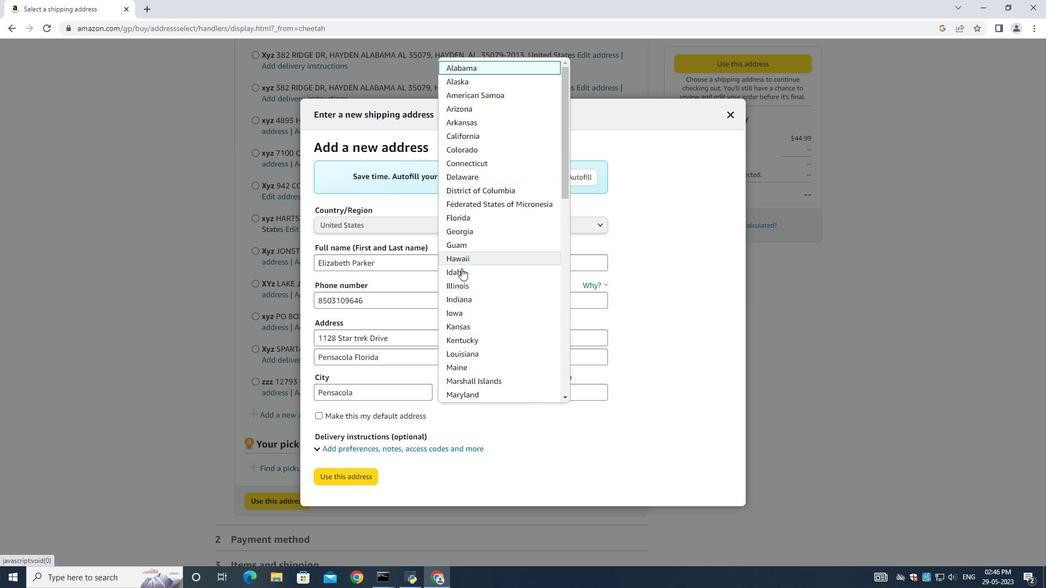 
Action: Mouse scrolled (462, 272) with delta (0, 0)
Screenshot: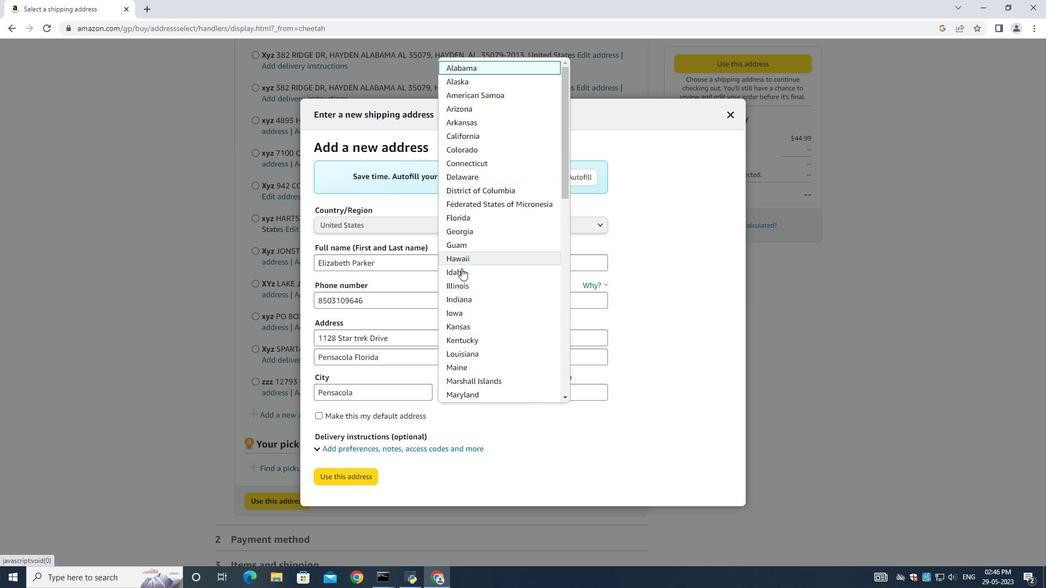
Action: Mouse scrolled (462, 272) with delta (0, 0)
Screenshot: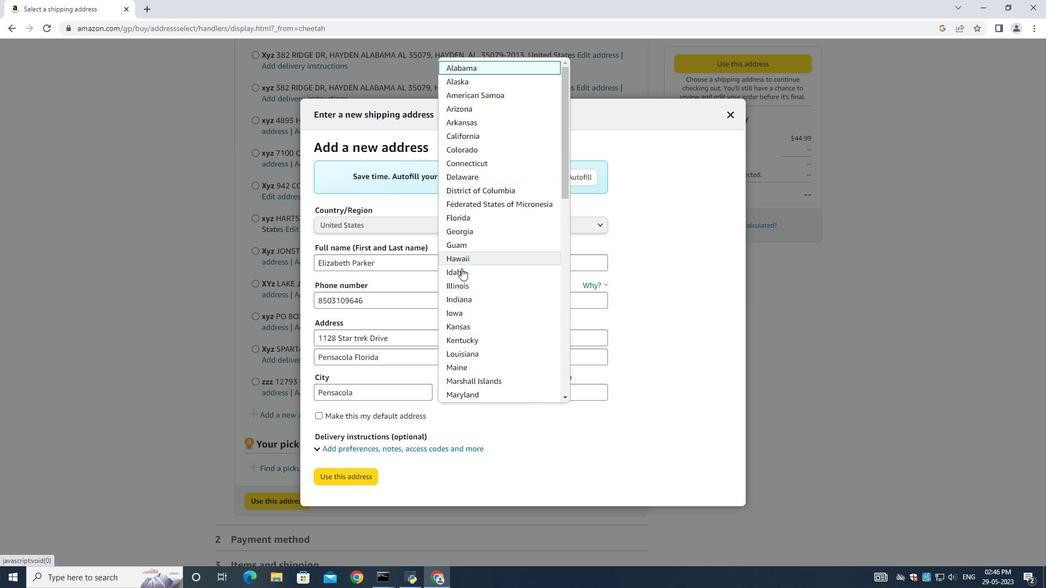 
Action: Mouse scrolled (462, 273) with delta (0, 0)
Screenshot: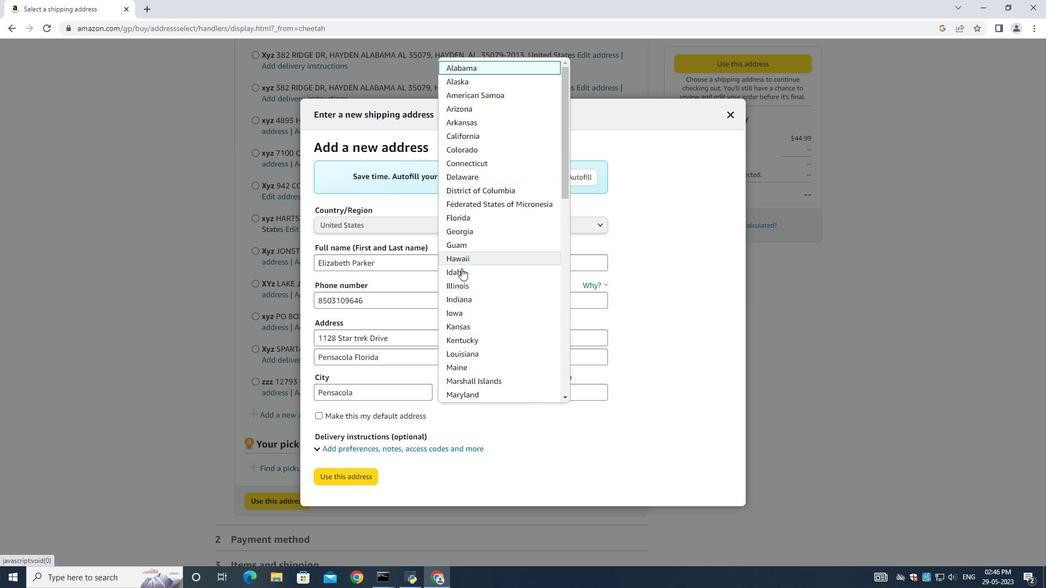 
Action: Mouse scrolled (462, 273) with delta (0, 0)
Screenshot: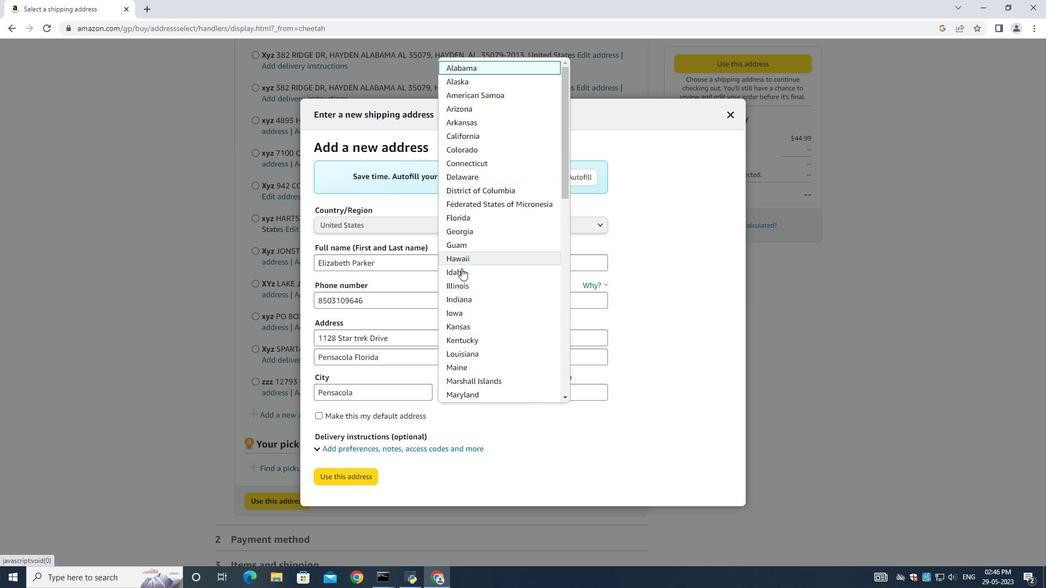 
Action: Mouse scrolled (462, 273) with delta (0, 0)
Screenshot: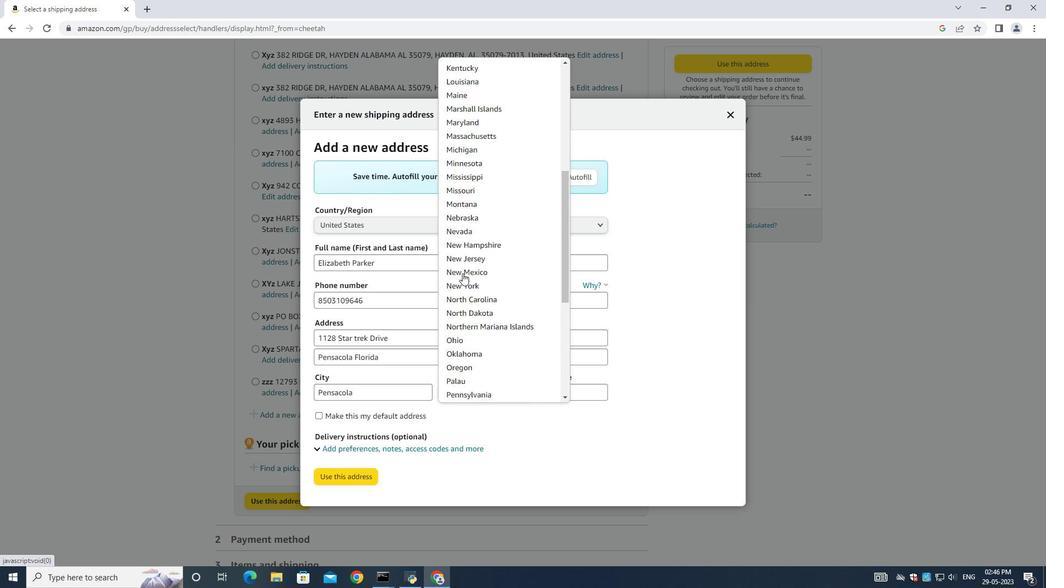 
Action: Mouse scrolled (462, 273) with delta (0, 0)
Screenshot: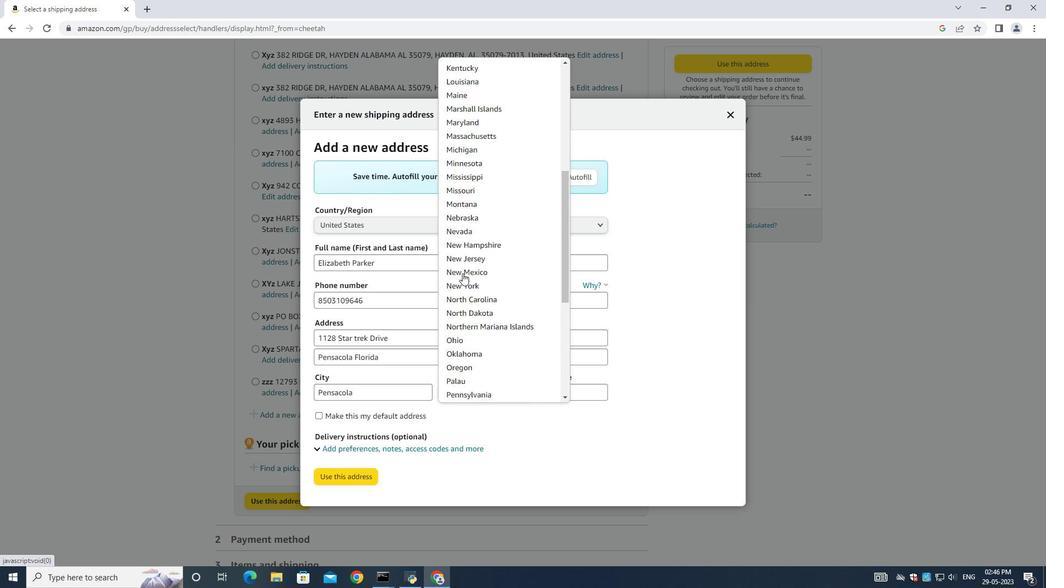 
Action: Mouse scrolled (462, 273) with delta (0, 0)
Screenshot: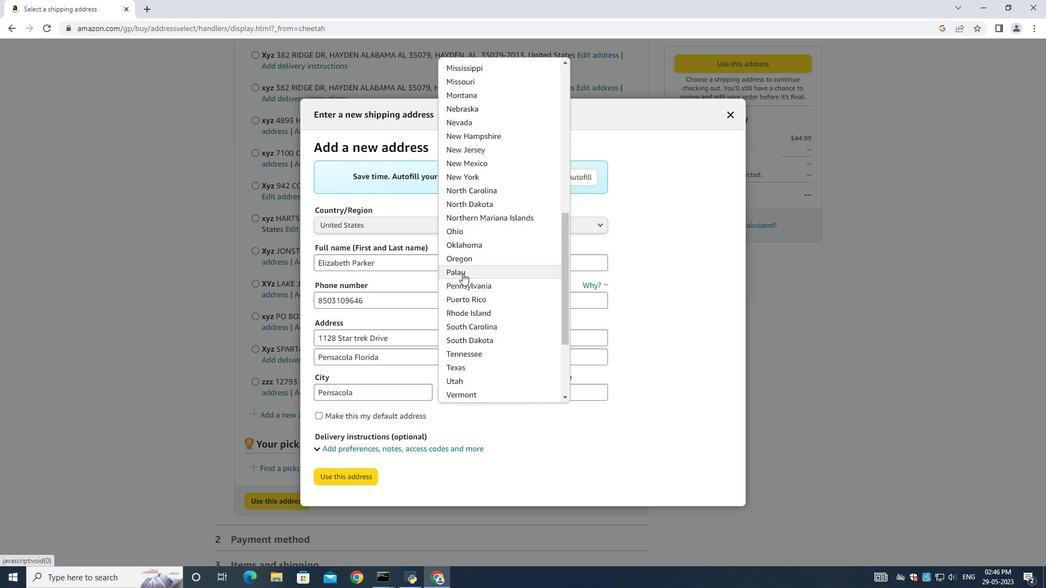 
Action: Mouse scrolled (462, 273) with delta (0, 0)
Screenshot: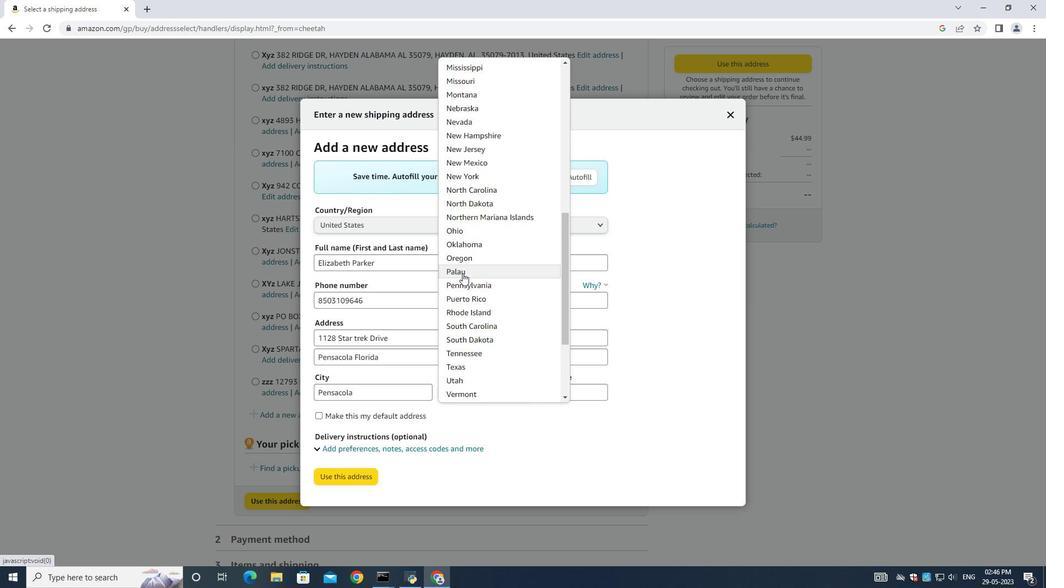
Action: Mouse moved to (470, 288)
Screenshot: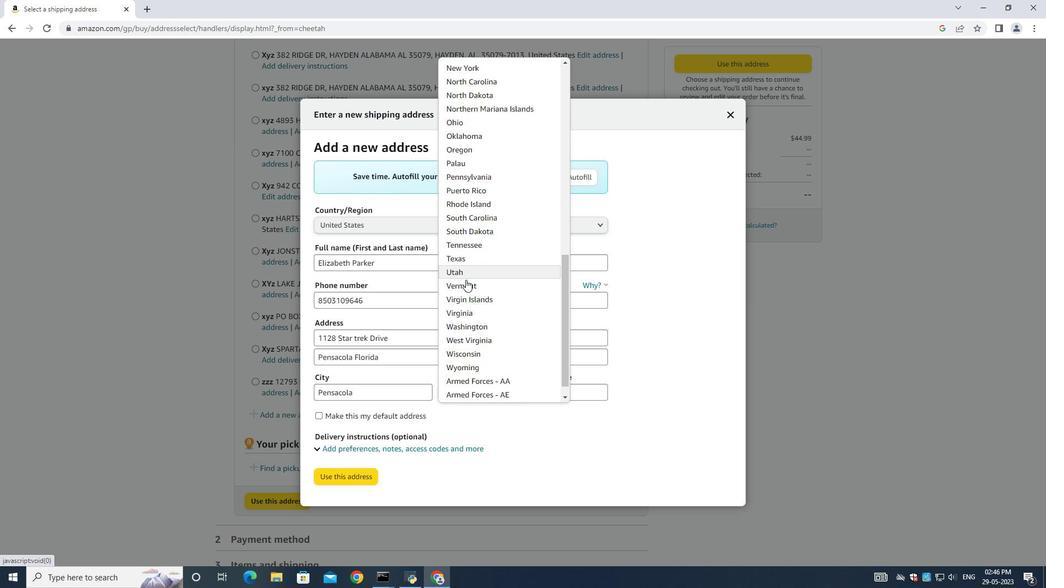 
Action: Mouse scrolled (470, 288) with delta (0, 0)
Screenshot: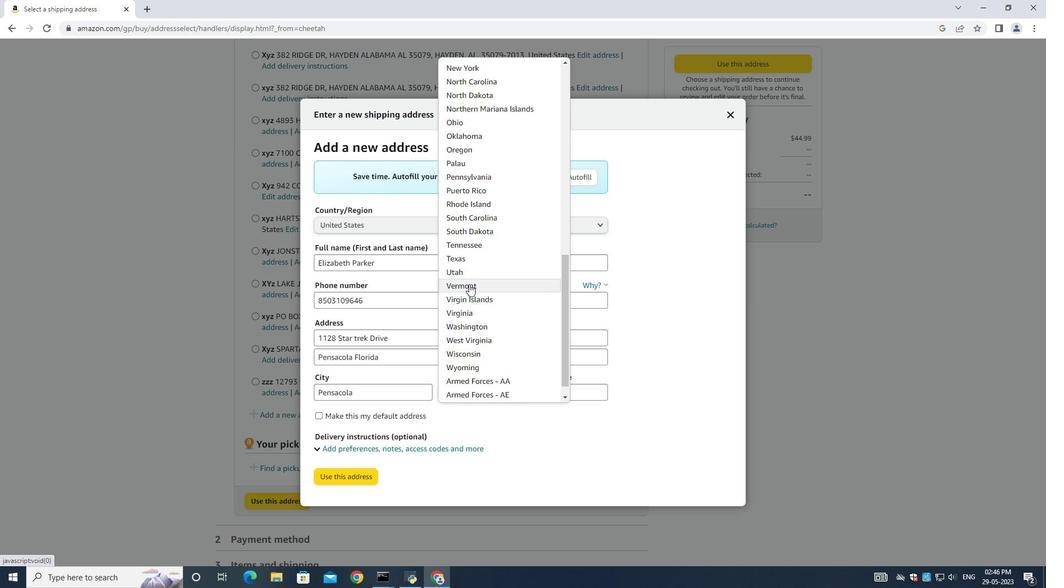 
Action: Mouse moved to (483, 299)
Screenshot: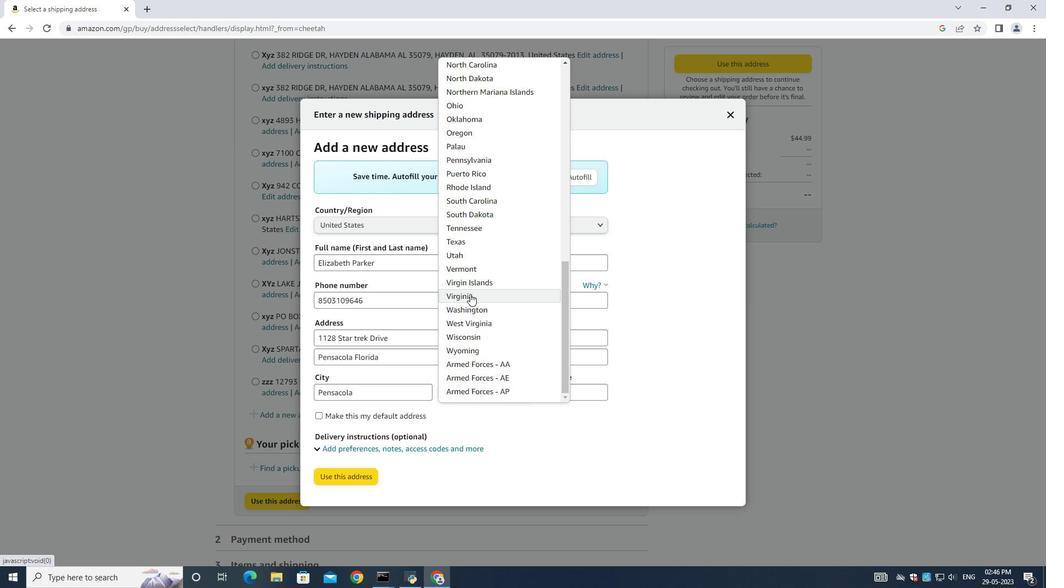 
Action: Mouse scrolled (483, 299) with delta (0, 0)
Screenshot: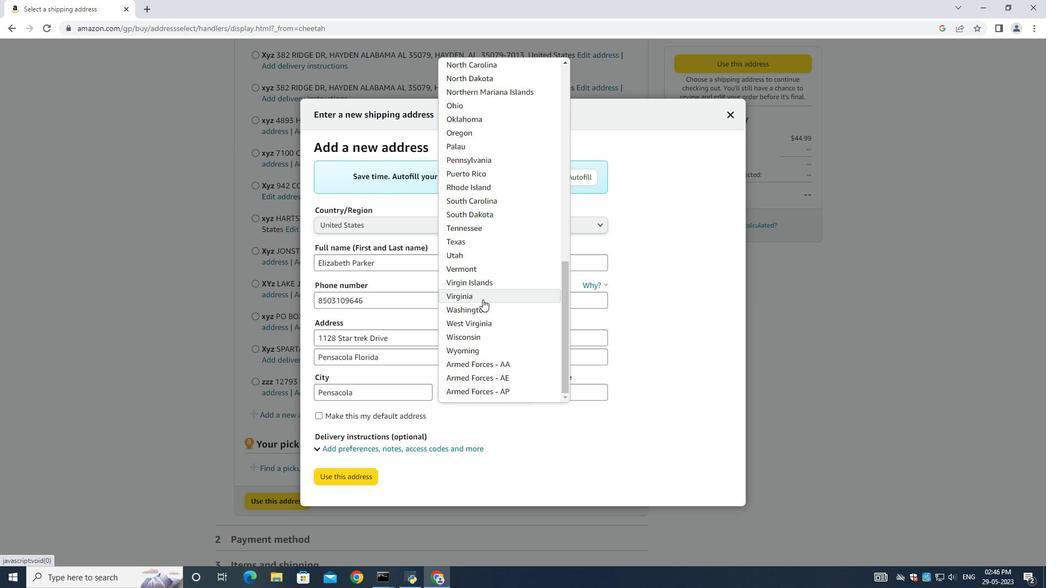 
Action: Mouse moved to (480, 281)
Screenshot: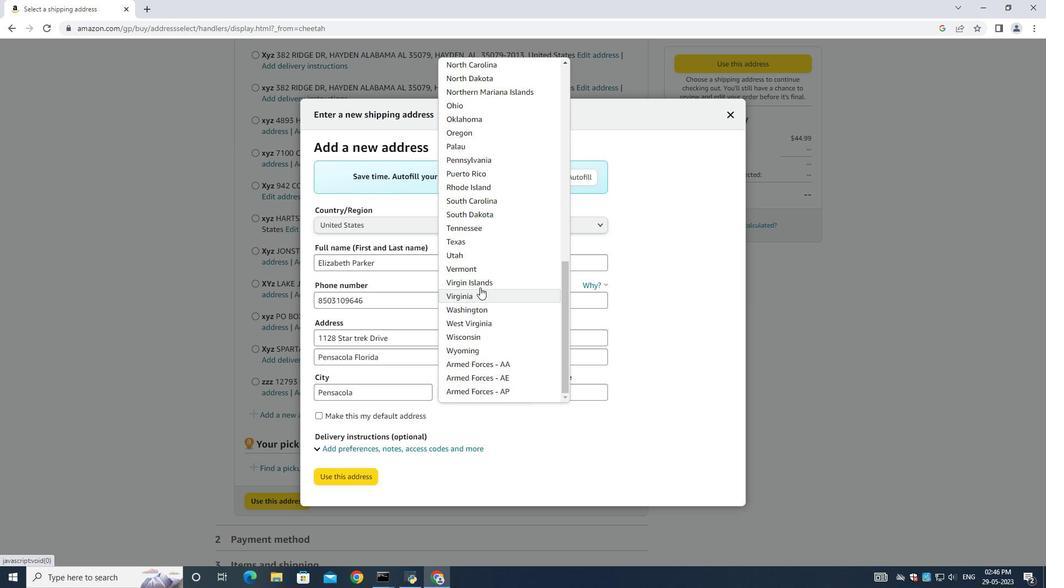 
Action: Mouse scrolled (480, 282) with delta (0, 0)
Screenshot: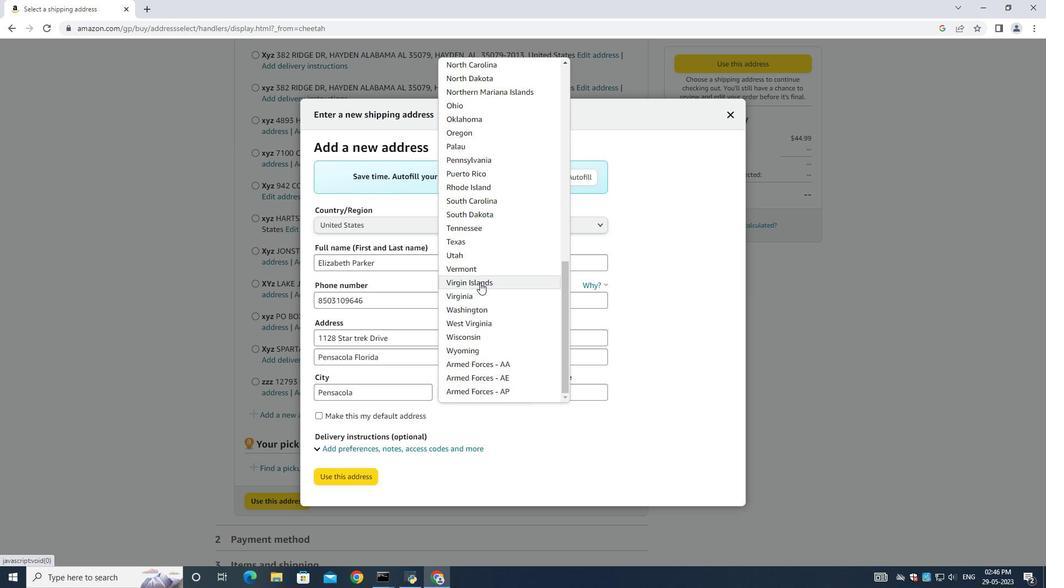 
Action: Mouse scrolled (480, 282) with delta (0, 0)
Screenshot: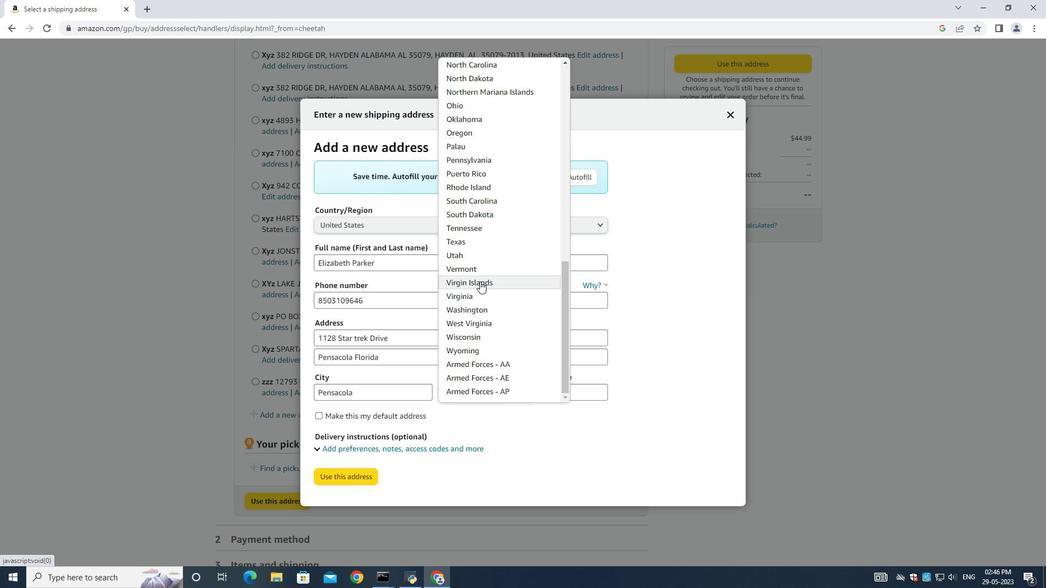
Action: Mouse moved to (484, 280)
Screenshot: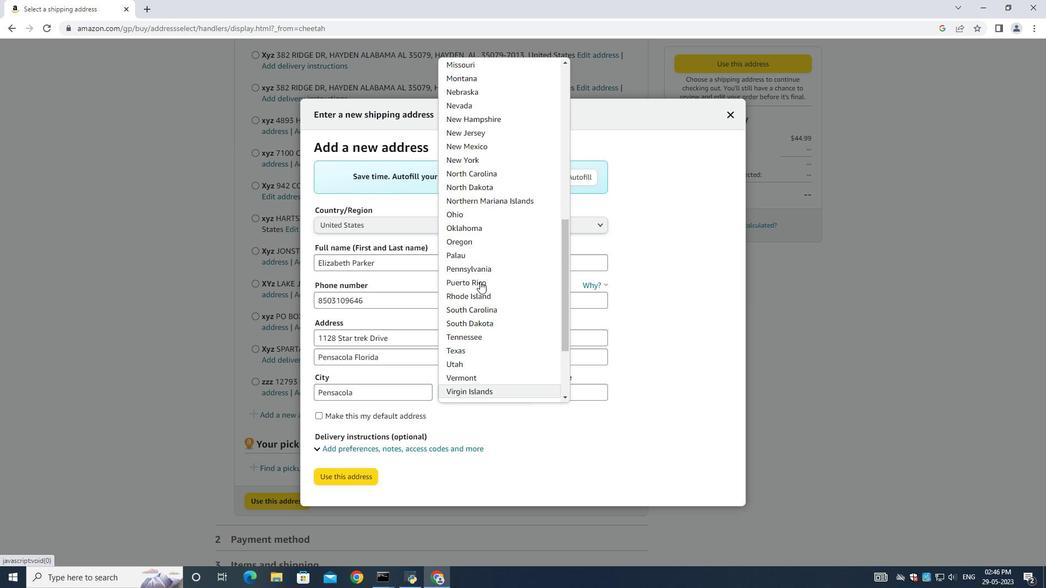 
Action: Mouse scrolled (484, 281) with delta (0, 0)
Screenshot: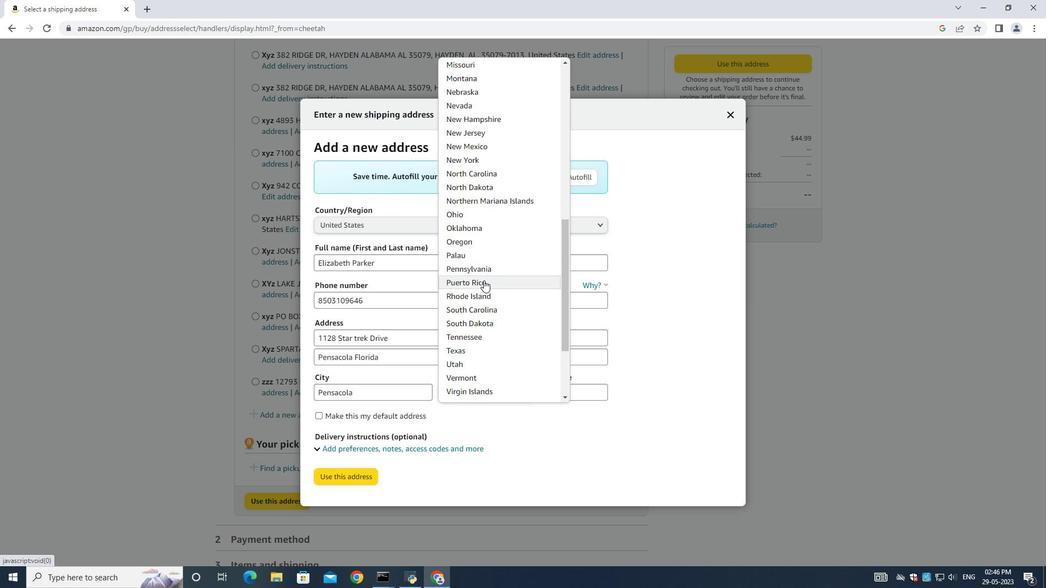 
Action: Mouse scrolled (484, 281) with delta (0, 0)
Screenshot: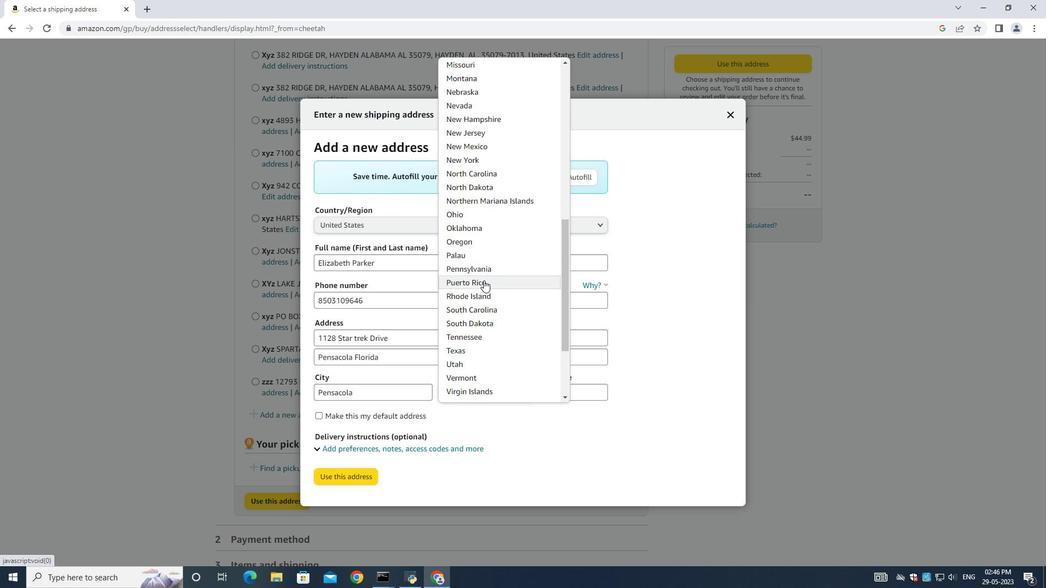 
Action: Mouse scrolled (484, 281) with delta (0, 0)
Screenshot: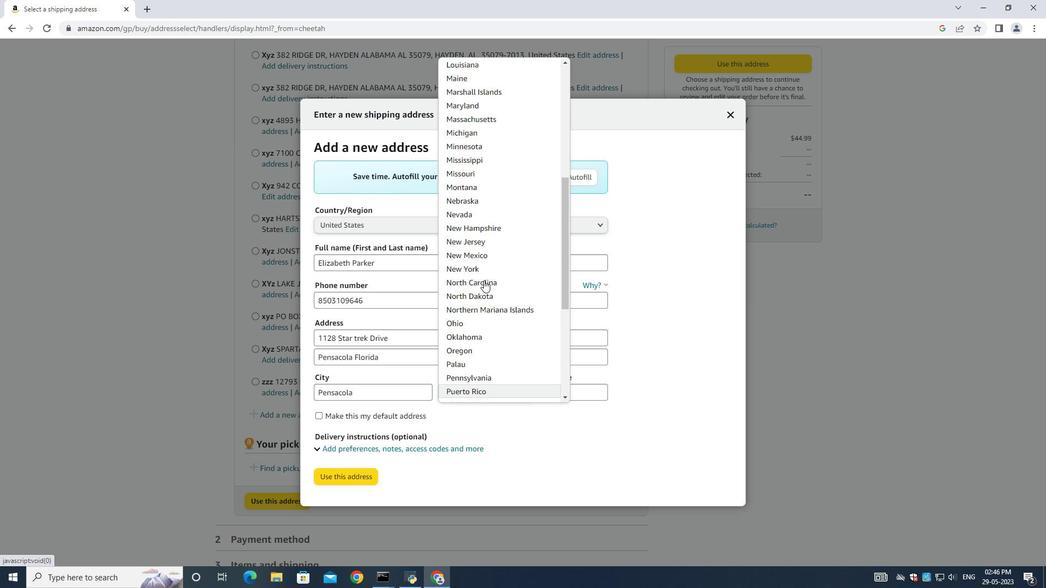 
Action: Mouse scrolled (484, 281) with delta (0, 0)
Screenshot: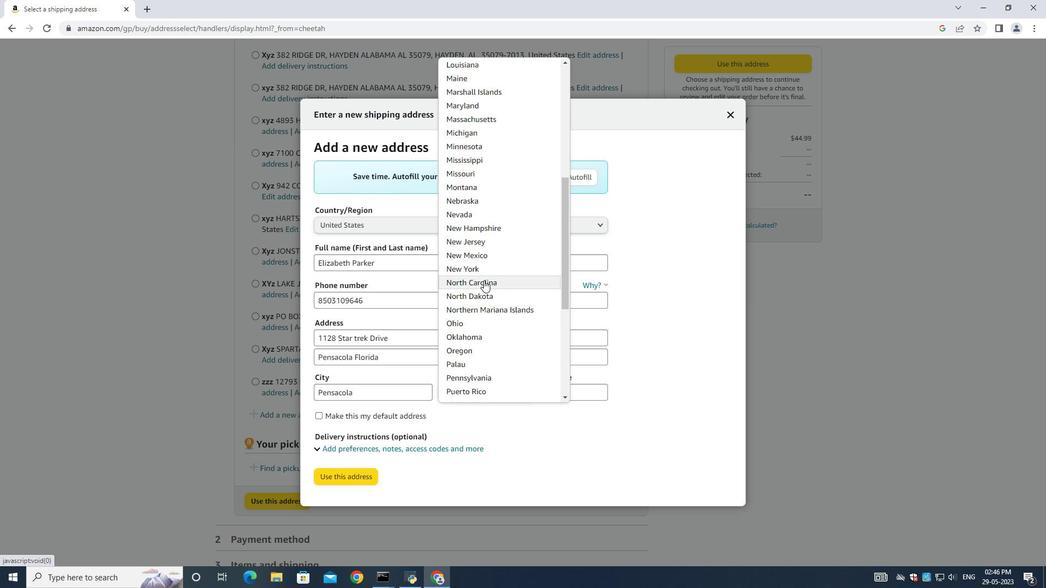 
Action: Mouse moved to (489, 259)
Screenshot: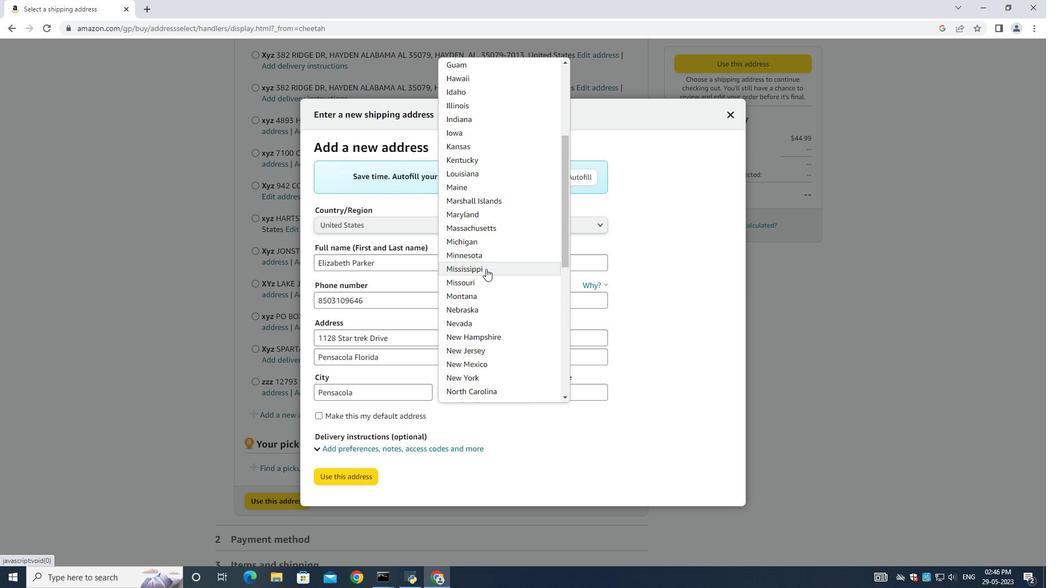 
Action: Mouse scrolled (489, 260) with delta (0, 0)
Screenshot: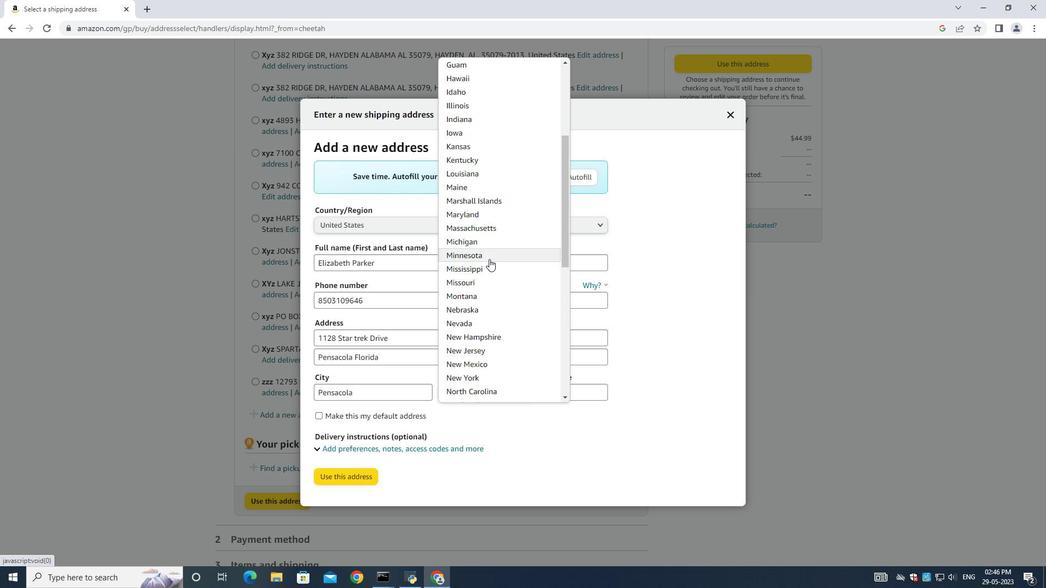 
Action: Mouse moved to (490, 259)
Screenshot: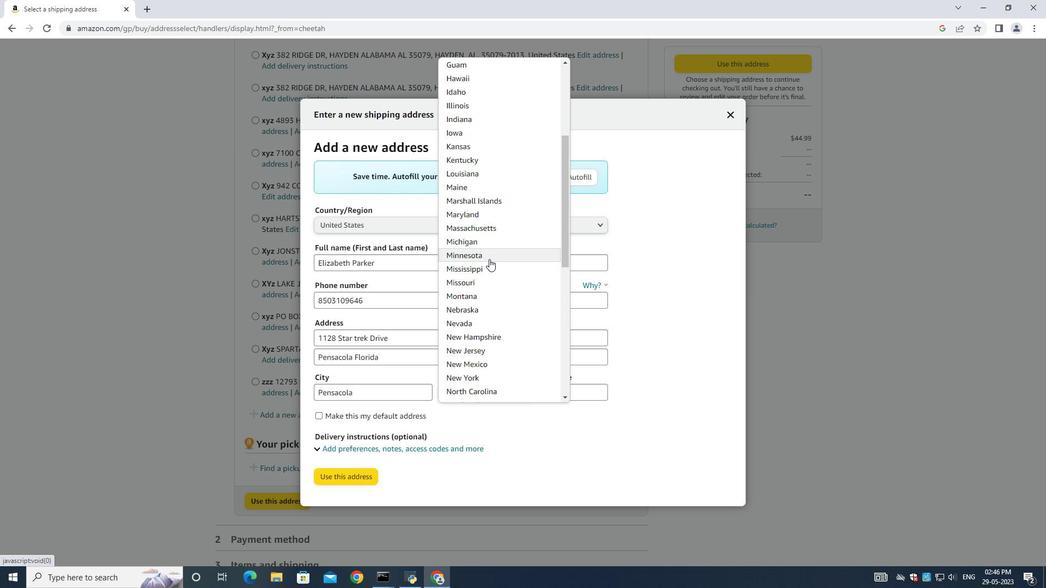 
Action: Key pressed fl
Screenshot: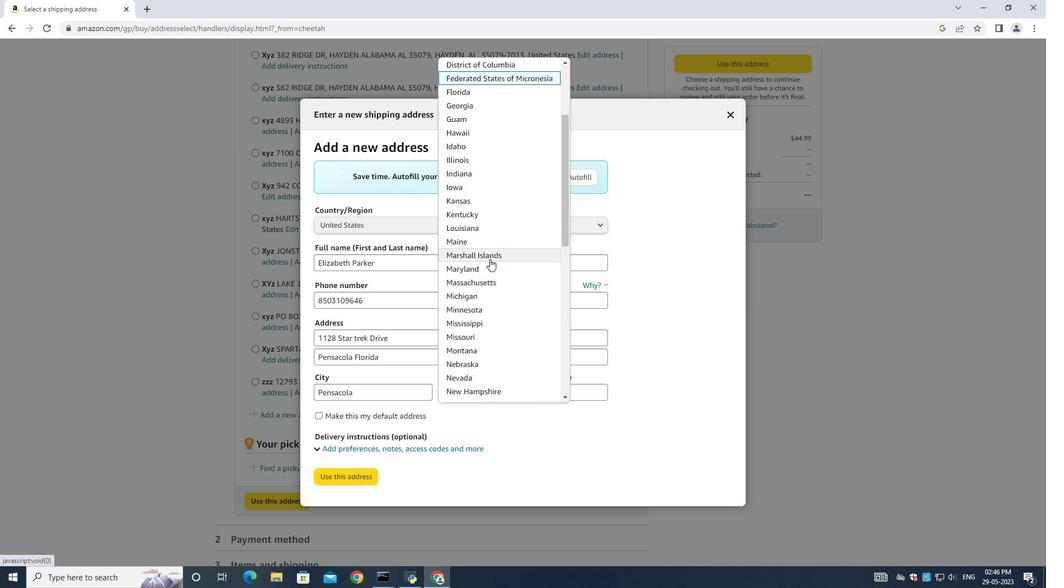 
Action: Mouse moved to (486, 87)
Screenshot: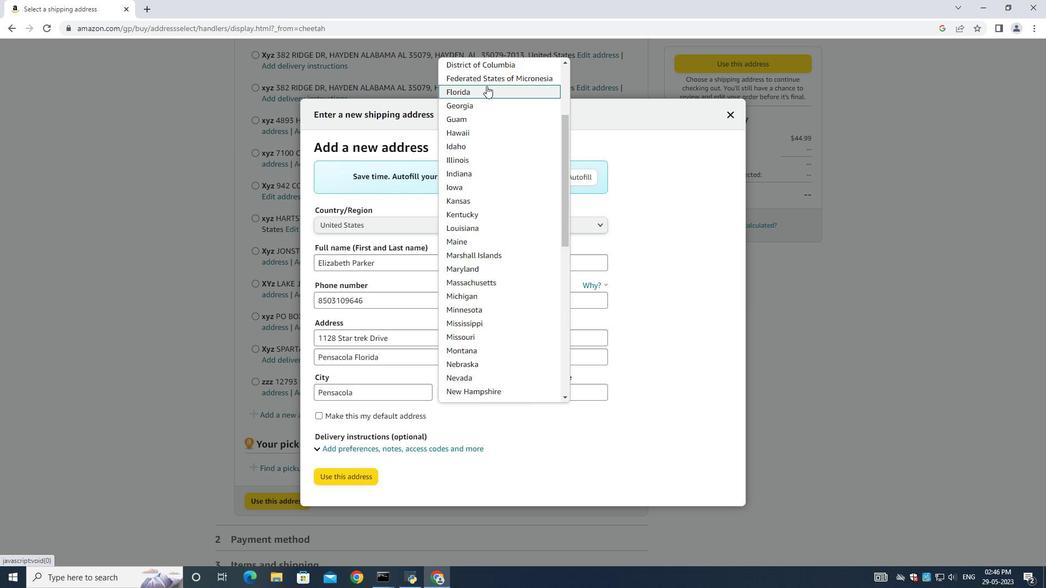 
Action: Mouse pressed left at (486, 87)
Screenshot: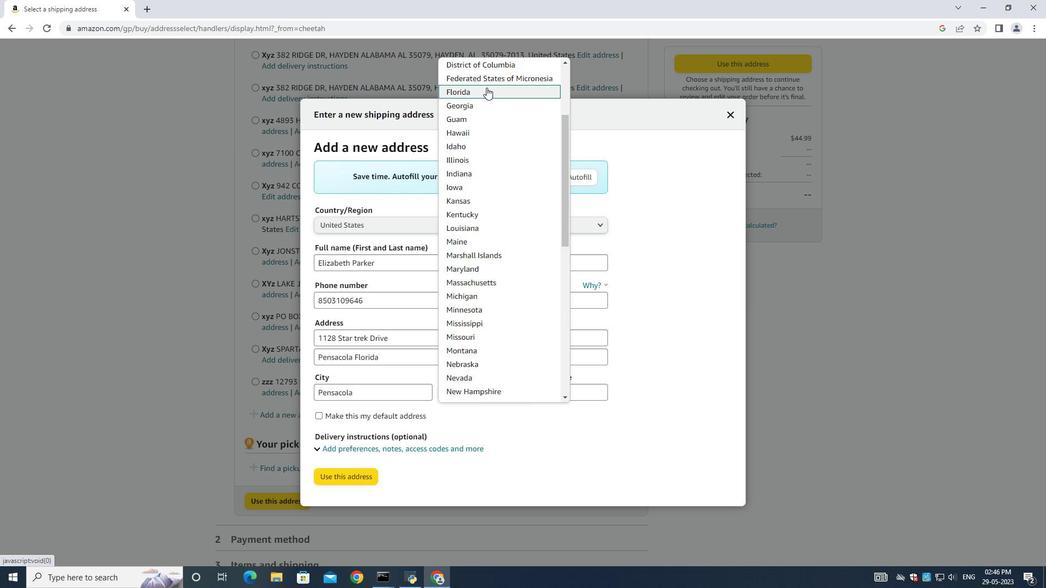 
Action: Mouse moved to (560, 393)
Screenshot: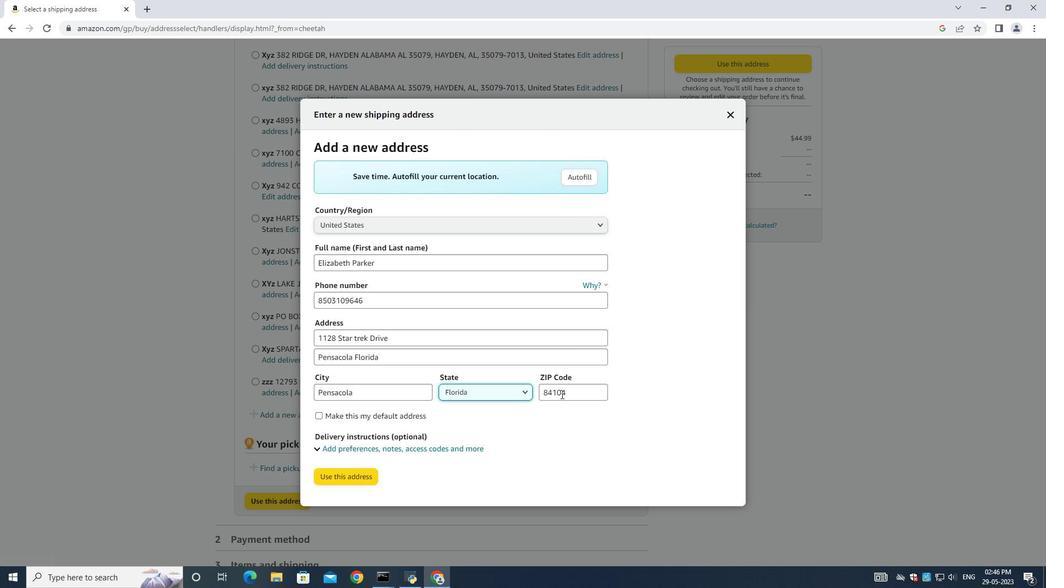 
Action: Mouse pressed left at (560, 393)
Screenshot: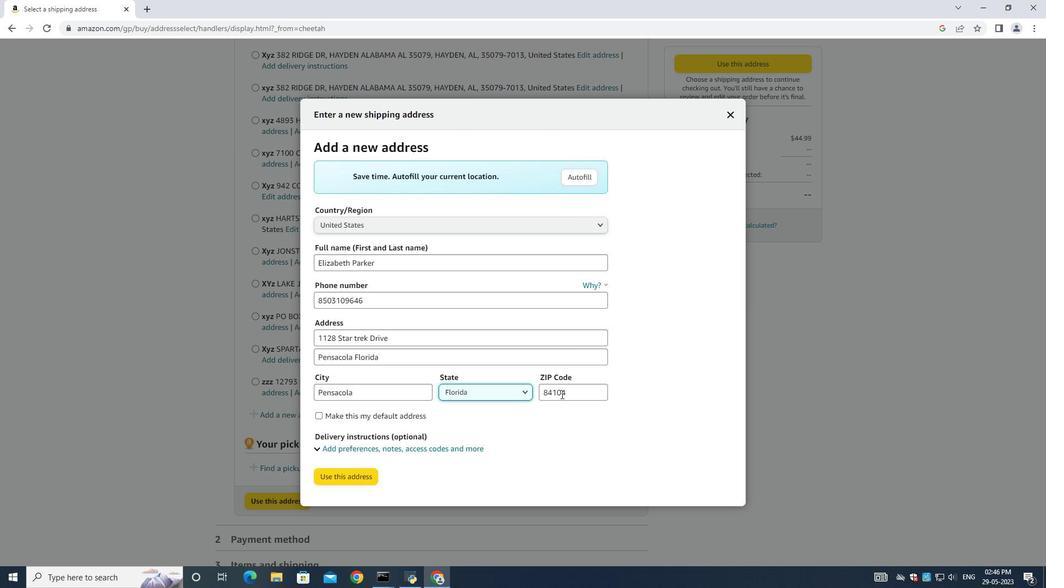 
Action: Key pressed ctrl+A<Key.backspace>32501
Screenshot: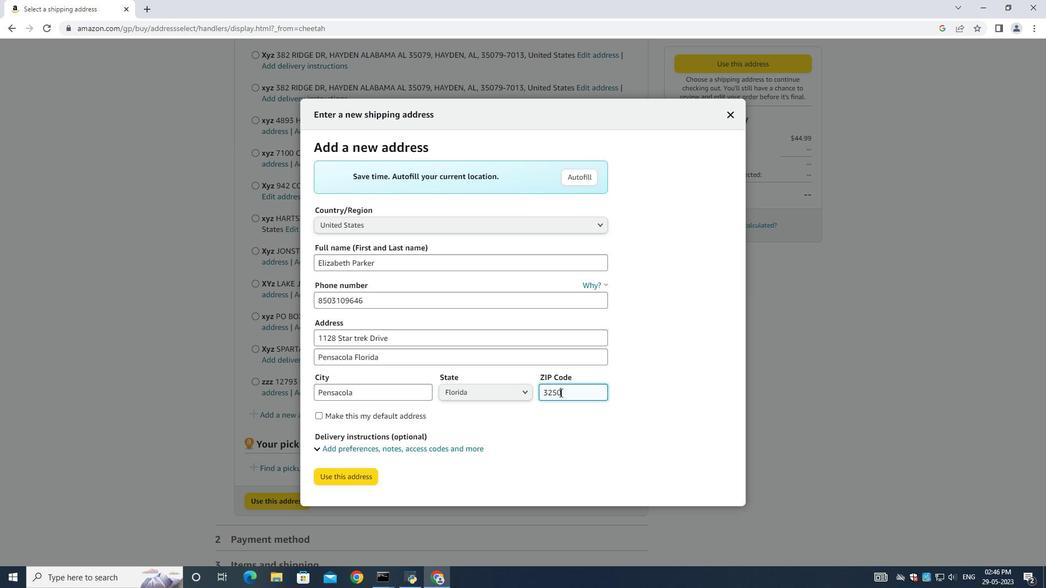 
Action: Mouse moved to (343, 475)
Screenshot: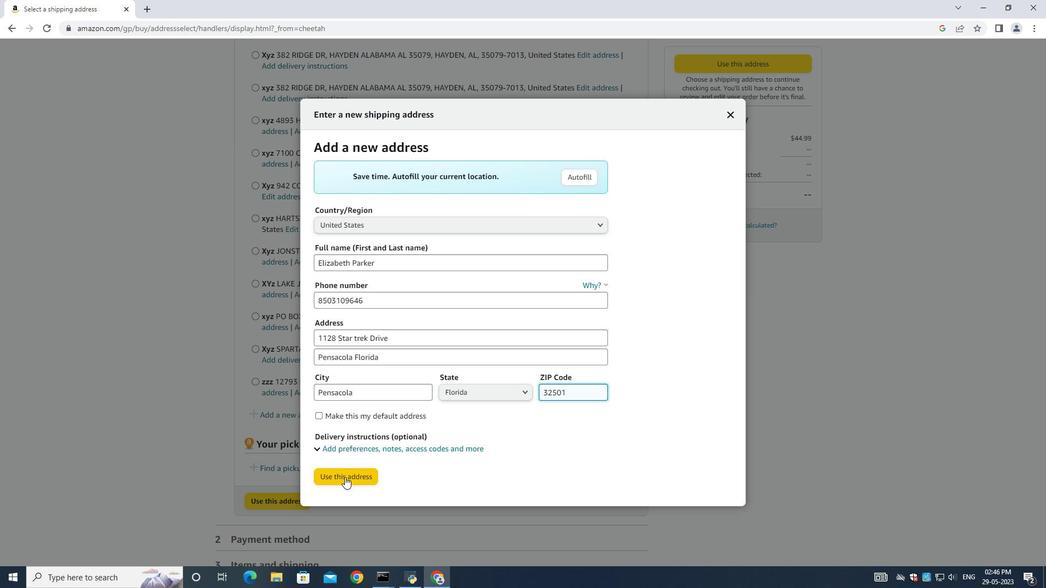 
Action: Mouse pressed left at (343, 475)
Screenshot: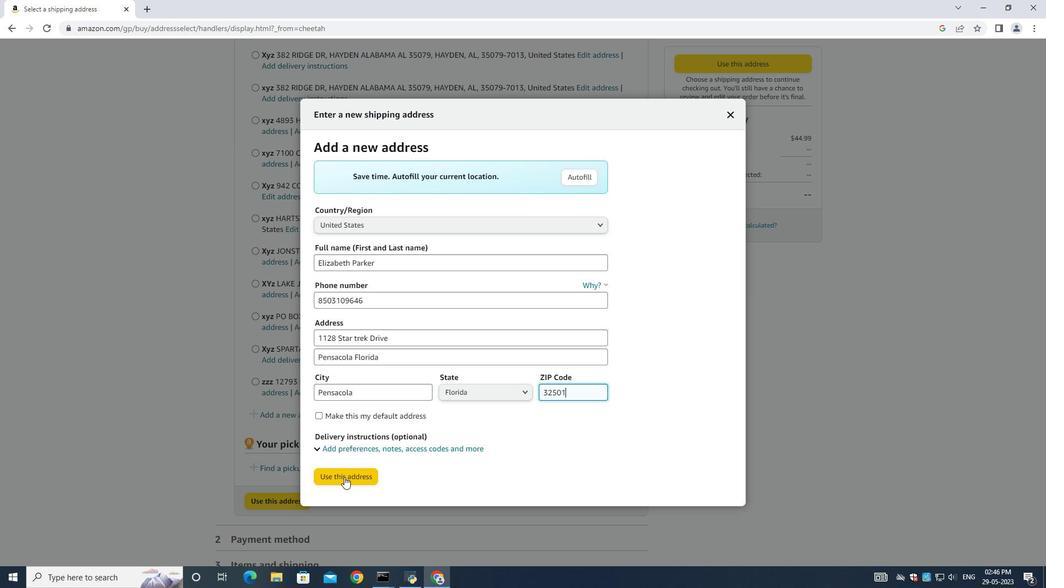 
Action: Mouse moved to (345, 553)
Screenshot: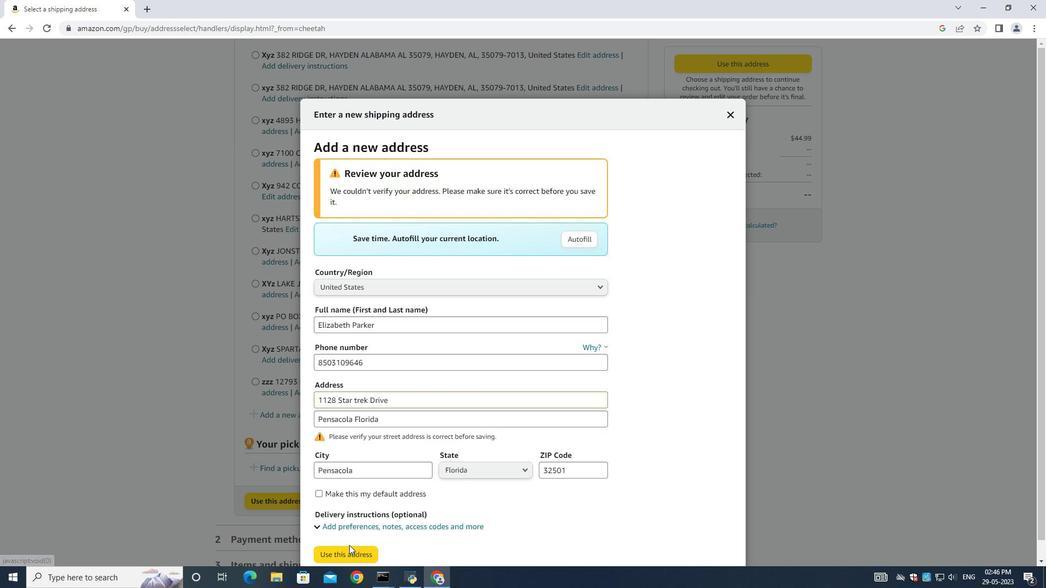 
Action: Mouse pressed left at (345, 553)
Screenshot: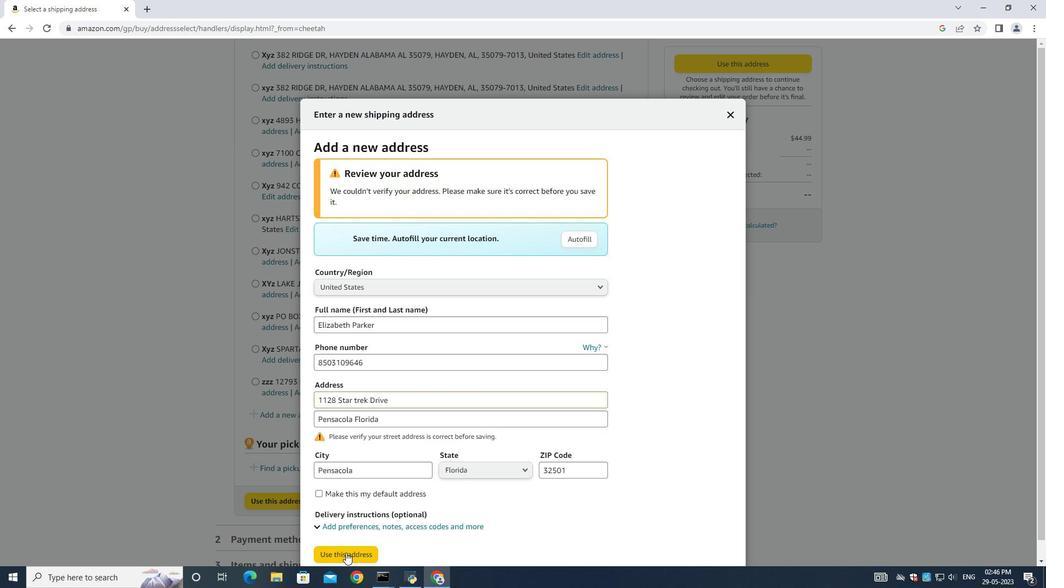 
Action: Mouse moved to (436, 348)
Screenshot: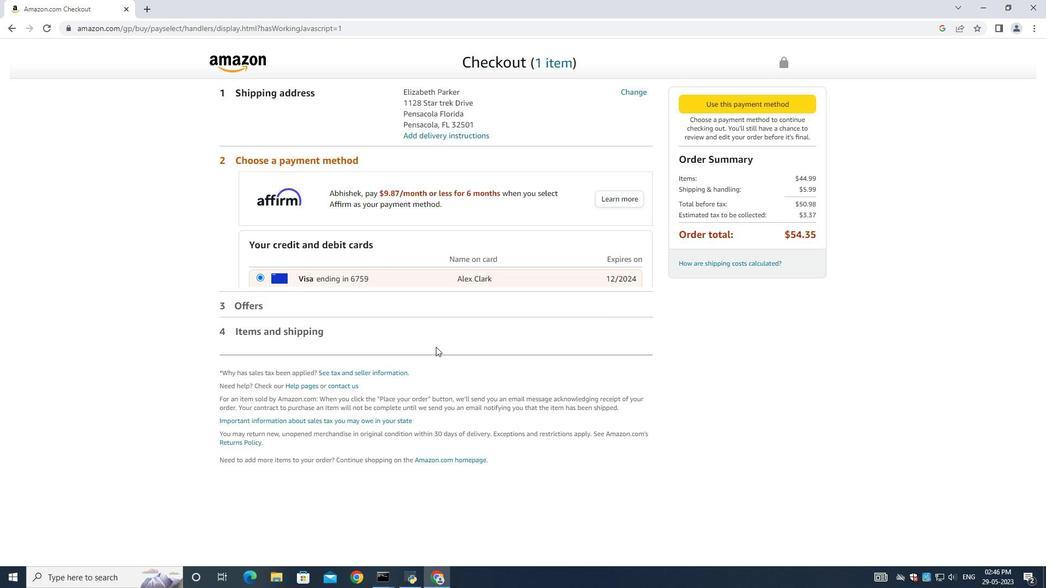 
